 Task: Find connections with filter location Frameries with filter topic #healthwith filter profile language English with filter current company EVERSANA with filter school Invertis university  with filter industry Travel Arrangements with filter service category Portrait Photography with filter keywords title Management Consultant
Action: Mouse moved to (685, 136)
Screenshot: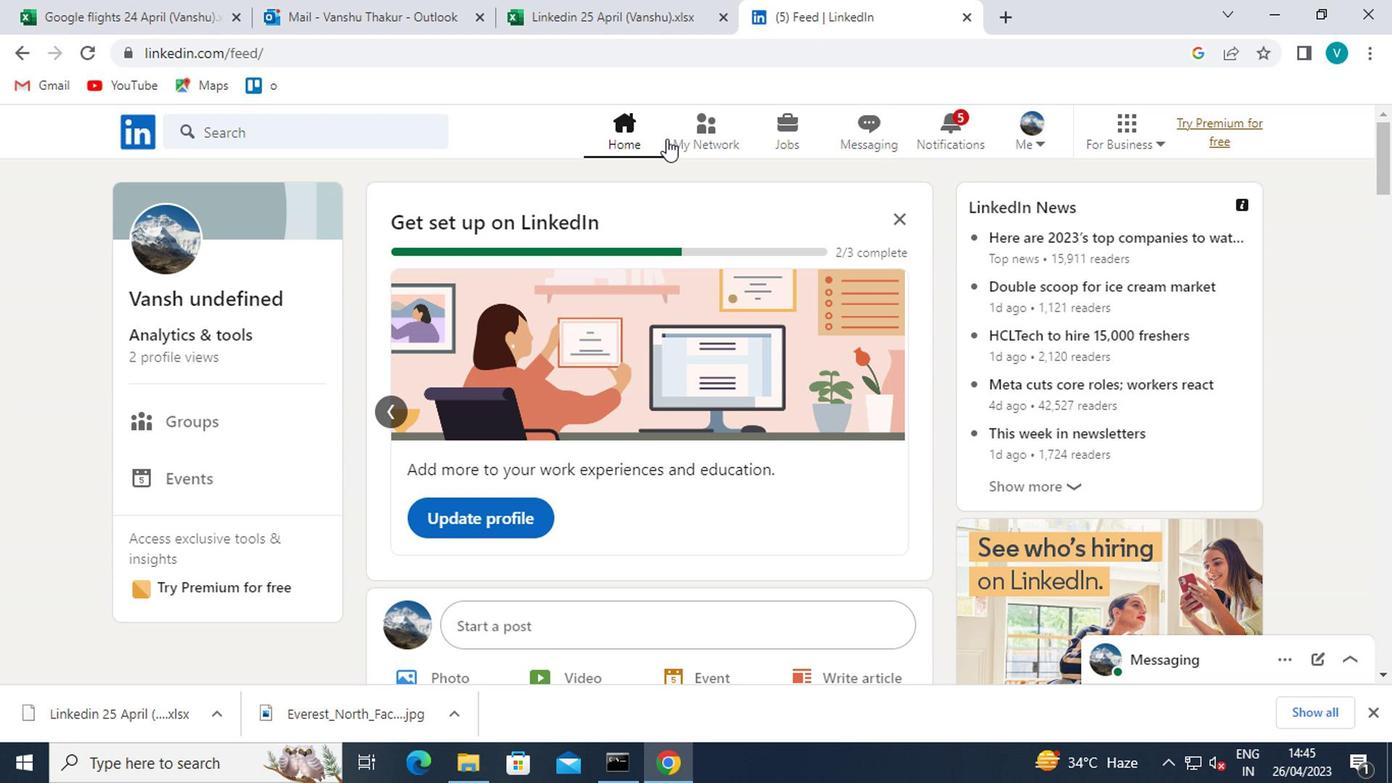
Action: Mouse pressed left at (685, 136)
Screenshot: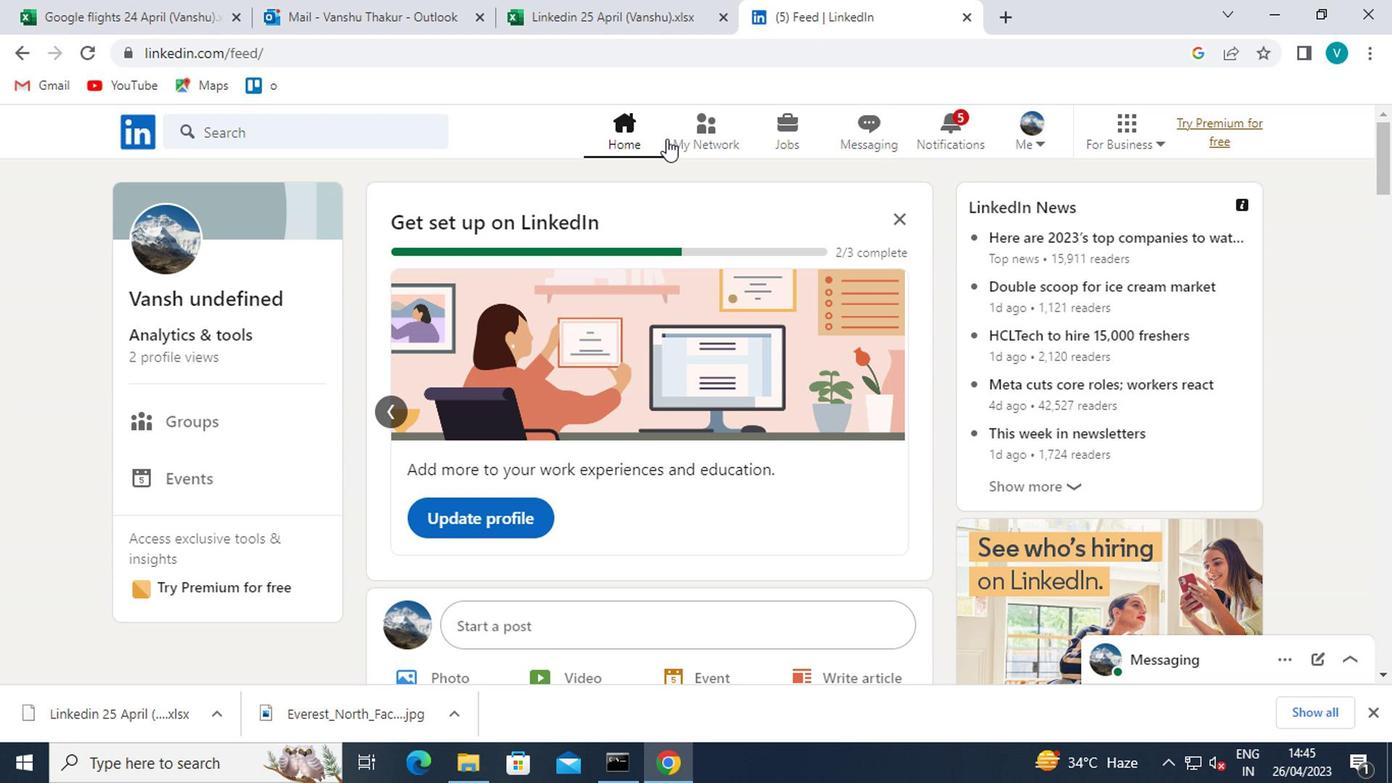 
Action: Mouse moved to (226, 253)
Screenshot: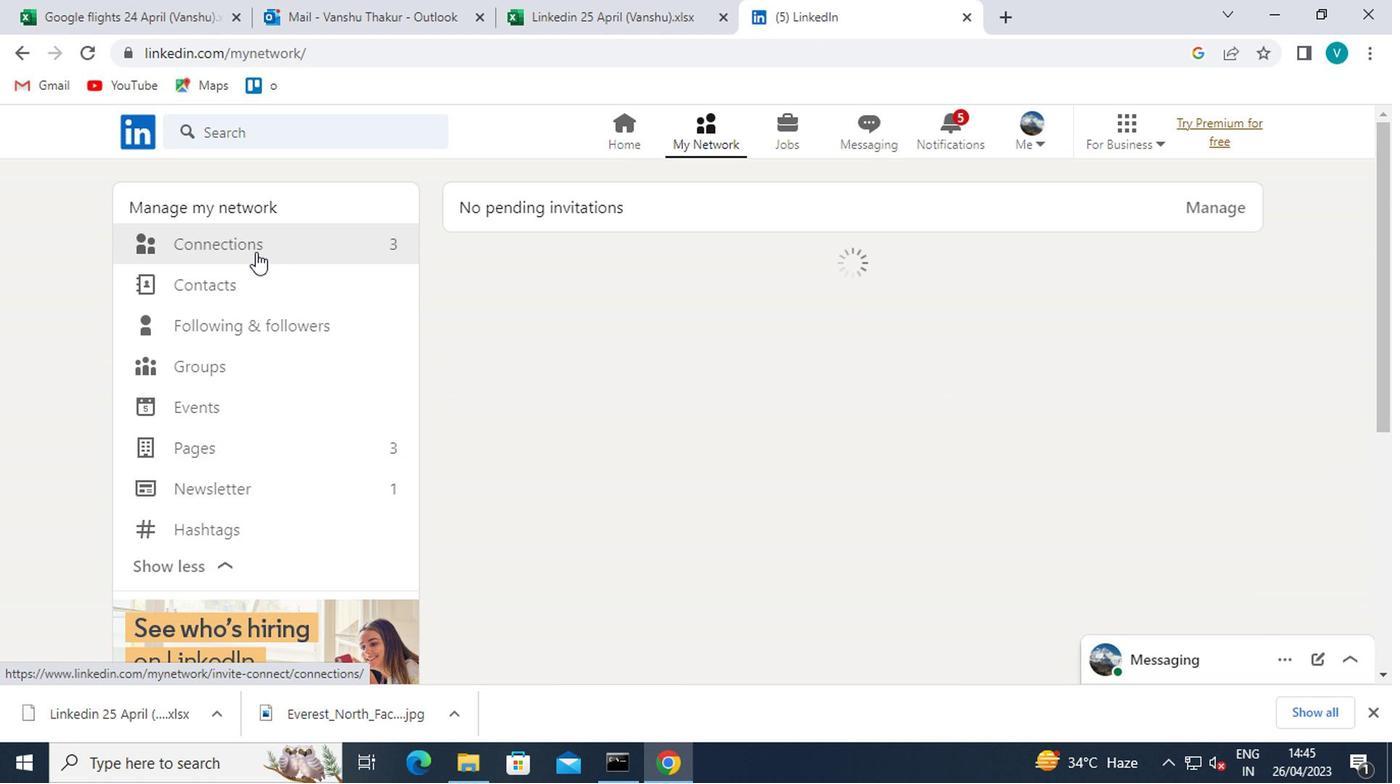
Action: Mouse pressed left at (226, 253)
Screenshot: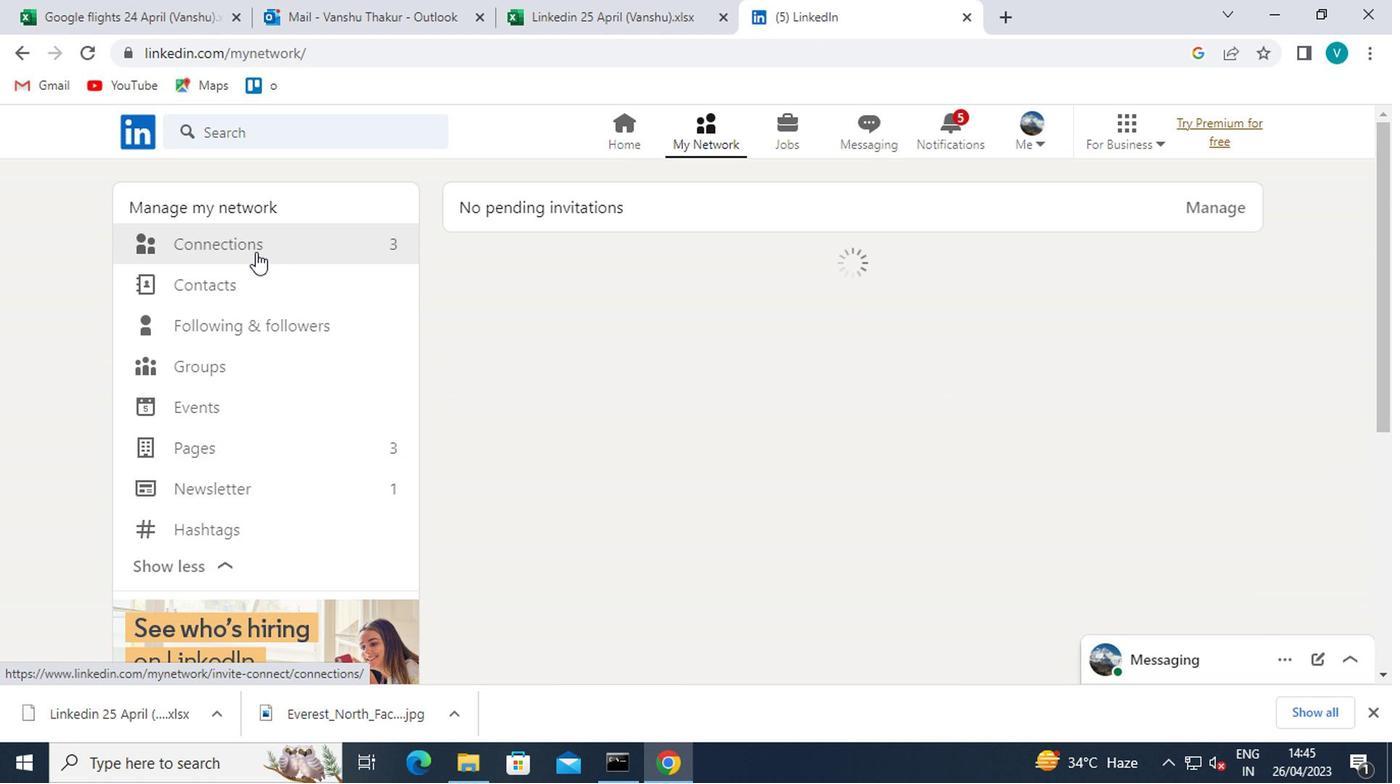 
Action: Mouse moved to (836, 255)
Screenshot: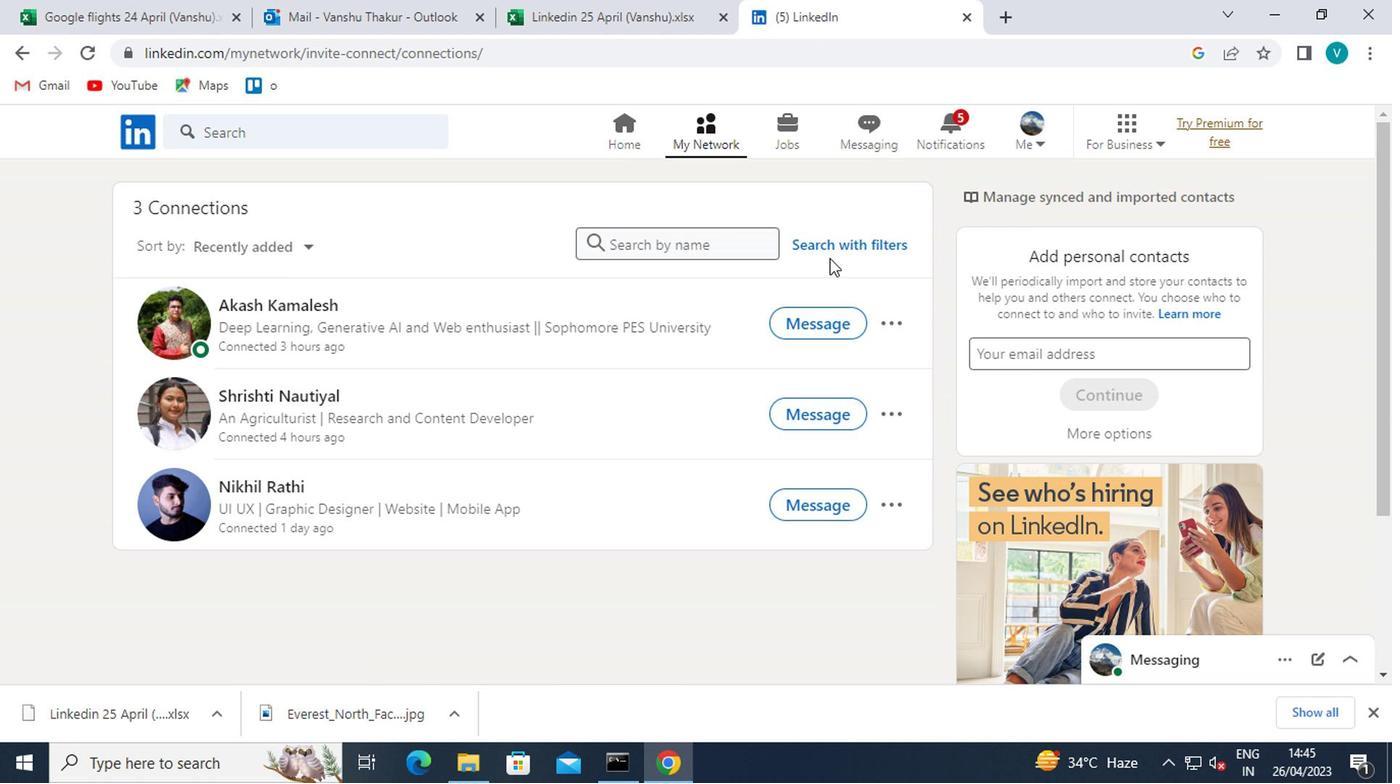 
Action: Mouse pressed left at (836, 255)
Screenshot: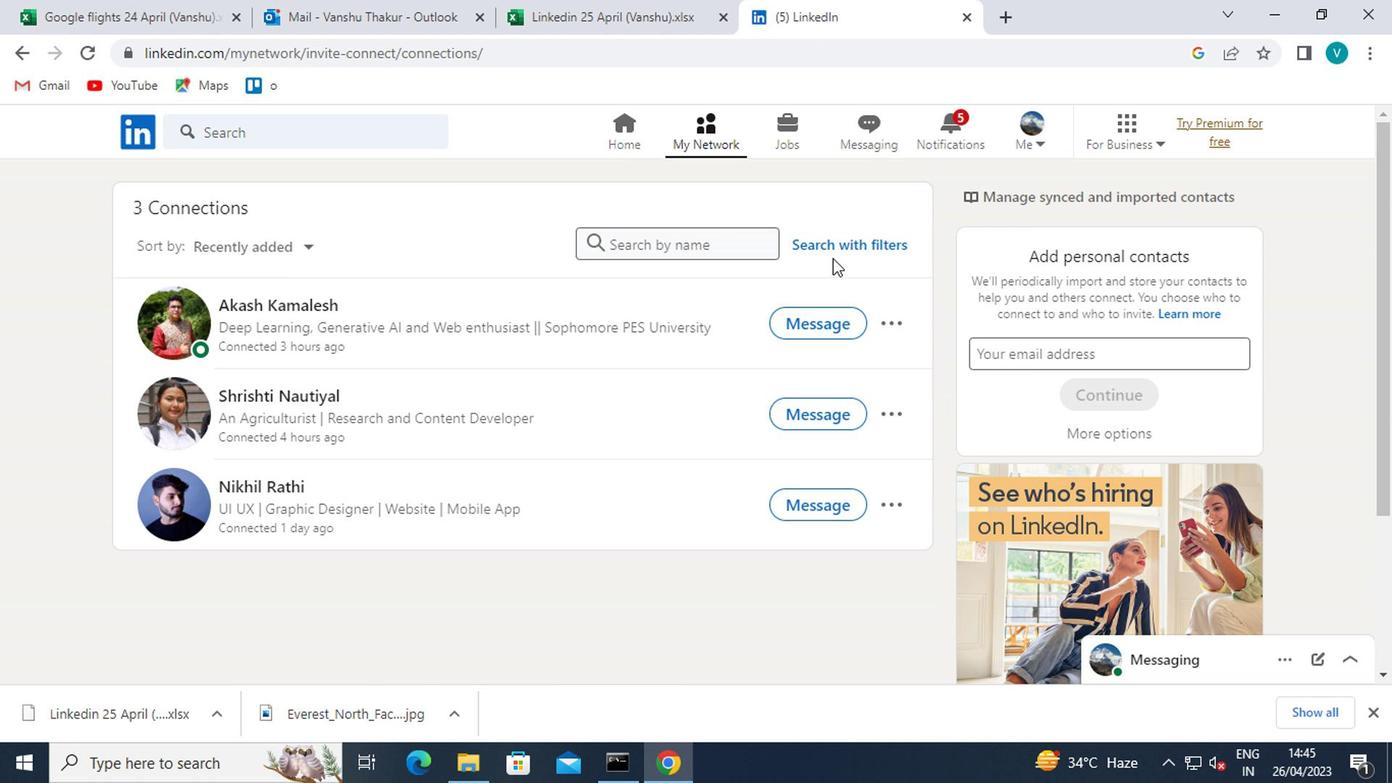 
Action: Mouse moved to (698, 199)
Screenshot: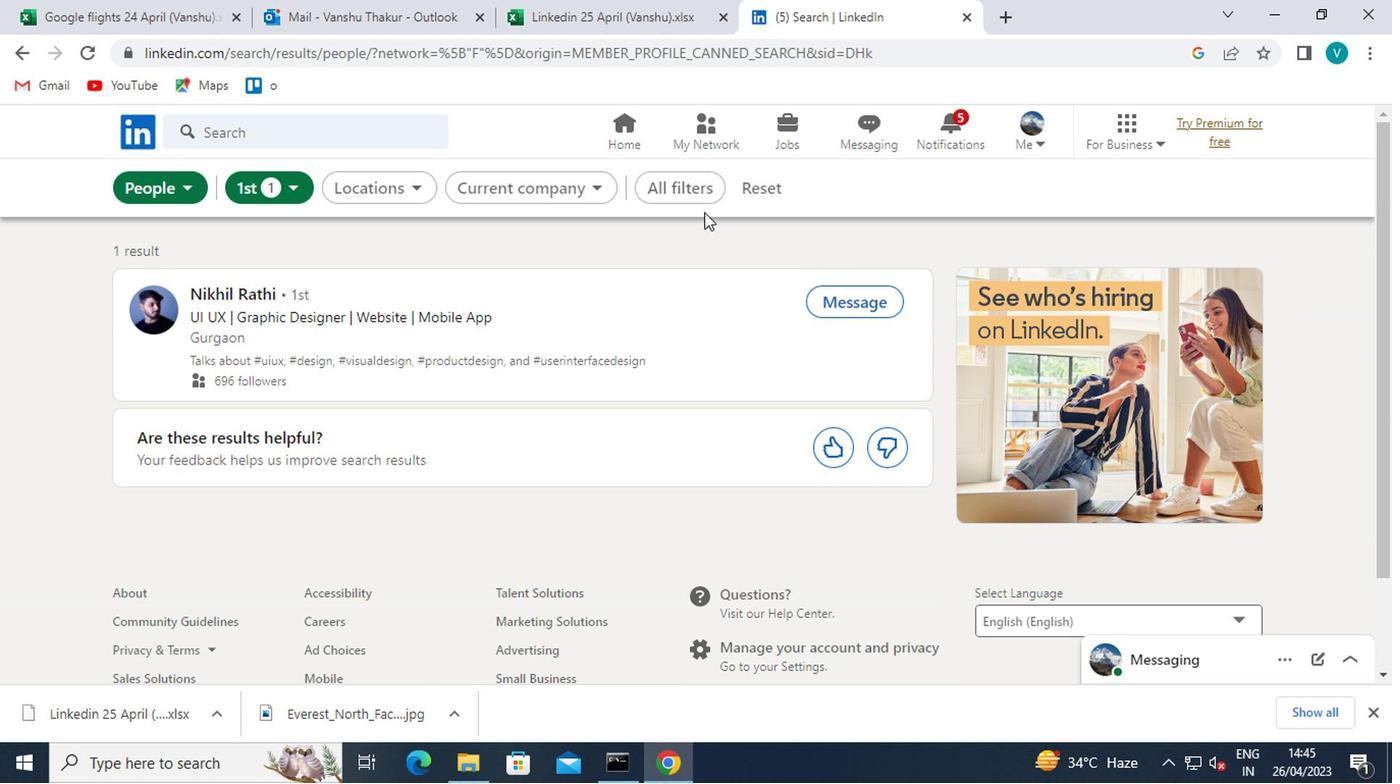 
Action: Mouse pressed left at (698, 199)
Screenshot: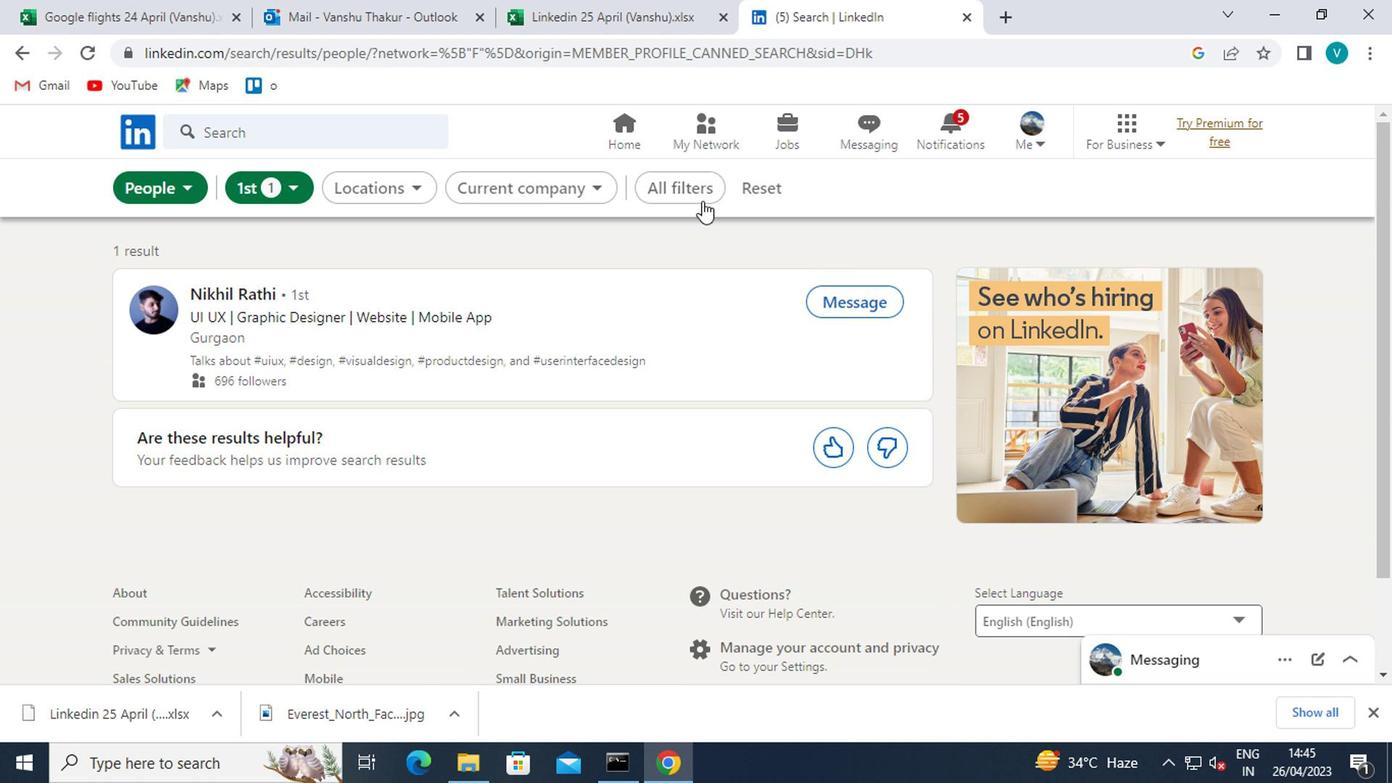
Action: Mouse moved to (1018, 290)
Screenshot: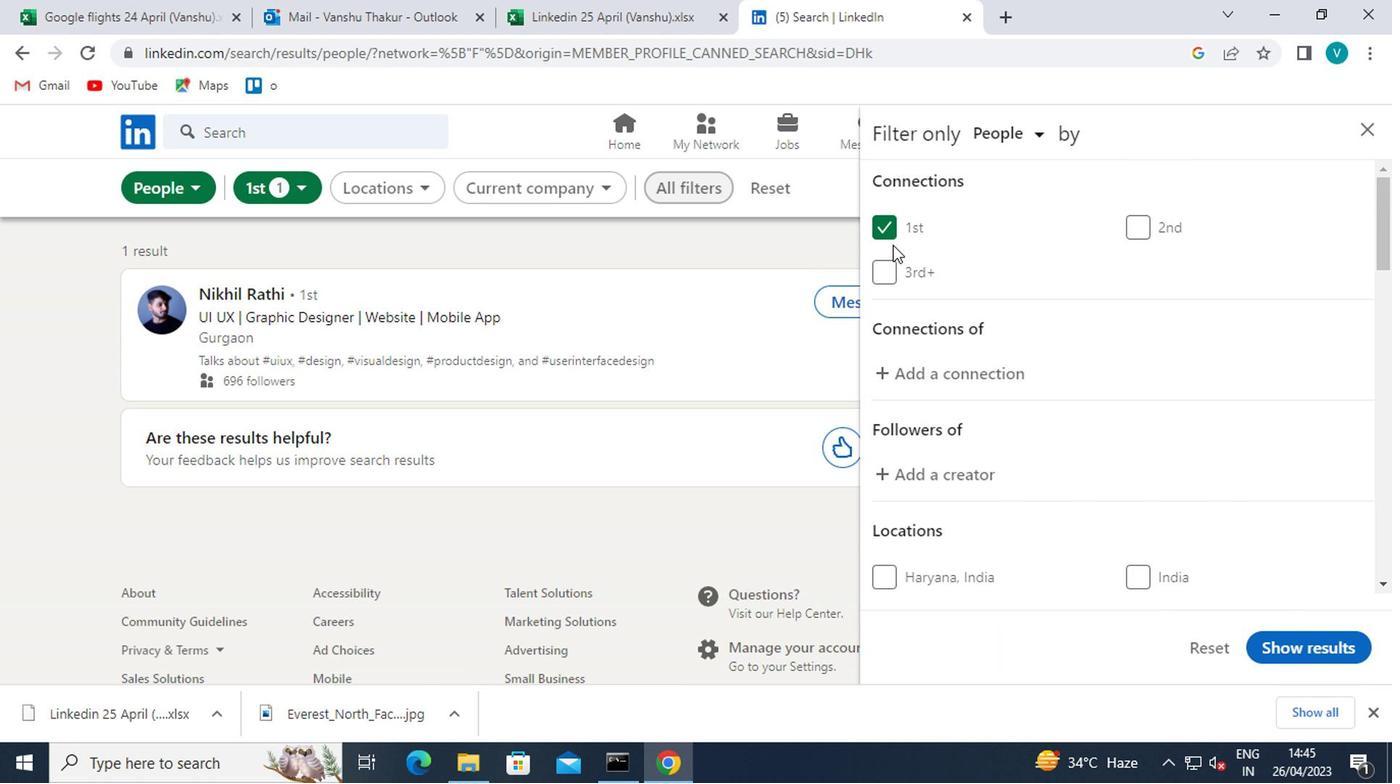 
Action: Mouse scrolled (1018, 288) with delta (0, -1)
Screenshot: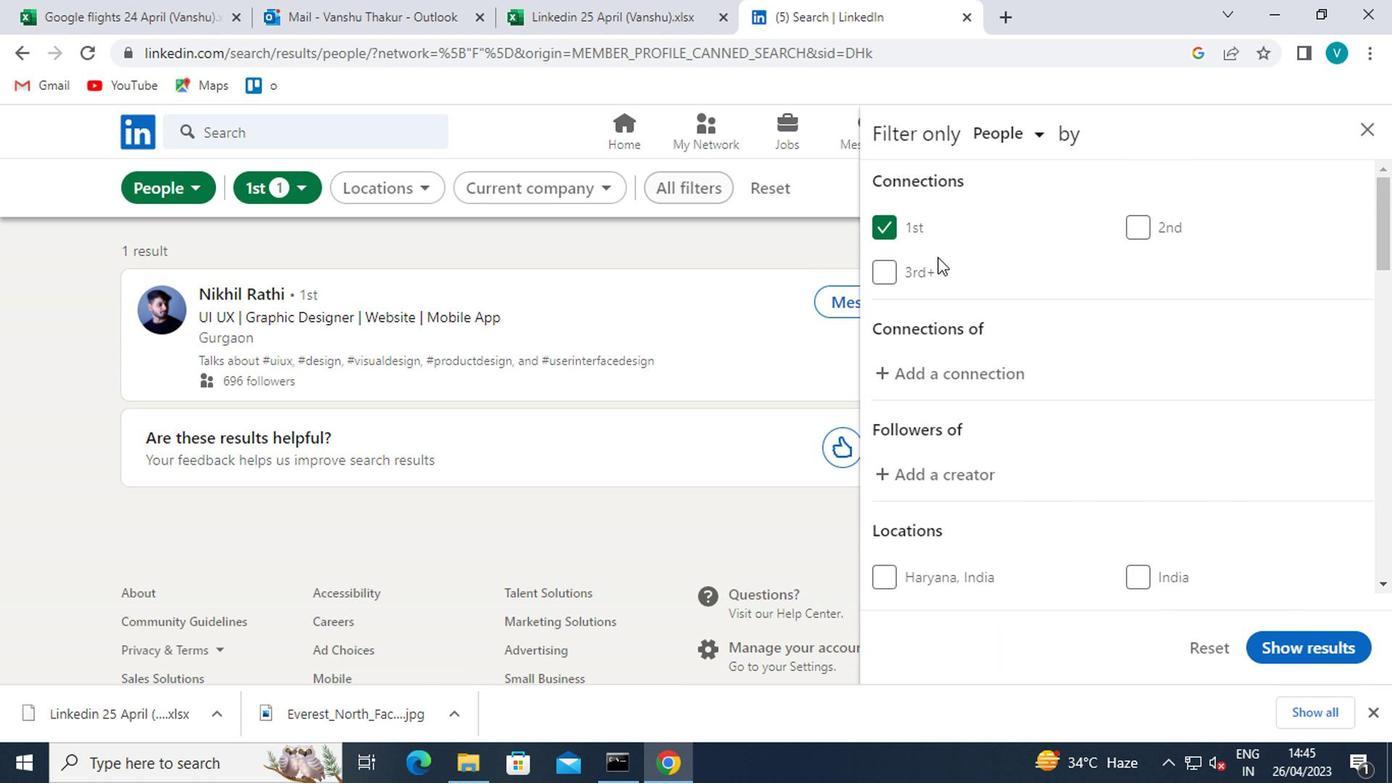 
Action: Mouse moved to (1018, 290)
Screenshot: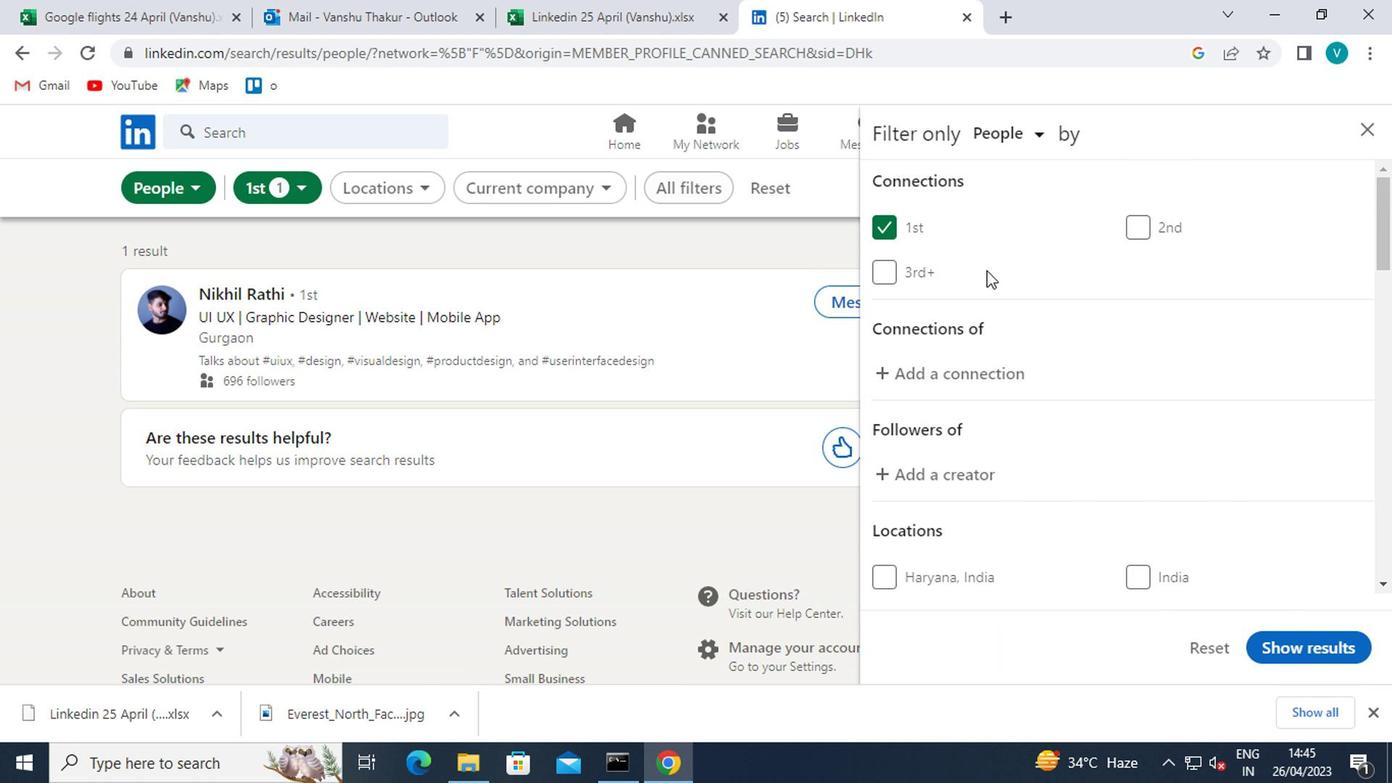 
Action: Mouse scrolled (1018, 290) with delta (0, 0)
Screenshot: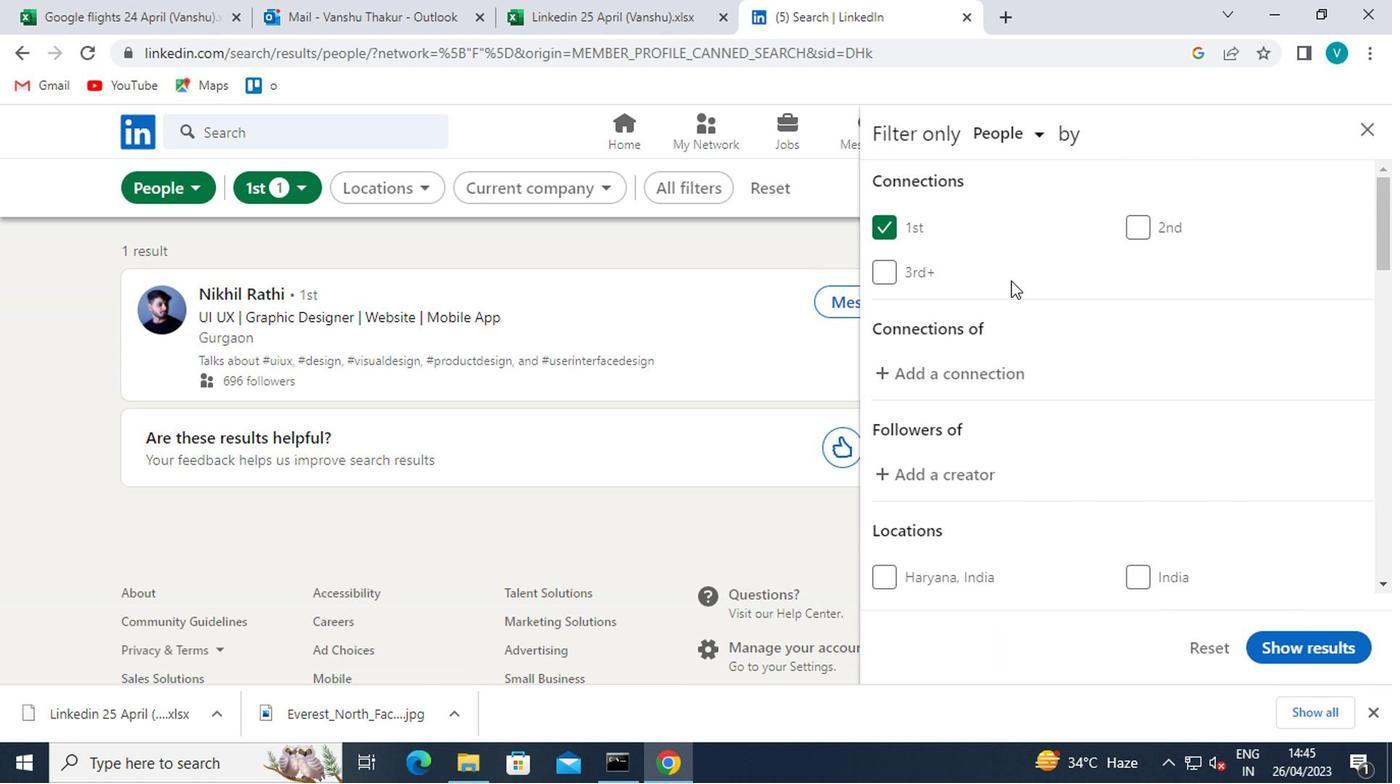 
Action: Mouse moved to (1017, 295)
Screenshot: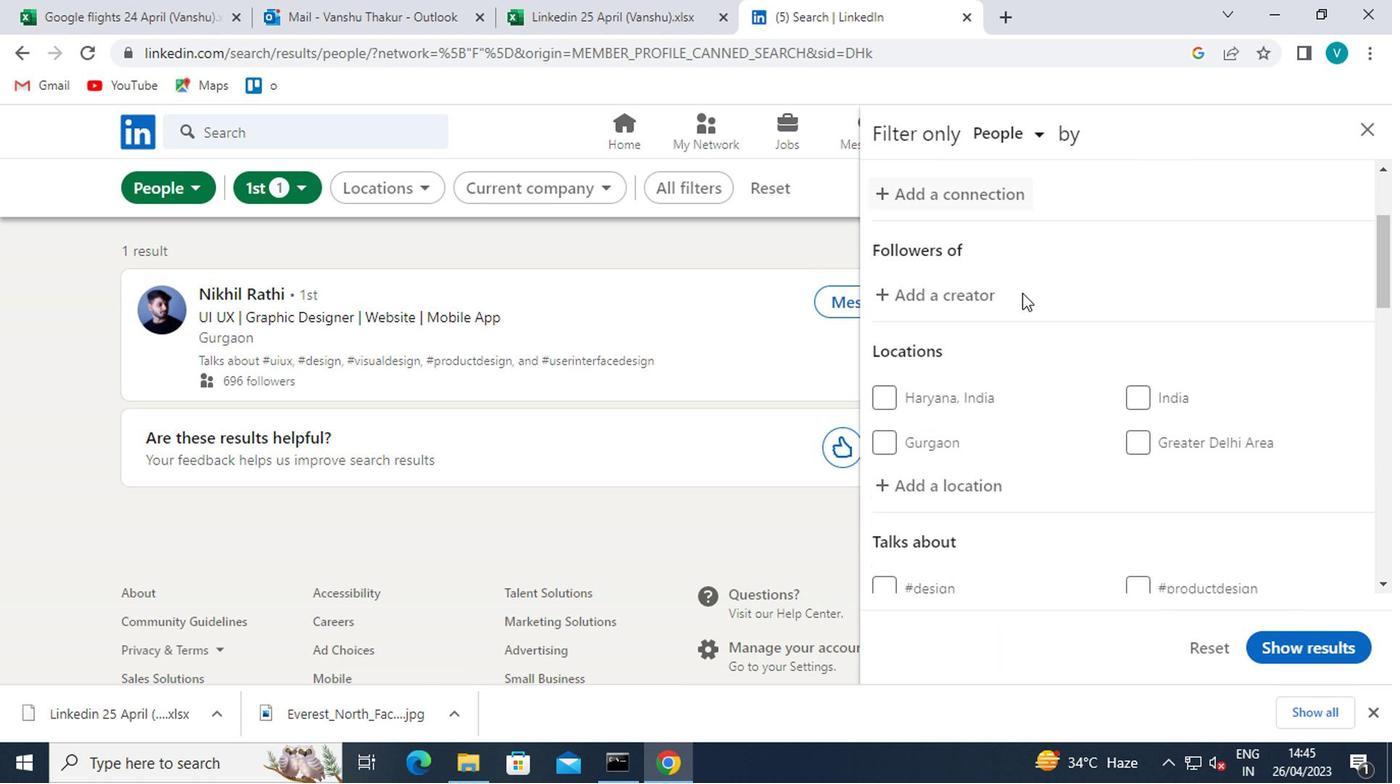 
Action: Mouse scrolled (1017, 293) with delta (0, -1)
Screenshot: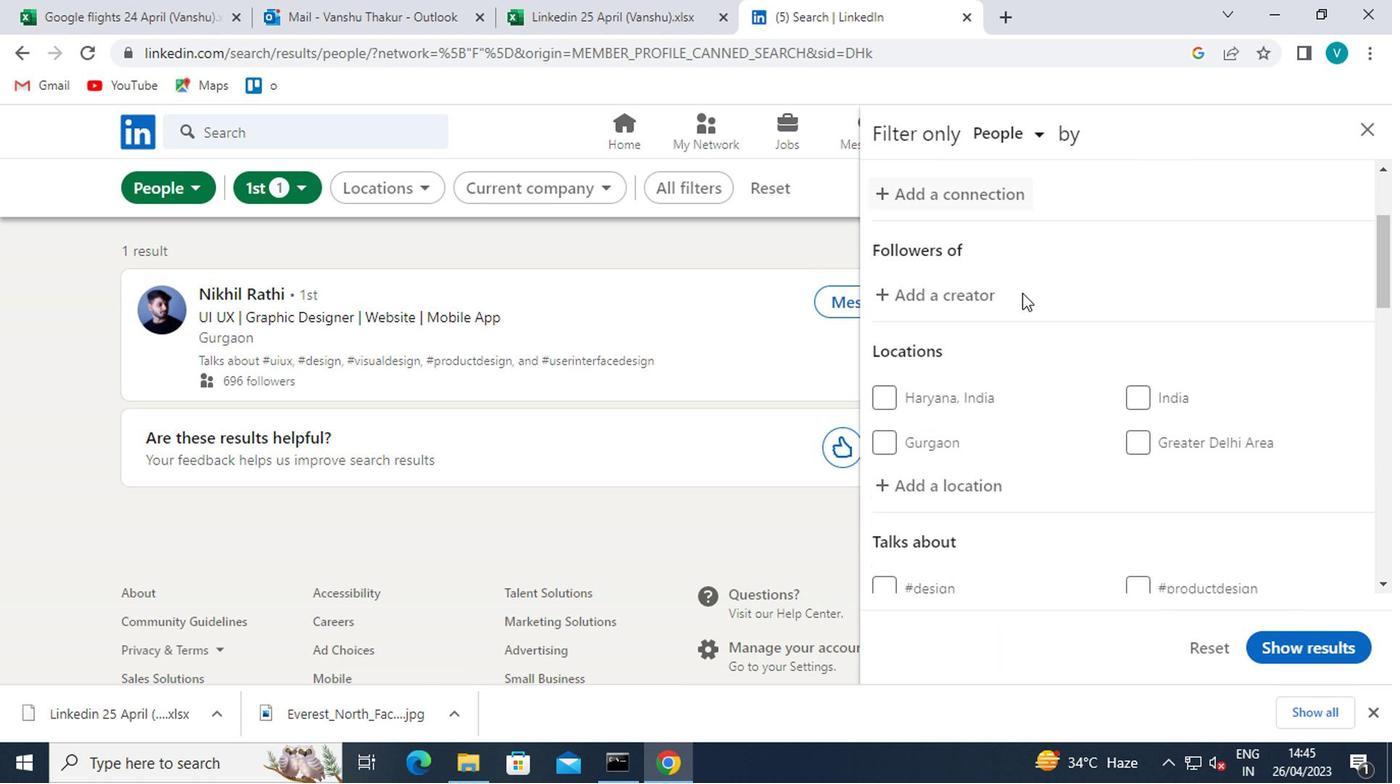 
Action: Mouse moved to (978, 358)
Screenshot: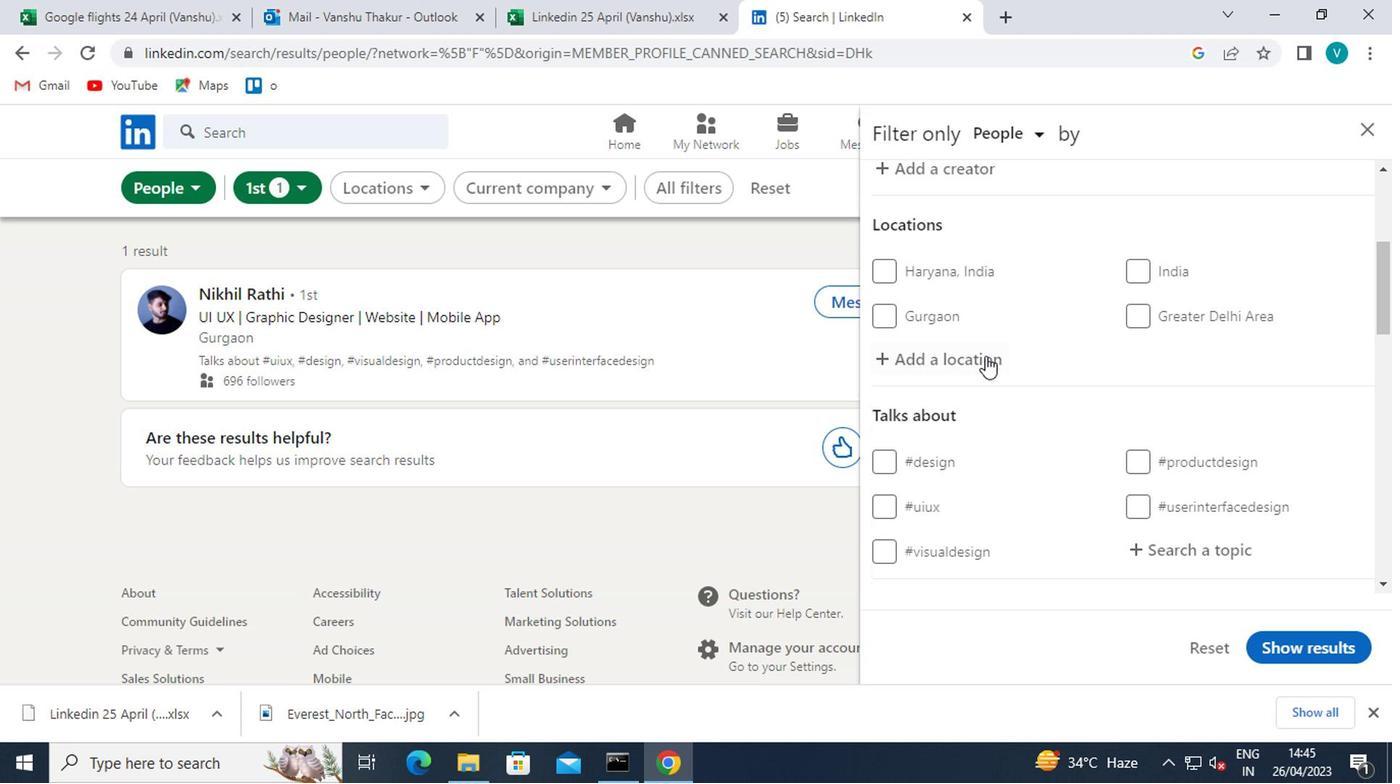 
Action: Mouse pressed left at (978, 358)
Screenshot: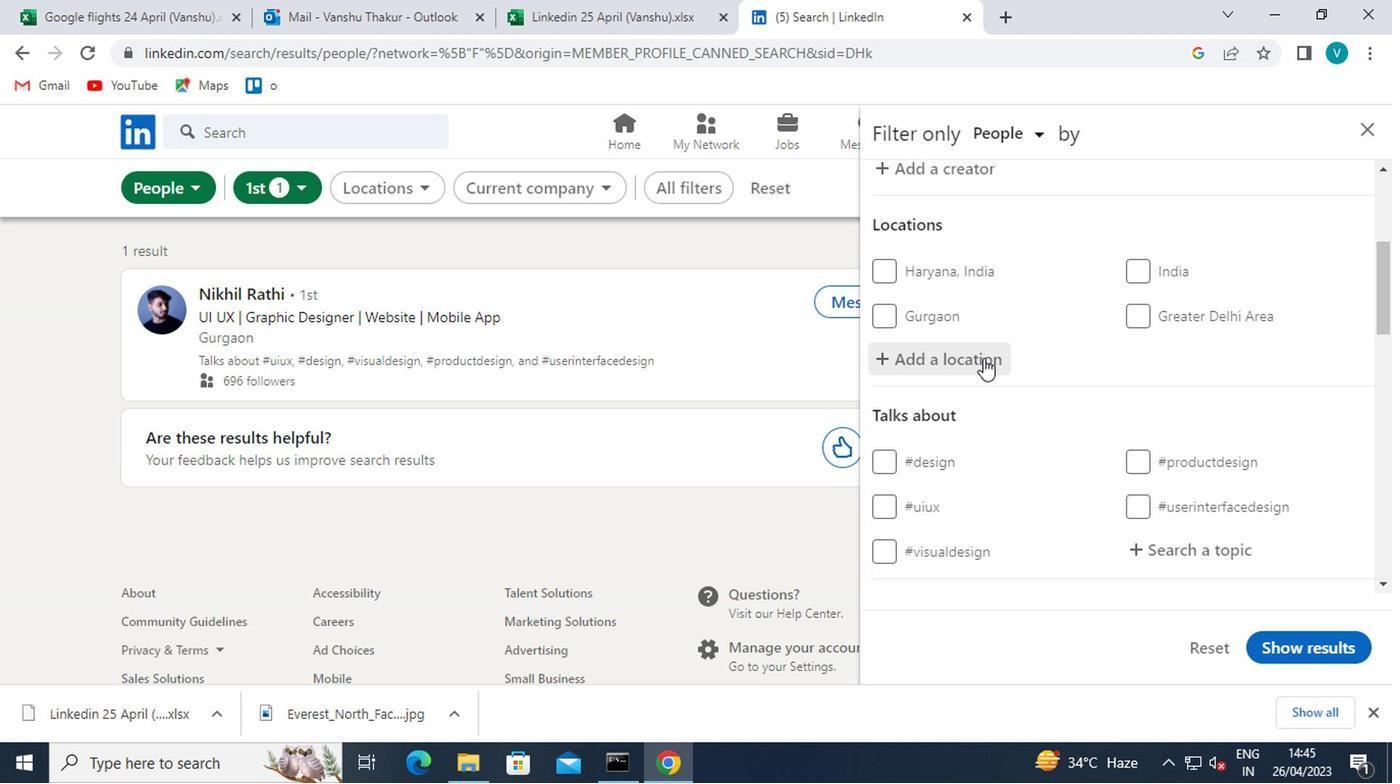 
Action: Mouse moved to (914, 337)
Screenshot: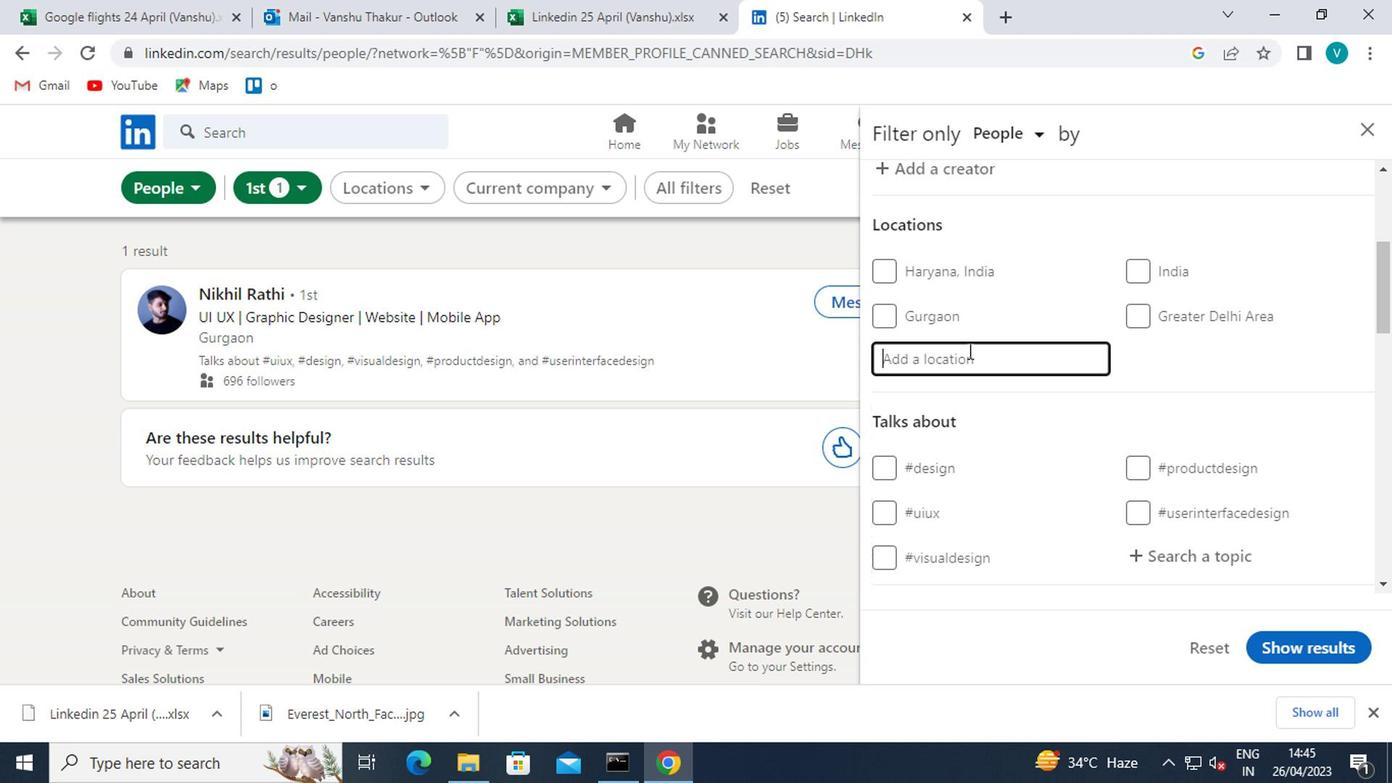 
Action: Key pressed <Key.shift>
Screenshot: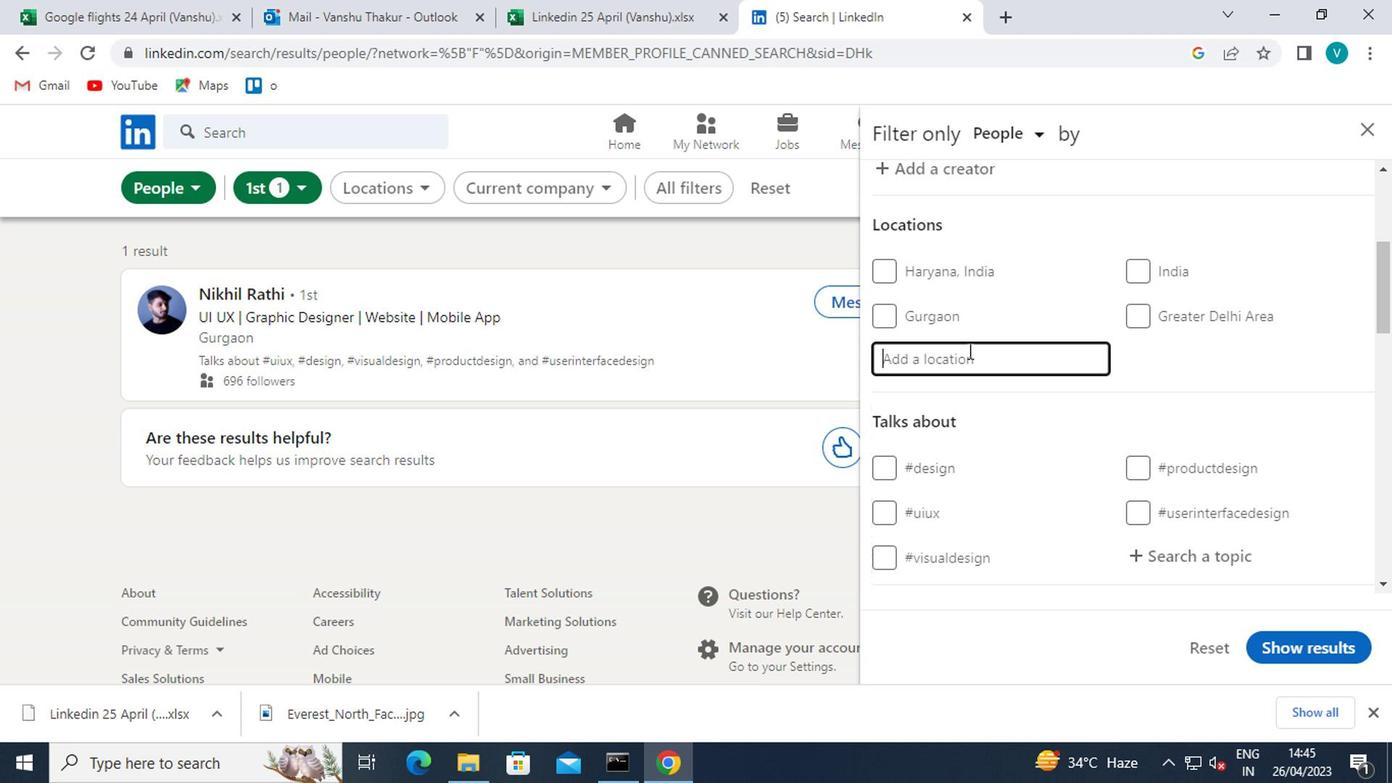 
Action: Mouse moved to (813, 306)
Screenshot: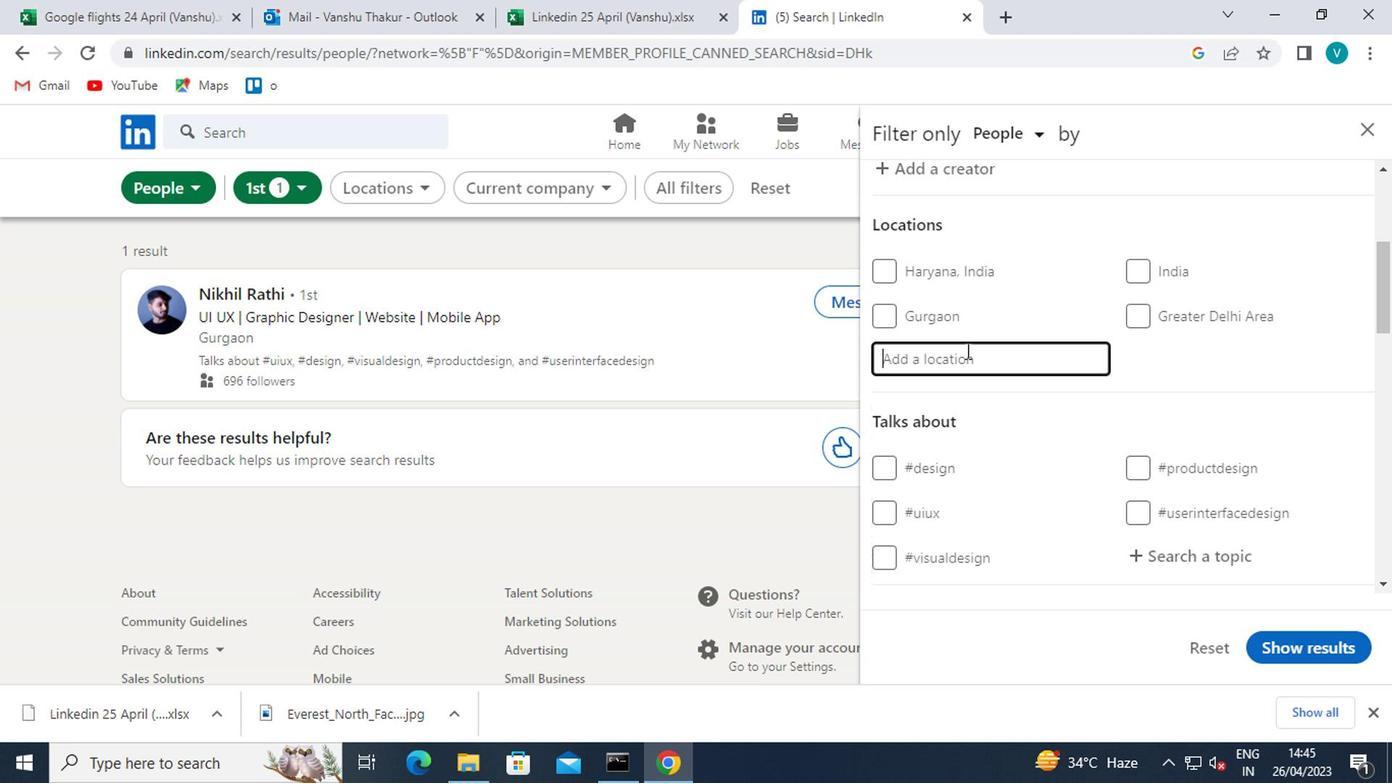 
Action: Key pressed <Key.shift><Key.shift><Key.shift><Key.shift>FRA
Screenshot: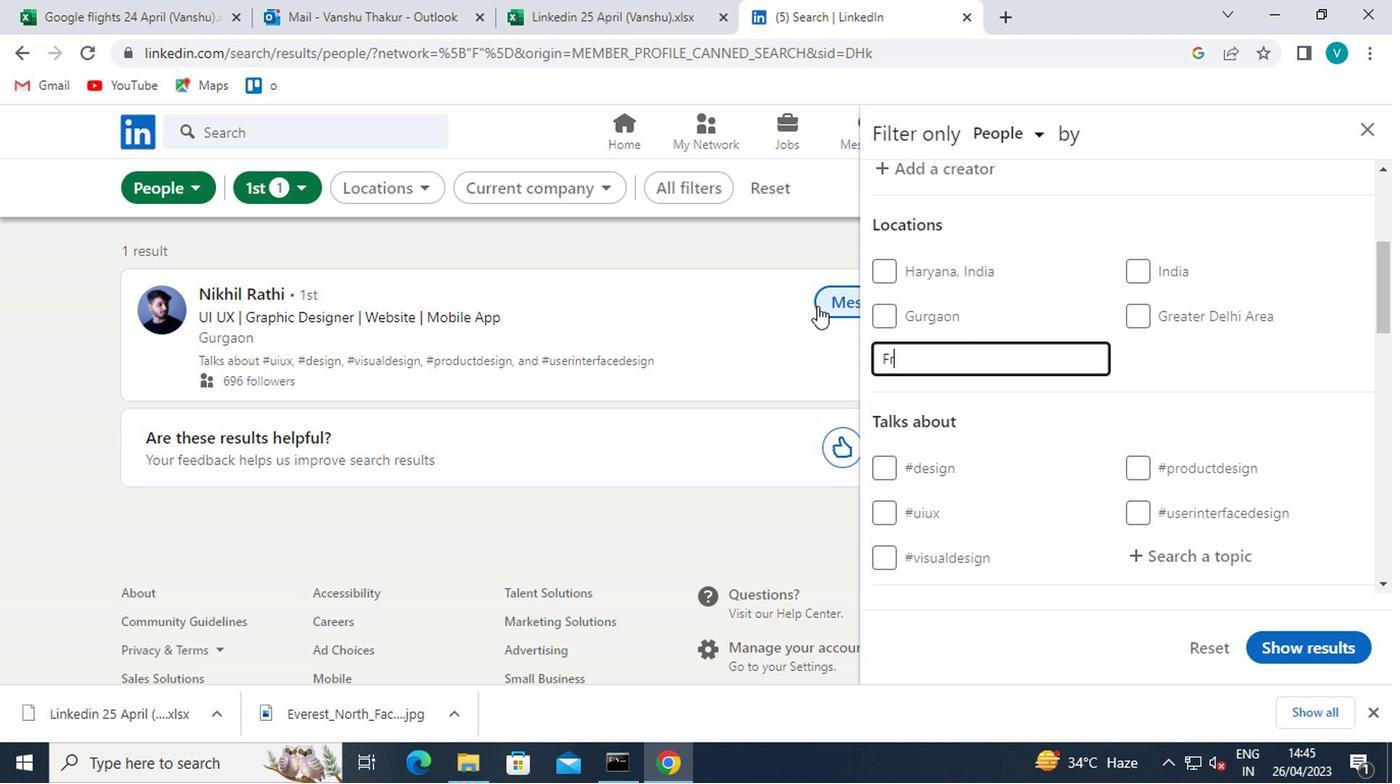 
Action: Mouse moved to (813, 306)
Screenshot: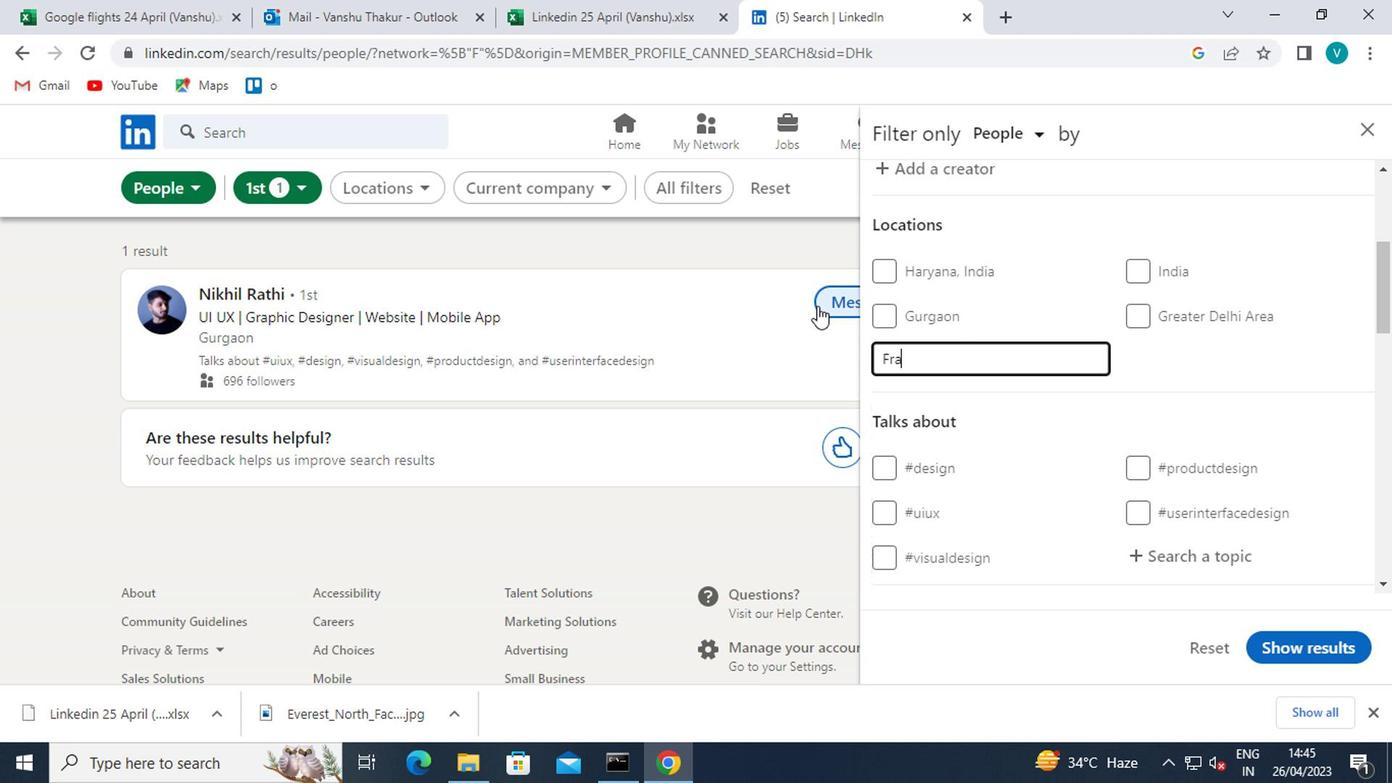 
Action: Key pressed MERIES
Screenshot: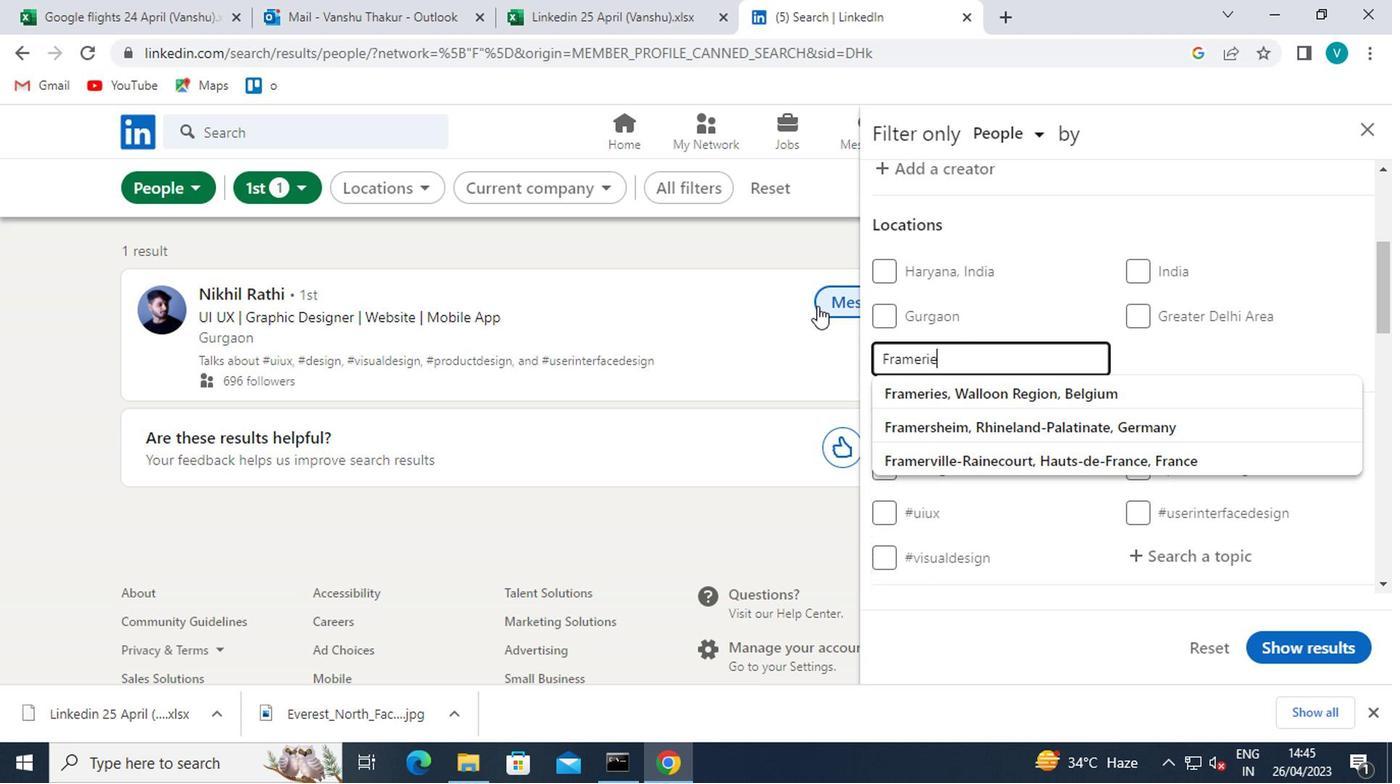 
Action: Mouse moved to (993, 392)
Screenshot: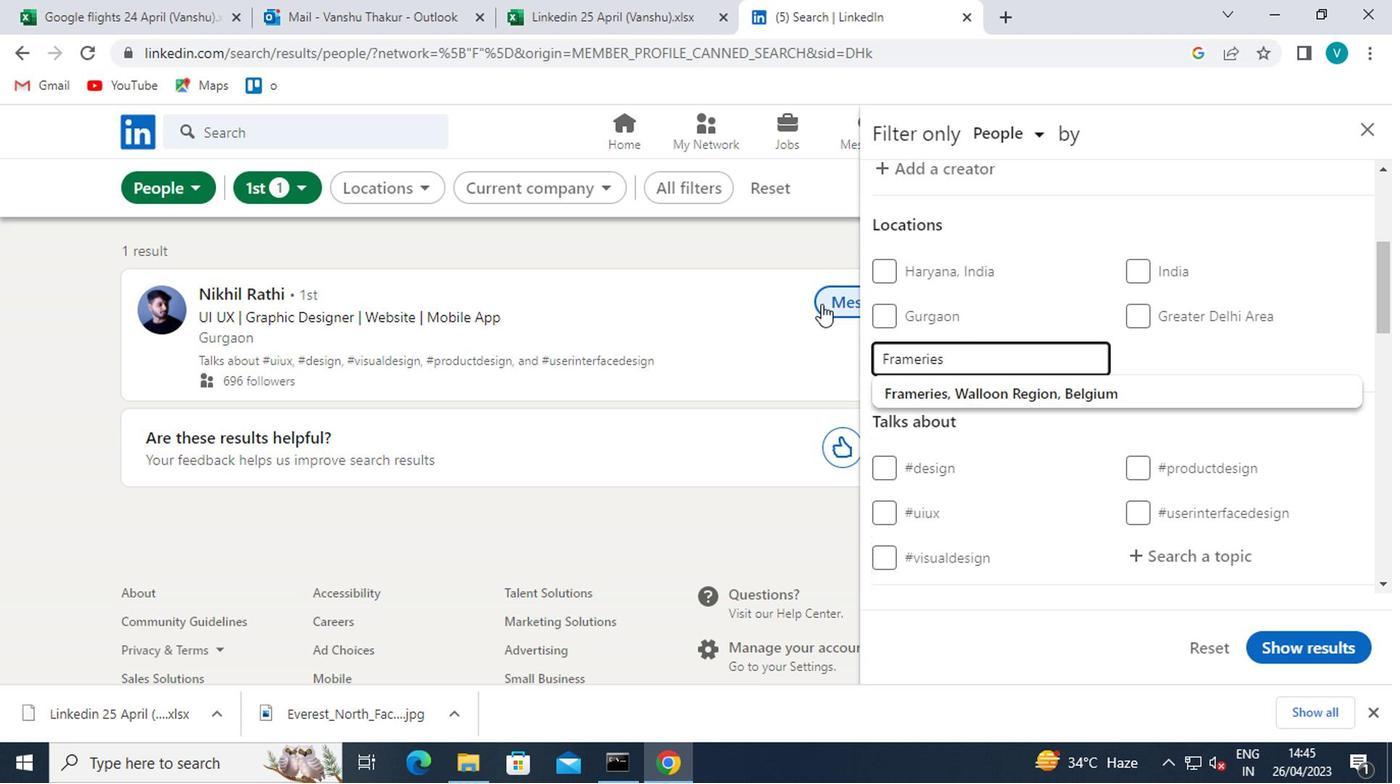 
Action: Mouse pressed left at (993, 392)
Screenshot: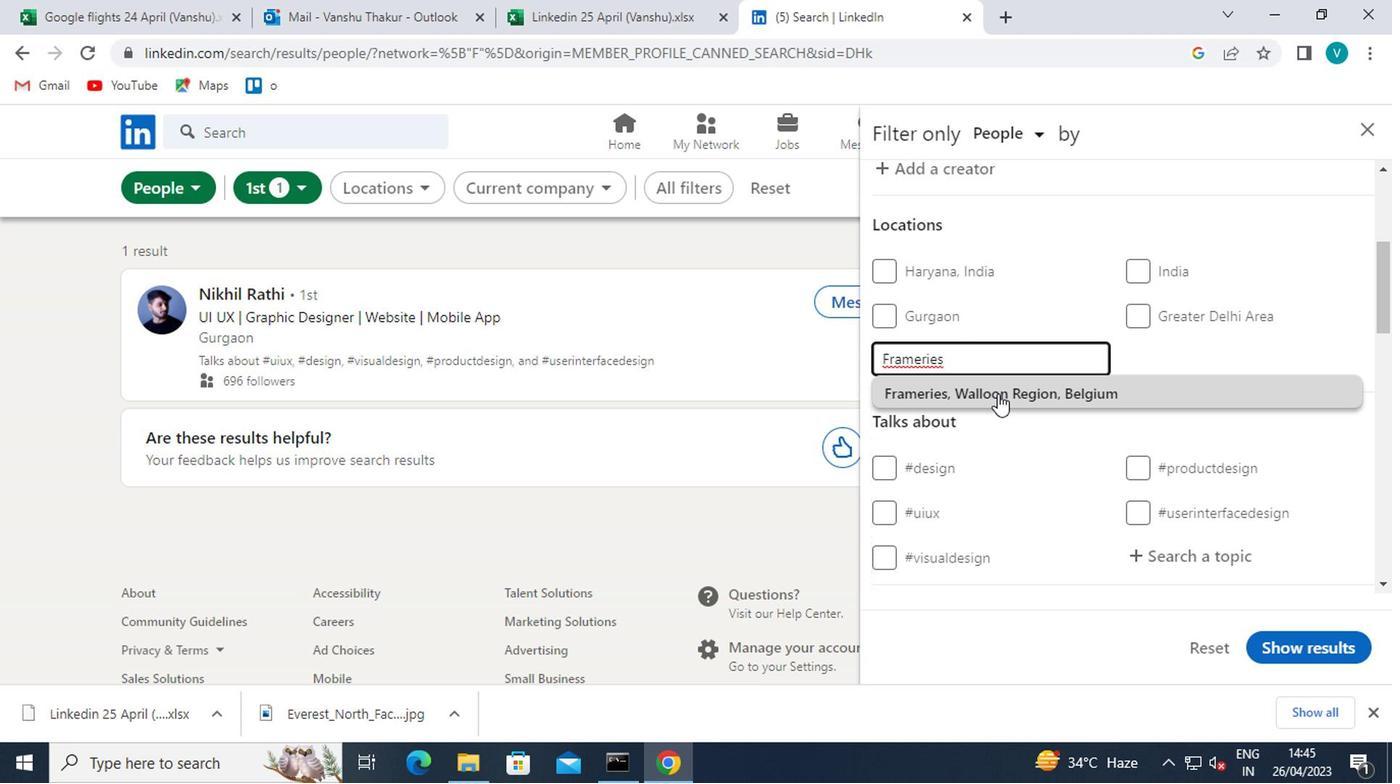 
Action: Mouse scrolled (993, 391) with delta (0, 0)
Screenshot: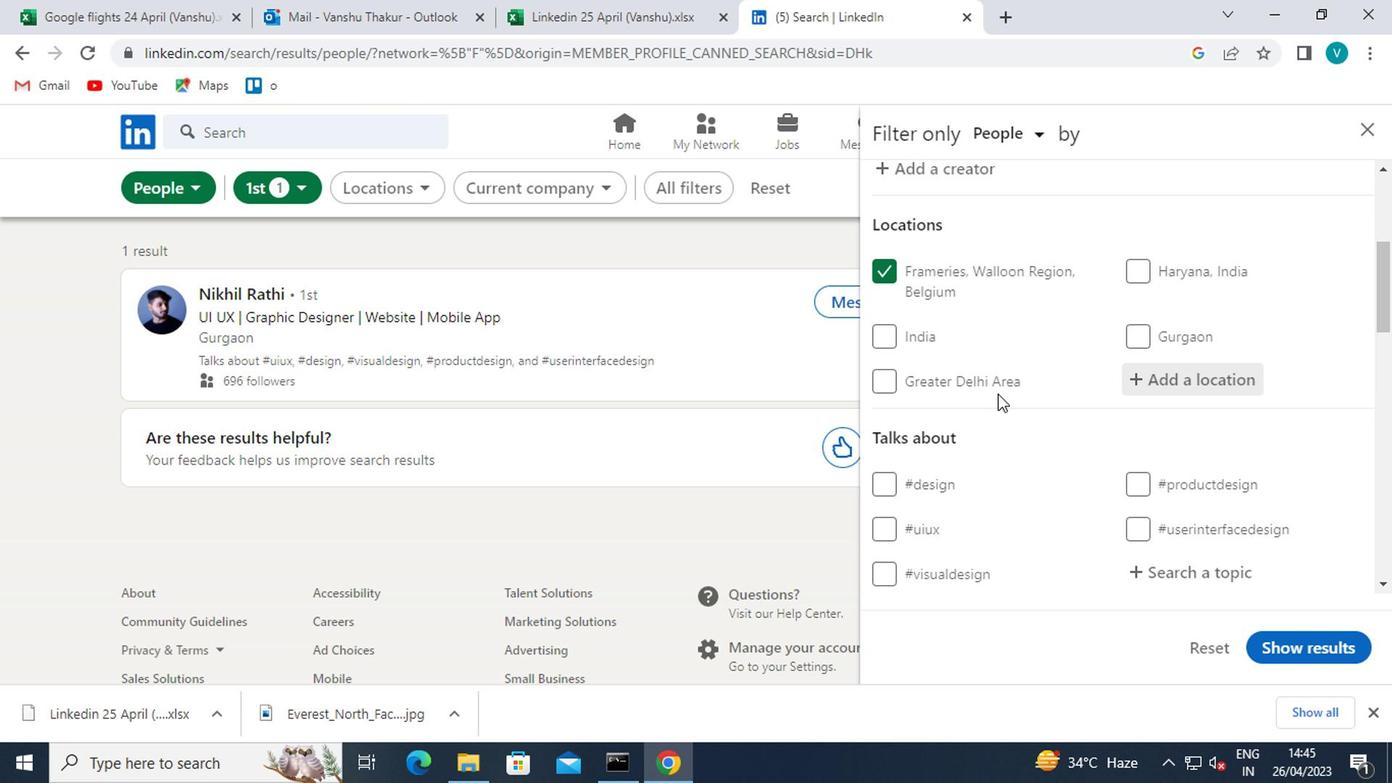 
Action: Mouse moved to (996, 393)
Screenshot: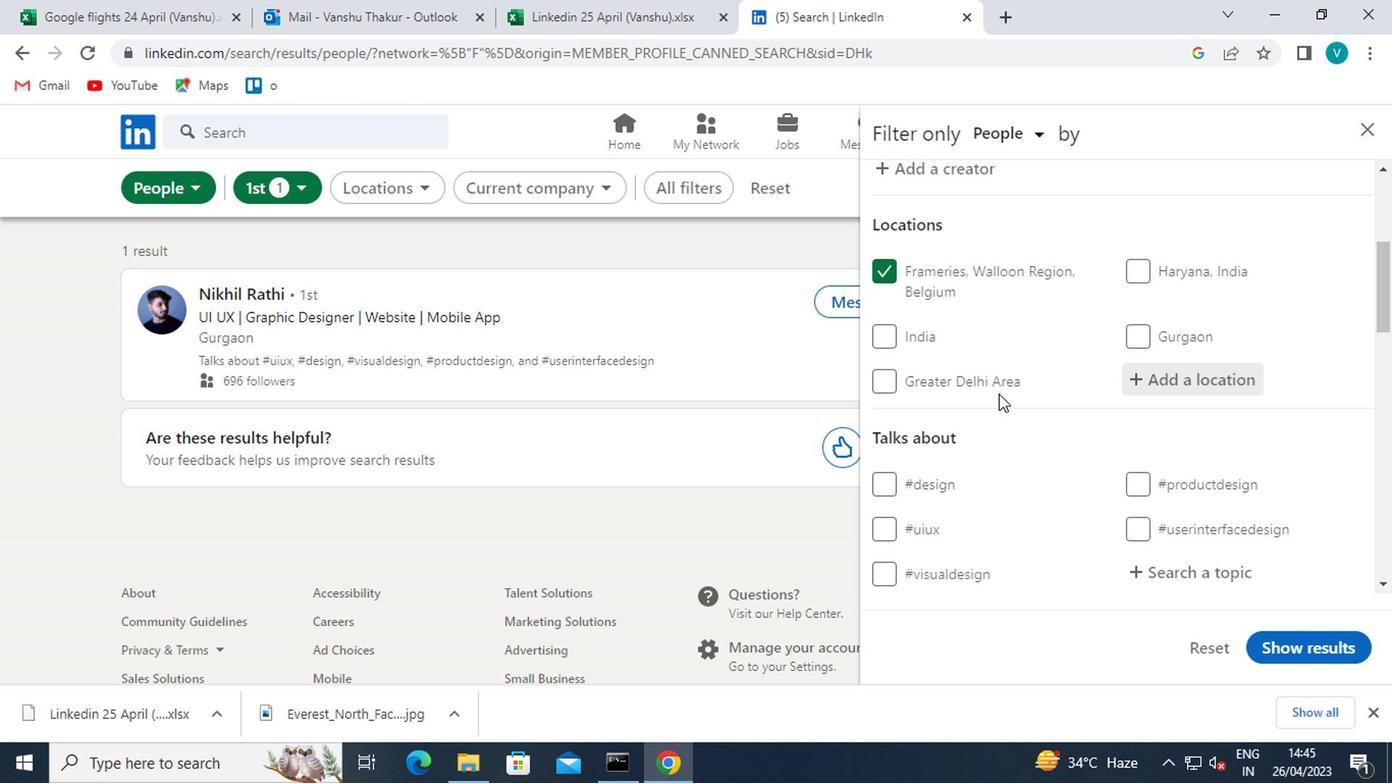 
Action: Mouse scrolled (996, 392) with delta (0, -1)
Screenshot: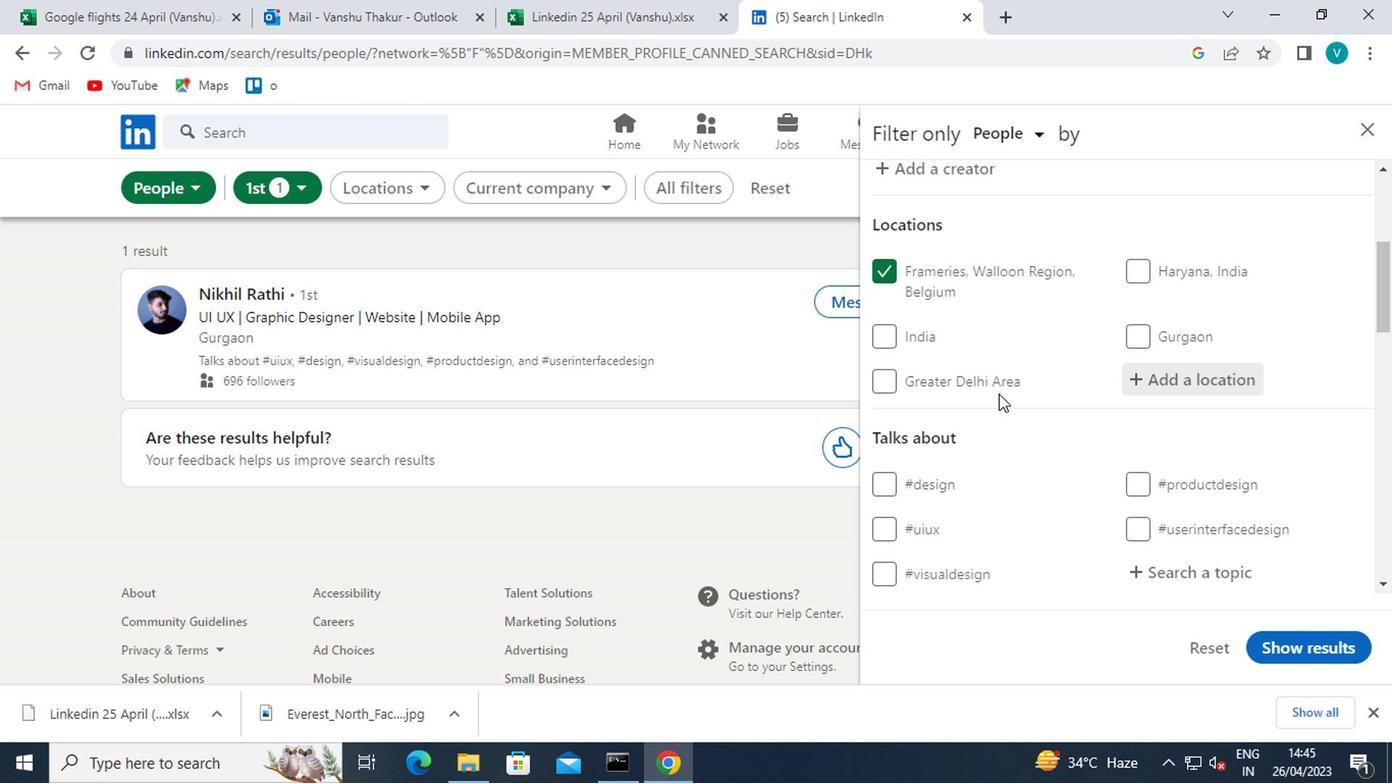 
Action: Mouse moved to (1131, 372)
Screenshot: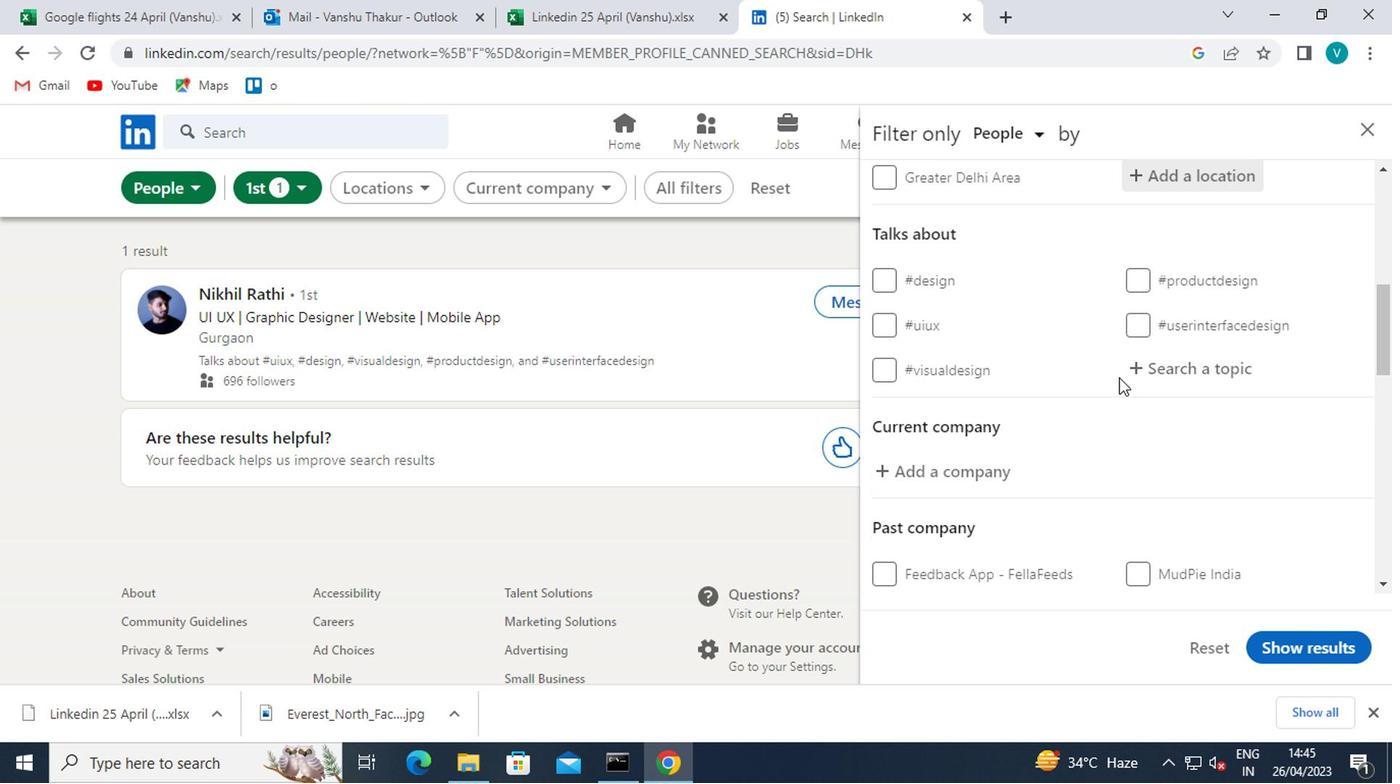
Action: Mouse pressed left at (1131, 372)
Screenshot: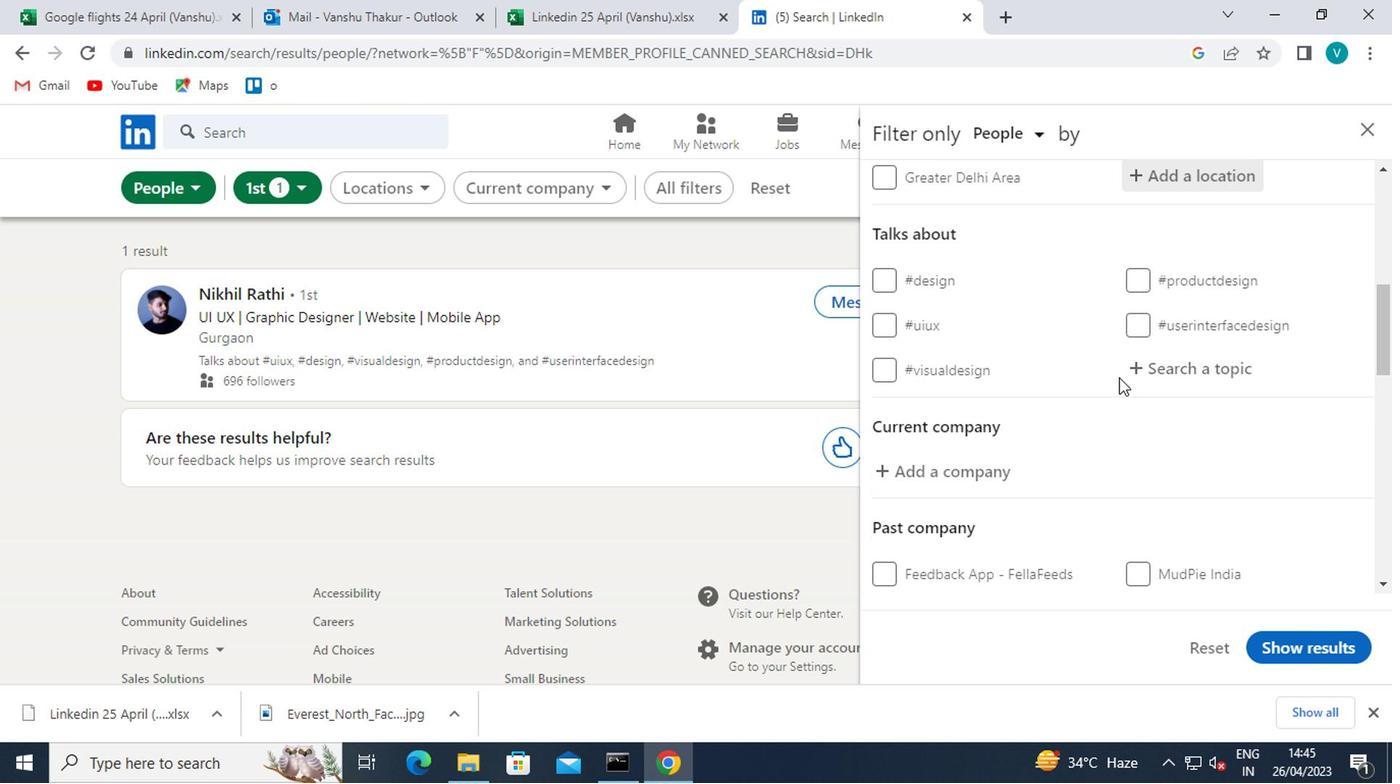 
Action: Mouse moved to (1135, 373)
Screenshot: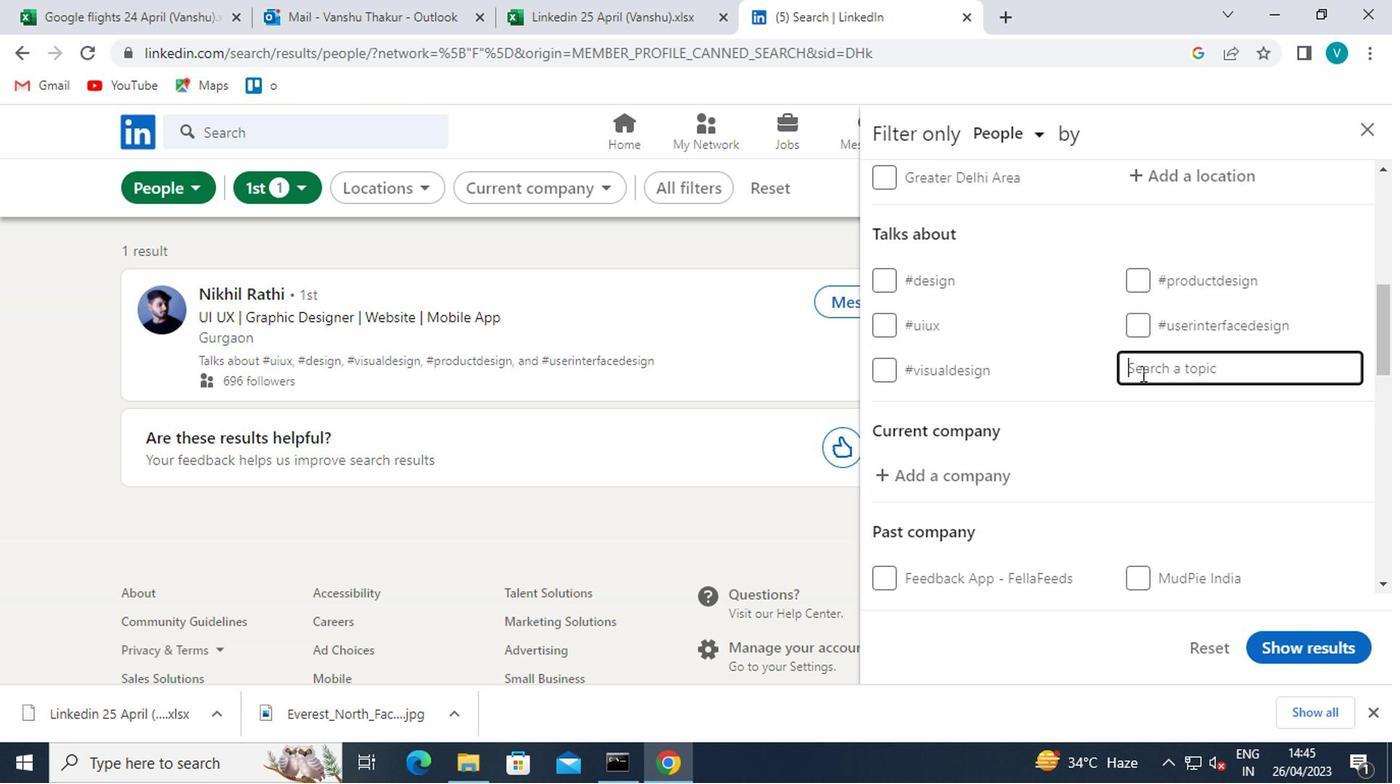 
Action: Key pressed <Key.shift>
Screenshot: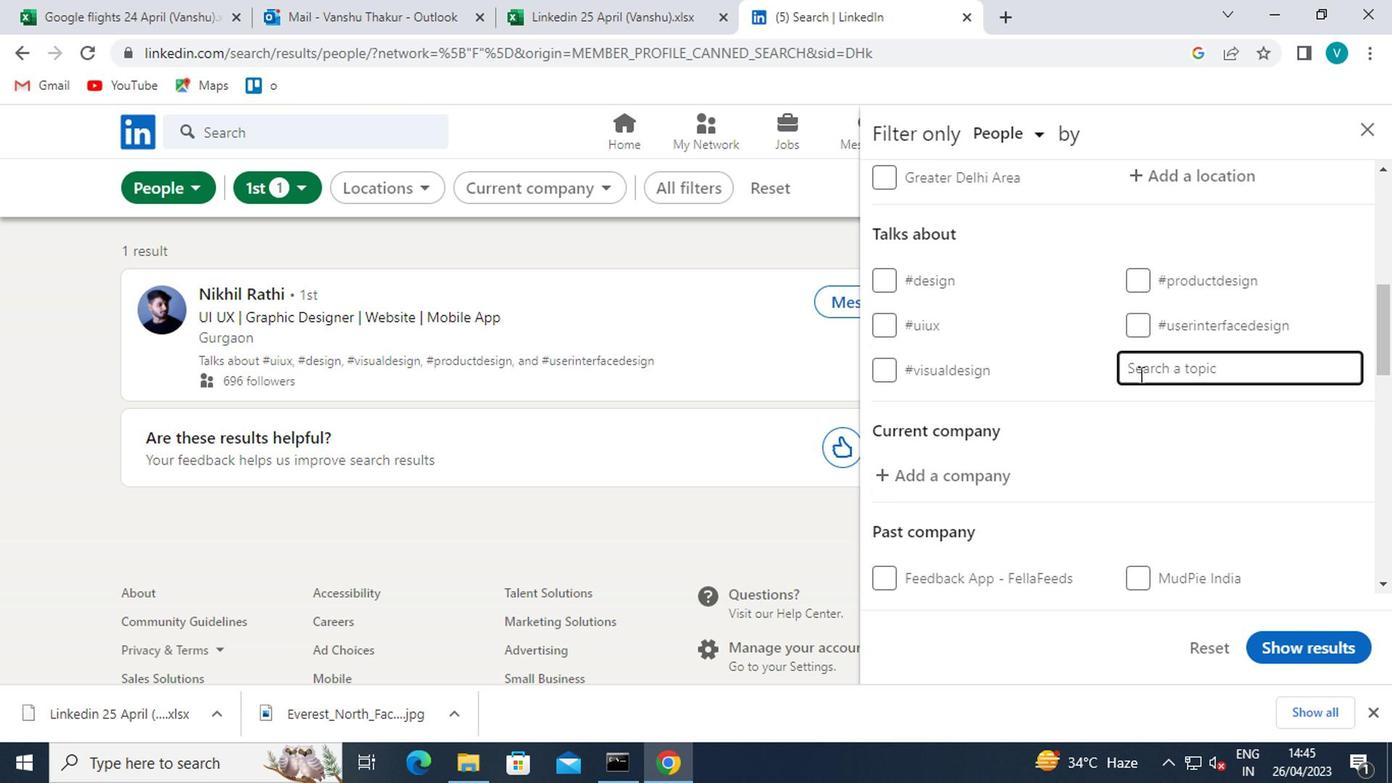 
Action: Mouse moved to (1131, 375)
Screenshot: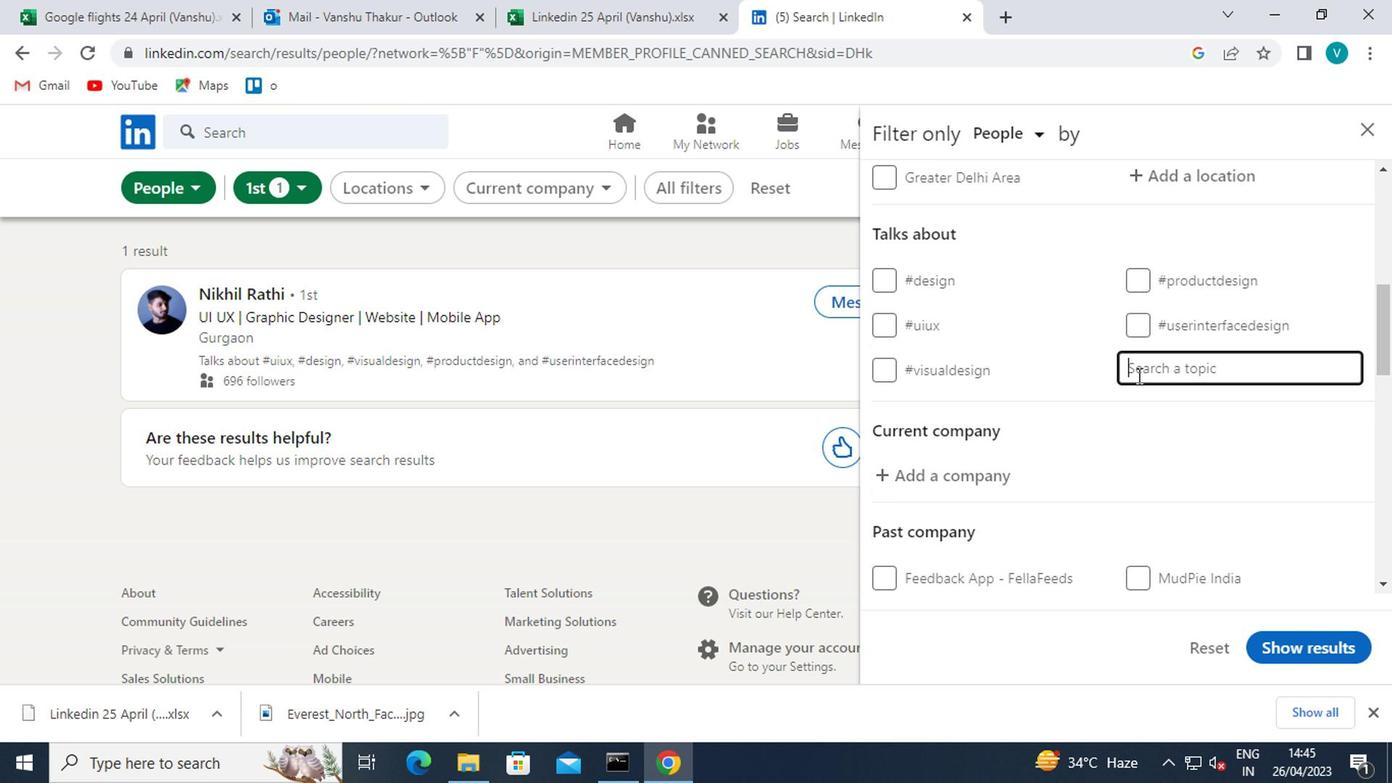 
Action: Key pressed <Key.shift><Key.shift><Key.shift><Key.shift><Key.shift><Key.shift><Key.shift>#HEAL
Screenshot: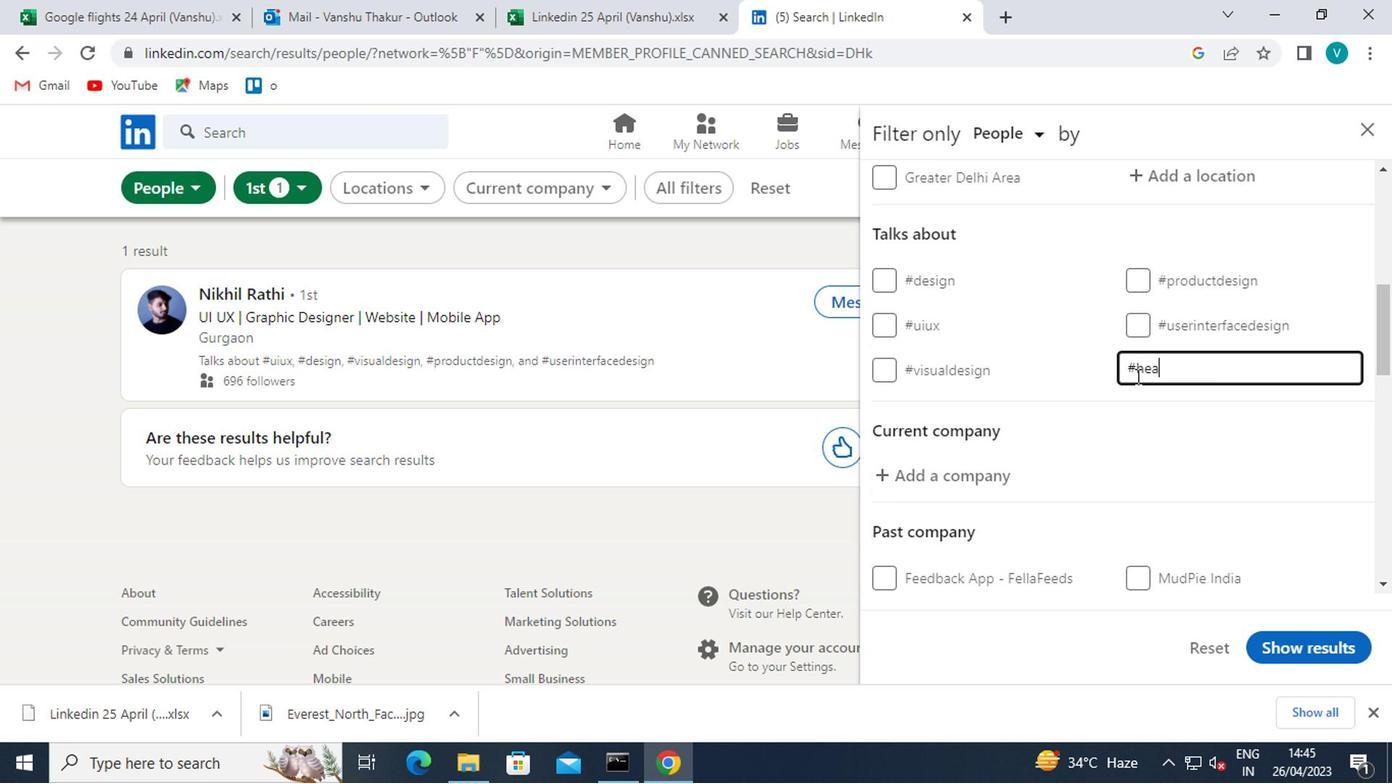 
Action: Mouse moved to (1131, 376)
Screenshot: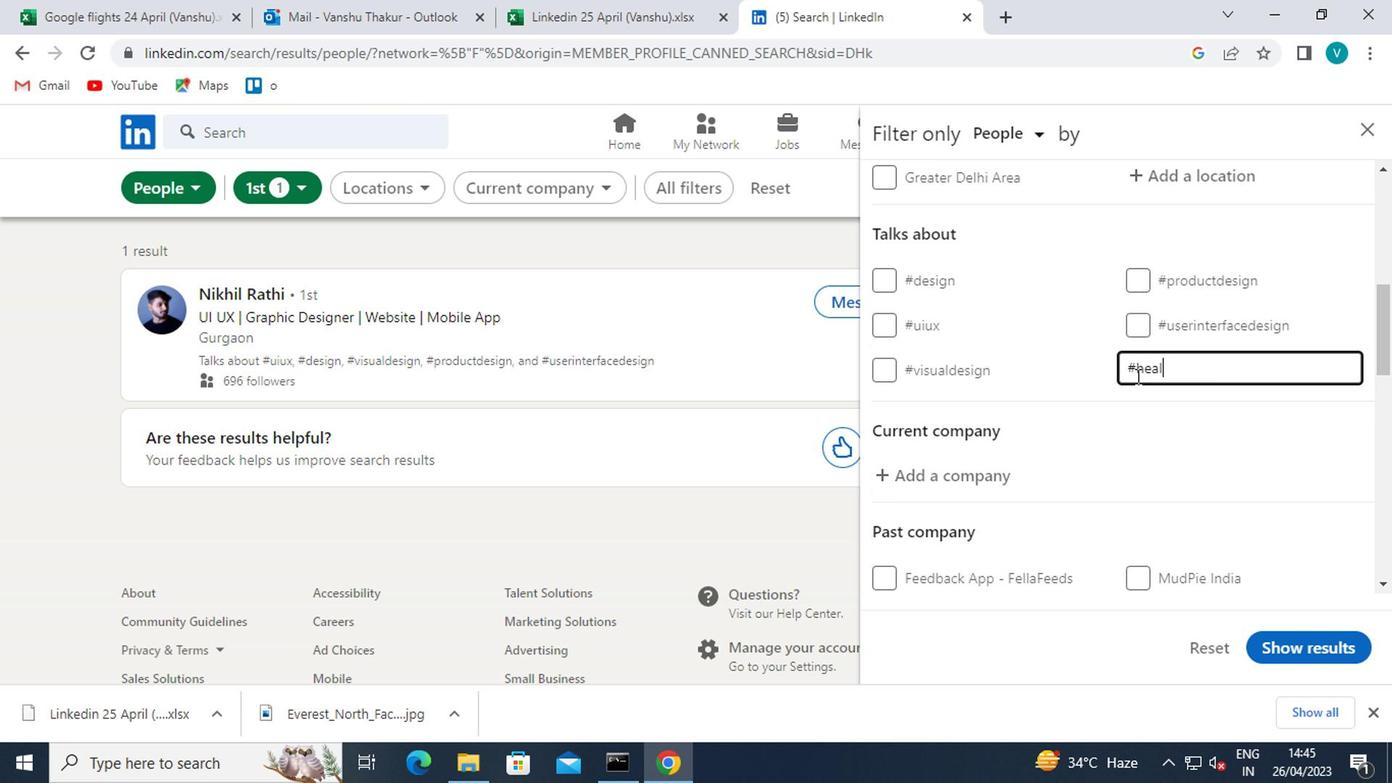 
Action: Key pressed TH
Screenshot: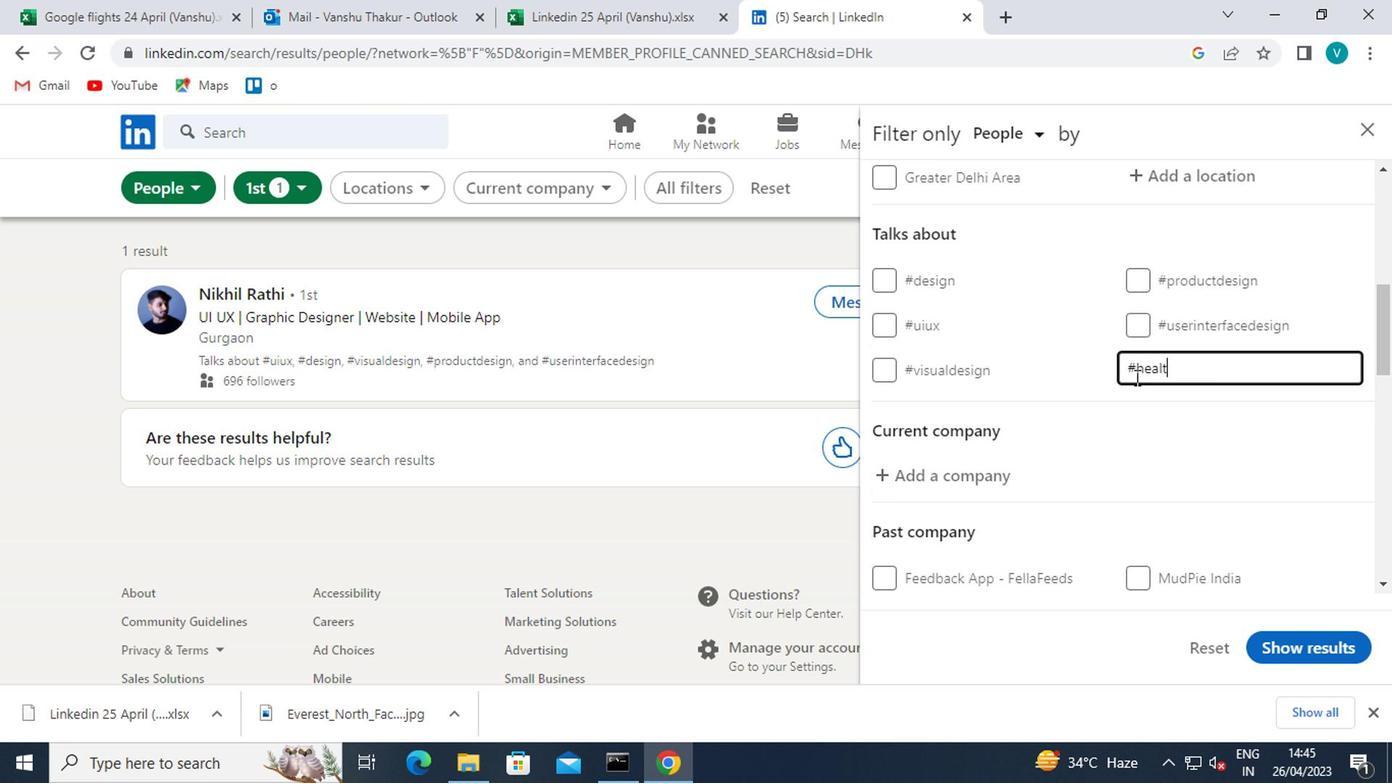 
Action: Mouse moved to (1123, 410)
Screenshot: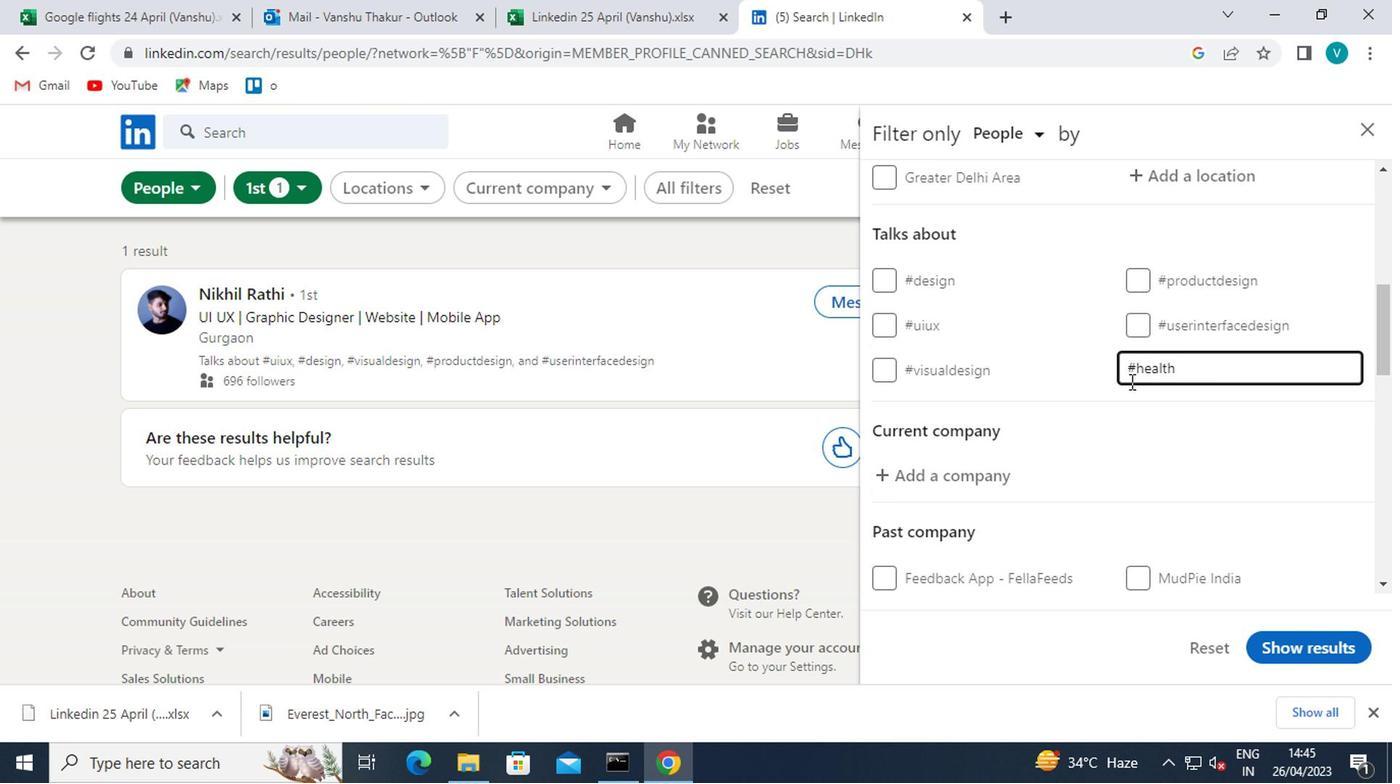
Action: Mouse pressed left at (1123, 410)
Screenshot: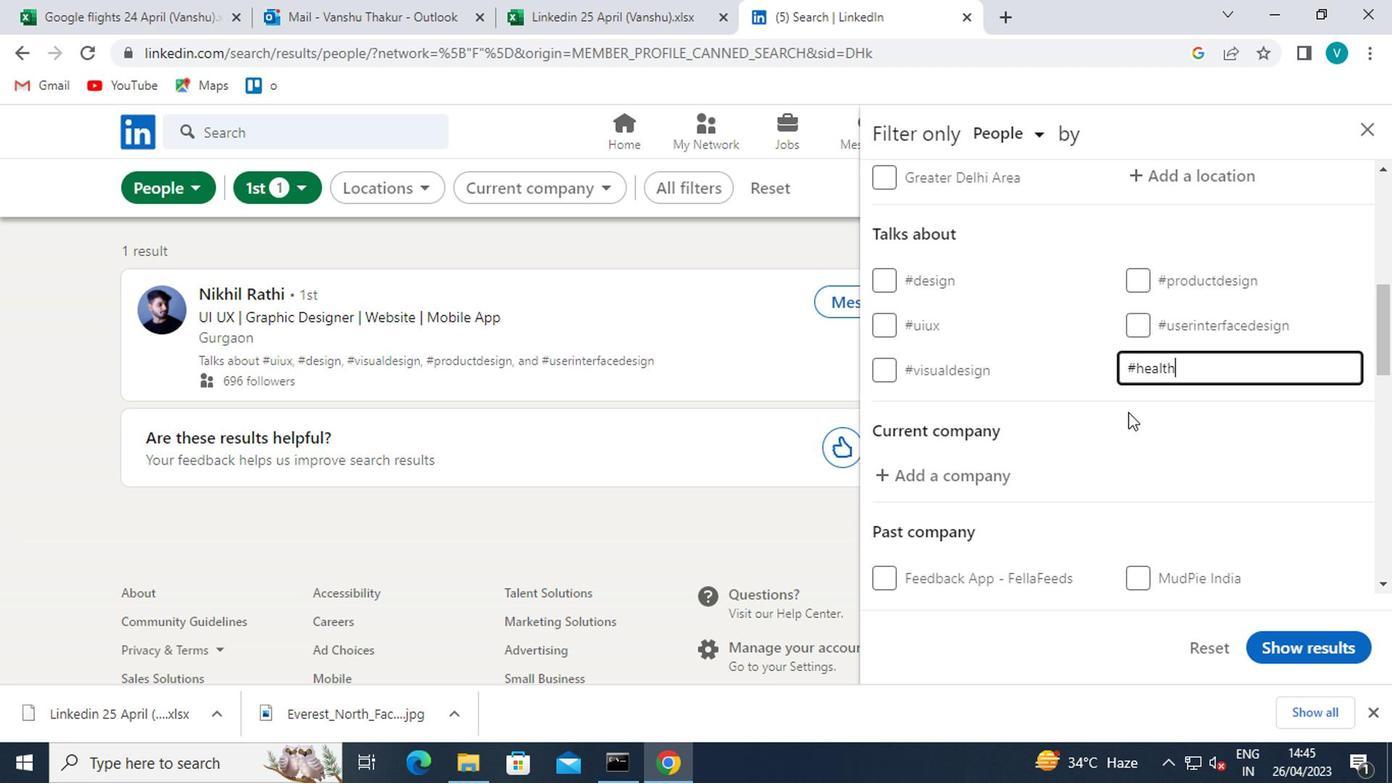
Action: Mouse moved to (1120, 415)
Screenshot: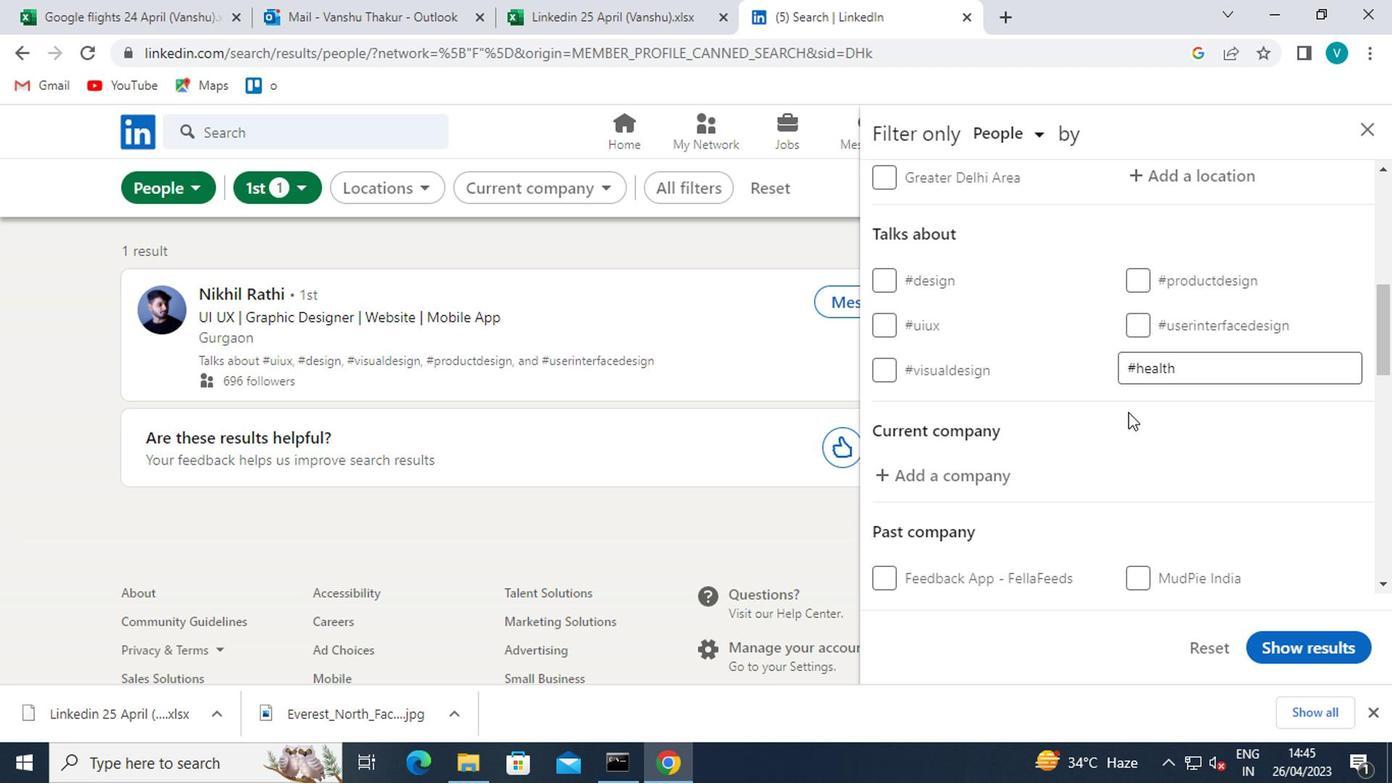 
Action: Mouse scrolled (1120, 414) with delta (0, -1)
Screenshot: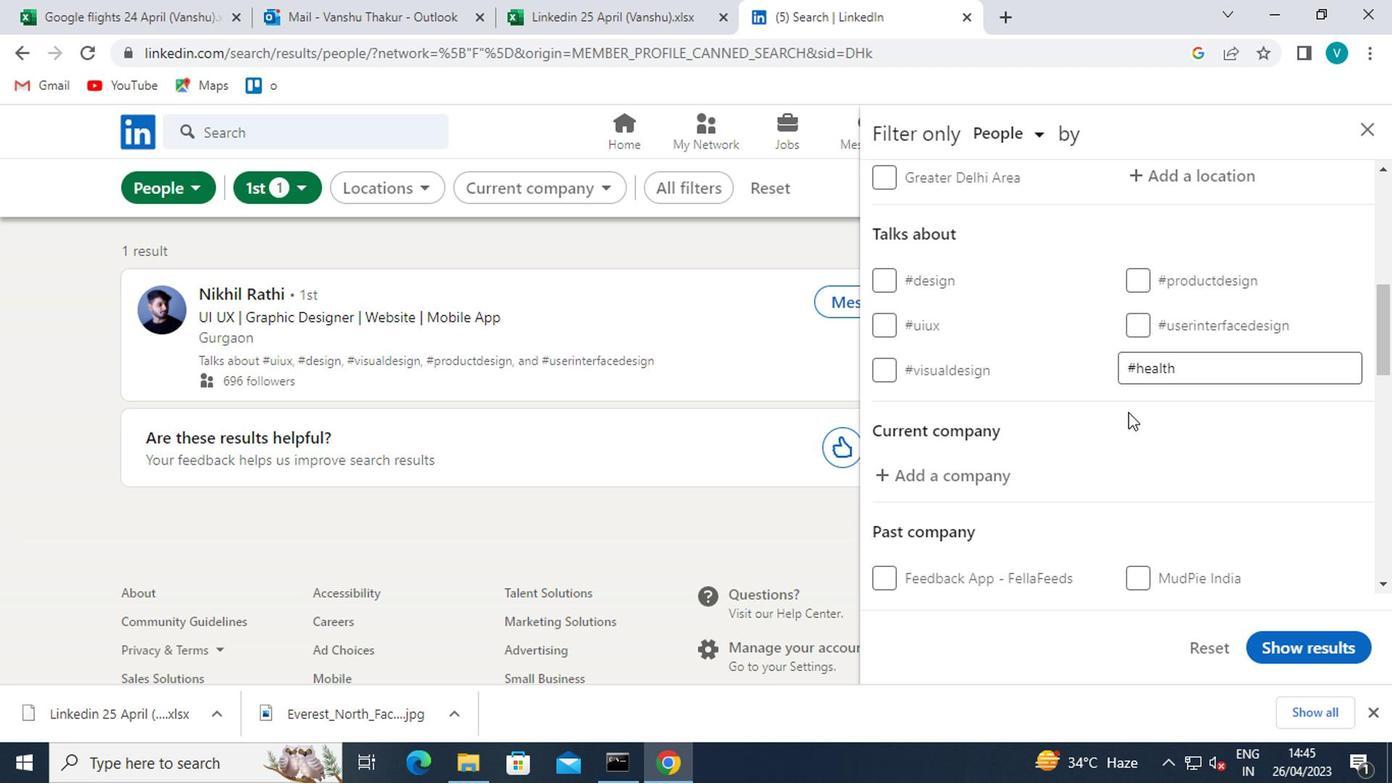 
Action: Mouse moved to (1115, 419)
Screenshot: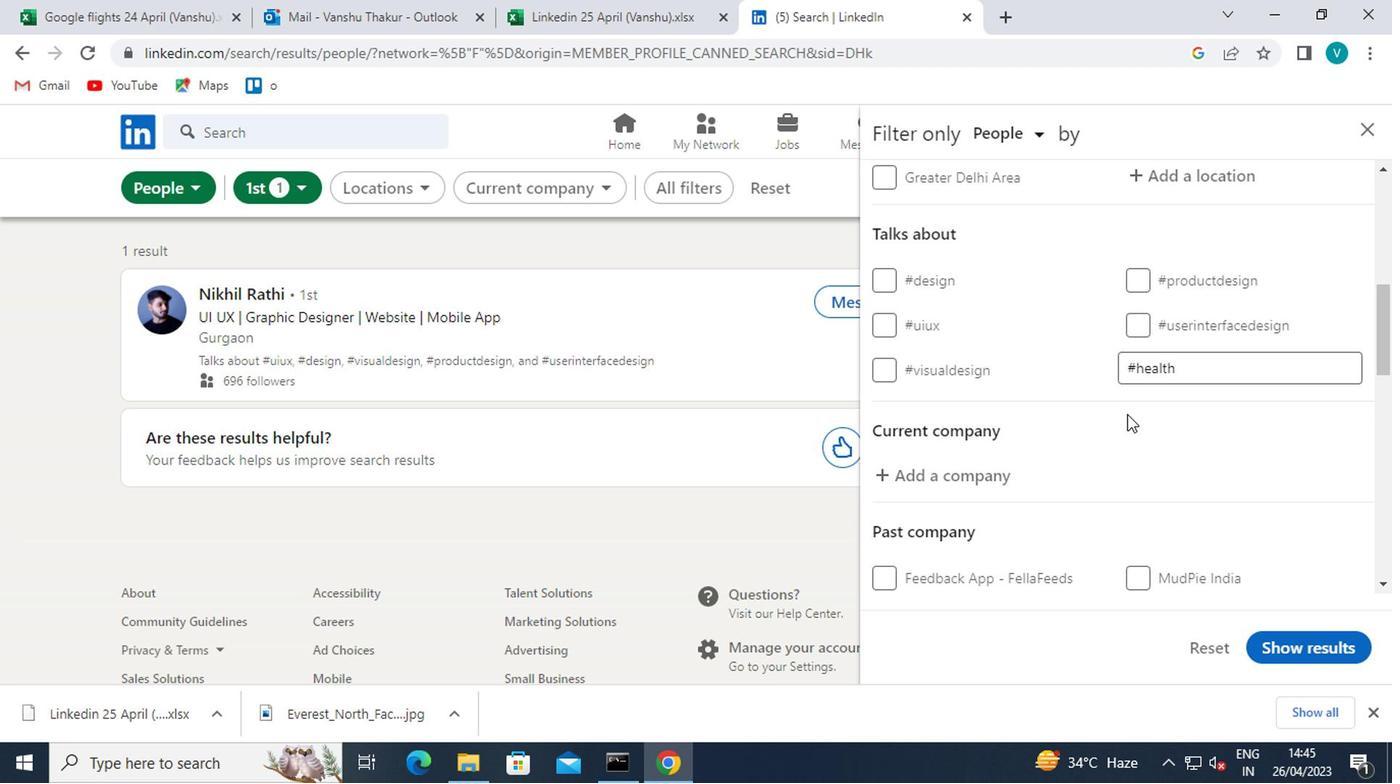 
Action: Mouse scrolled (1115, 418) with delta (0, 0)
Screenshot: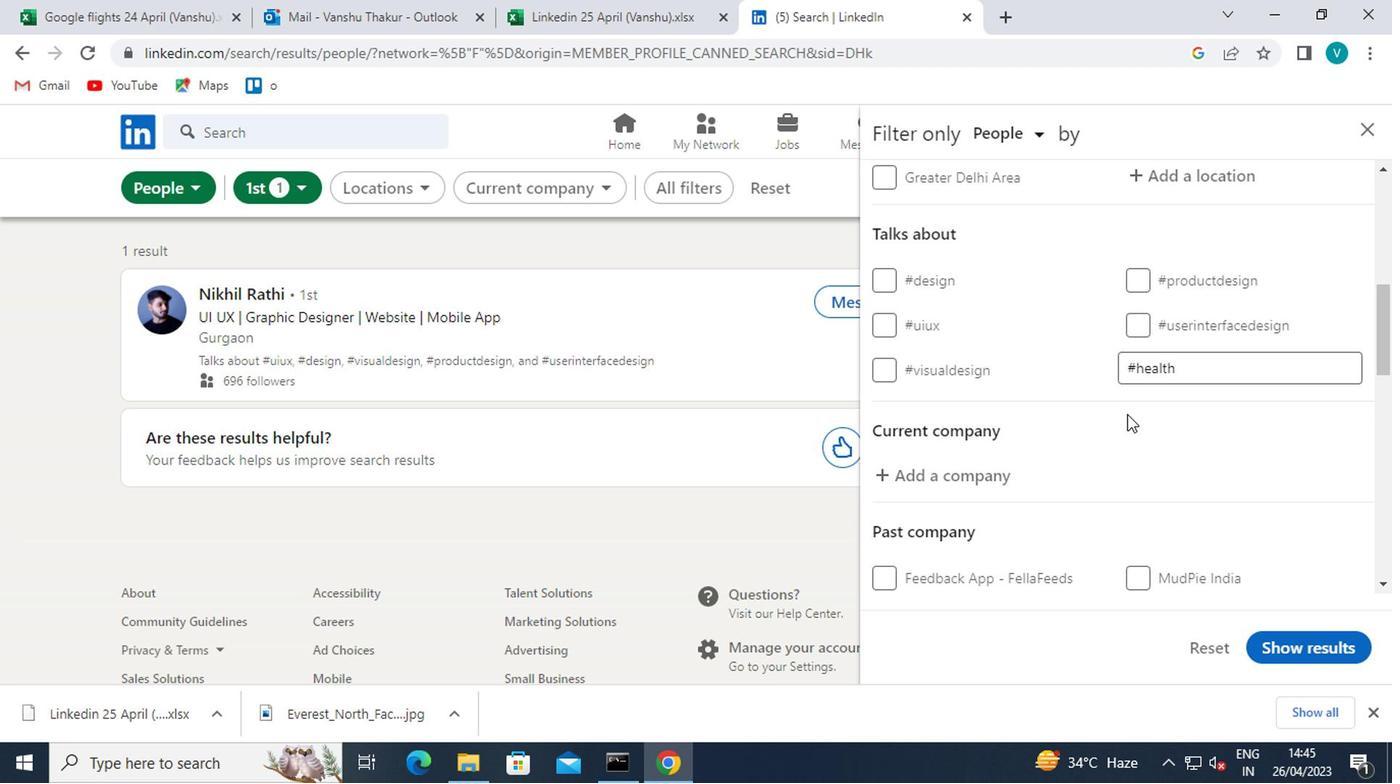 
Action: Mouse moved to (1111, 421)
Screenshot: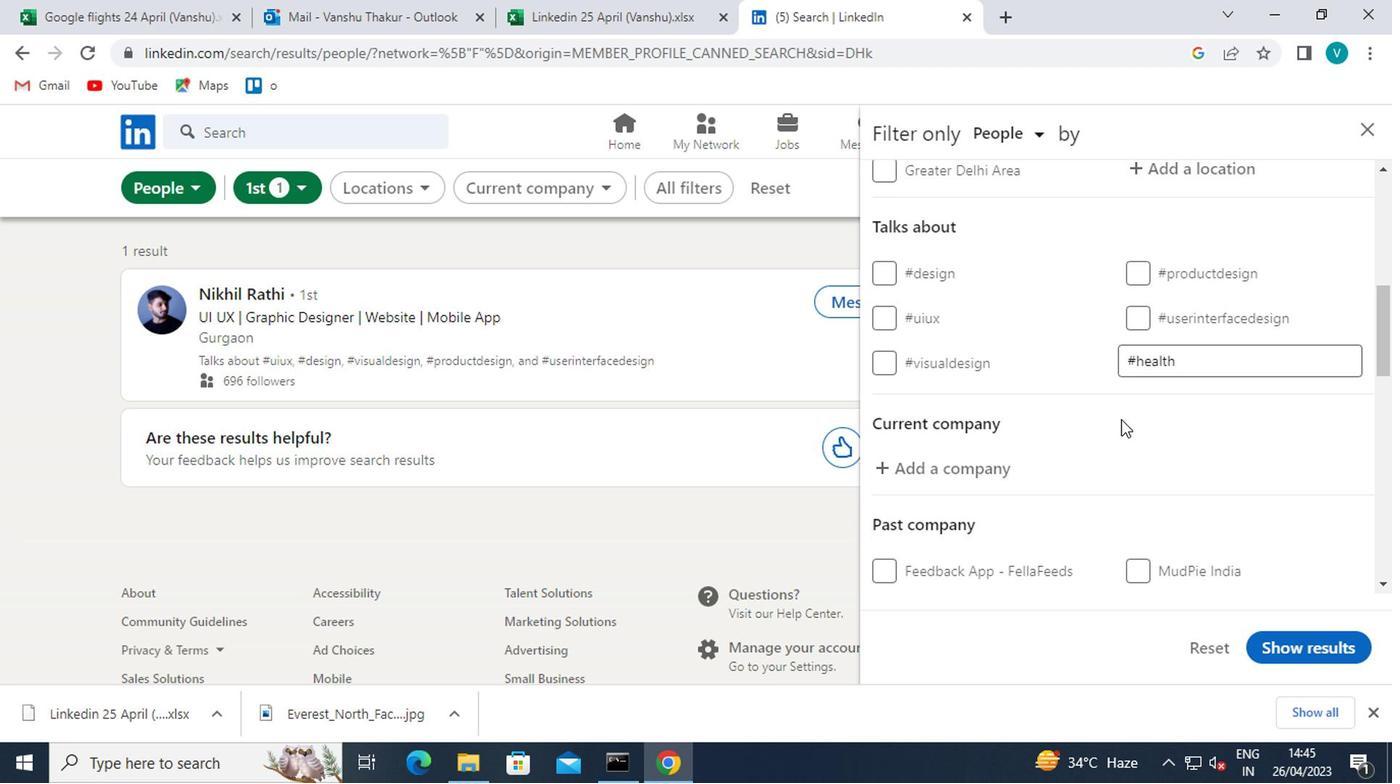 
Action: Mouse scrolled (1111, 421) with delta (0, 0)
Screenshot: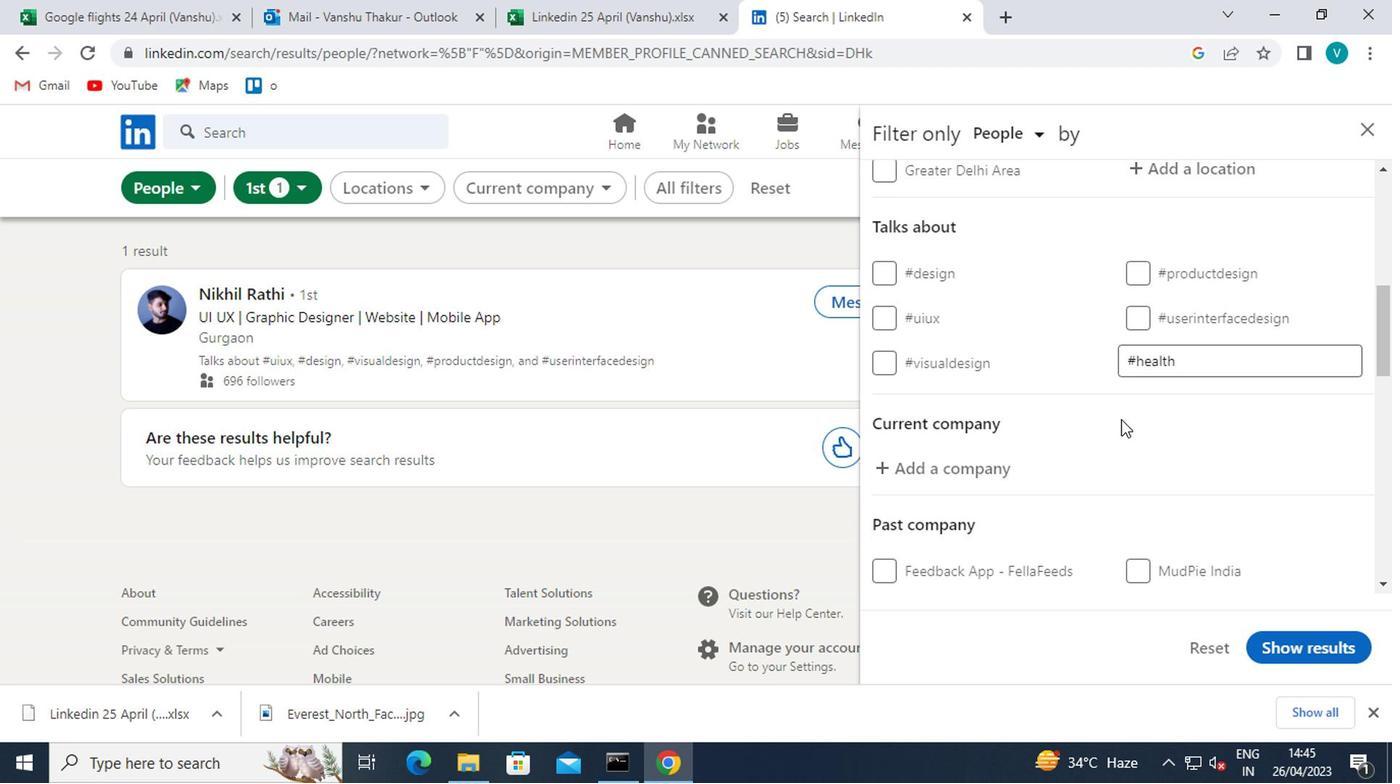 
Action: Mouse moved to (1110, 421)
Screenshot: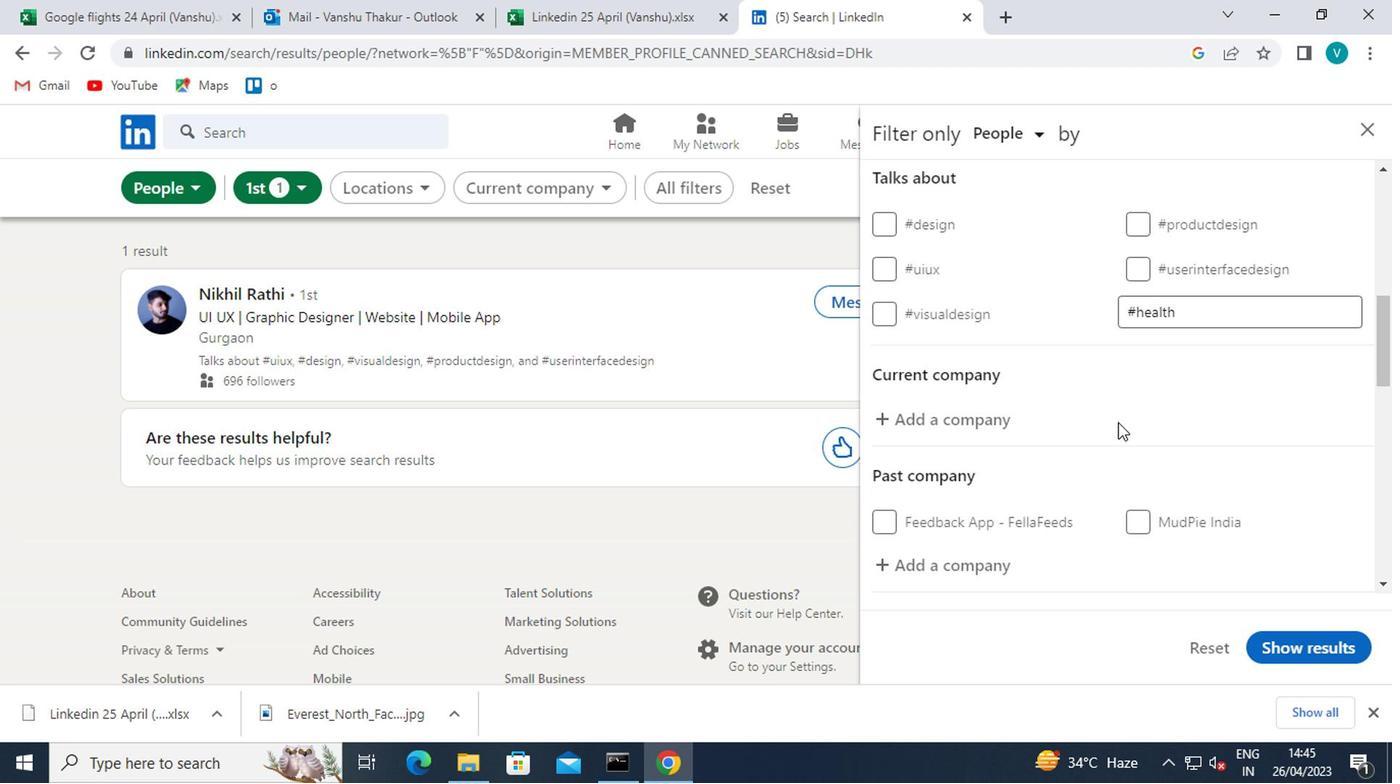 
Action: Mouse scrolled (1110, 421) with delta (0, 0)
Screenshot: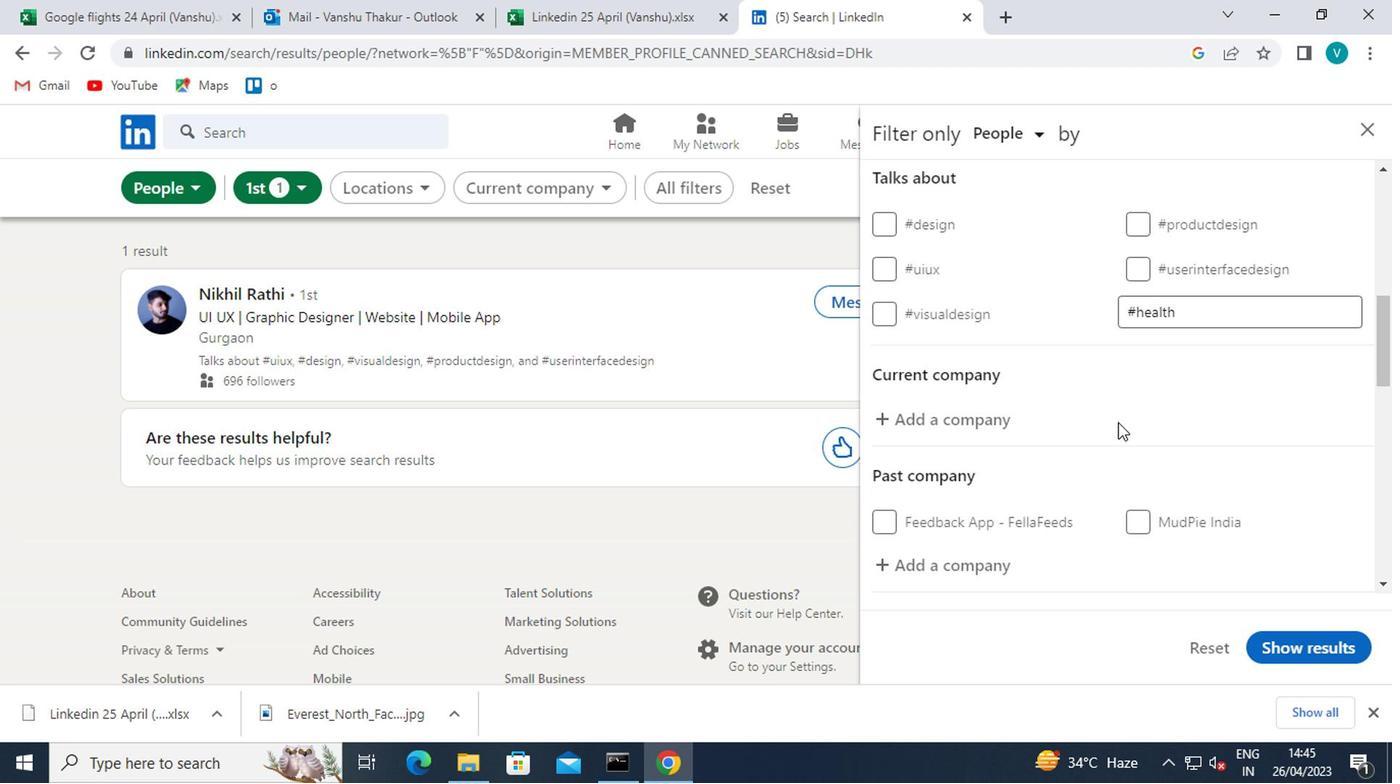 
Action: Mouse moved to (1106, 425)
Screenshot: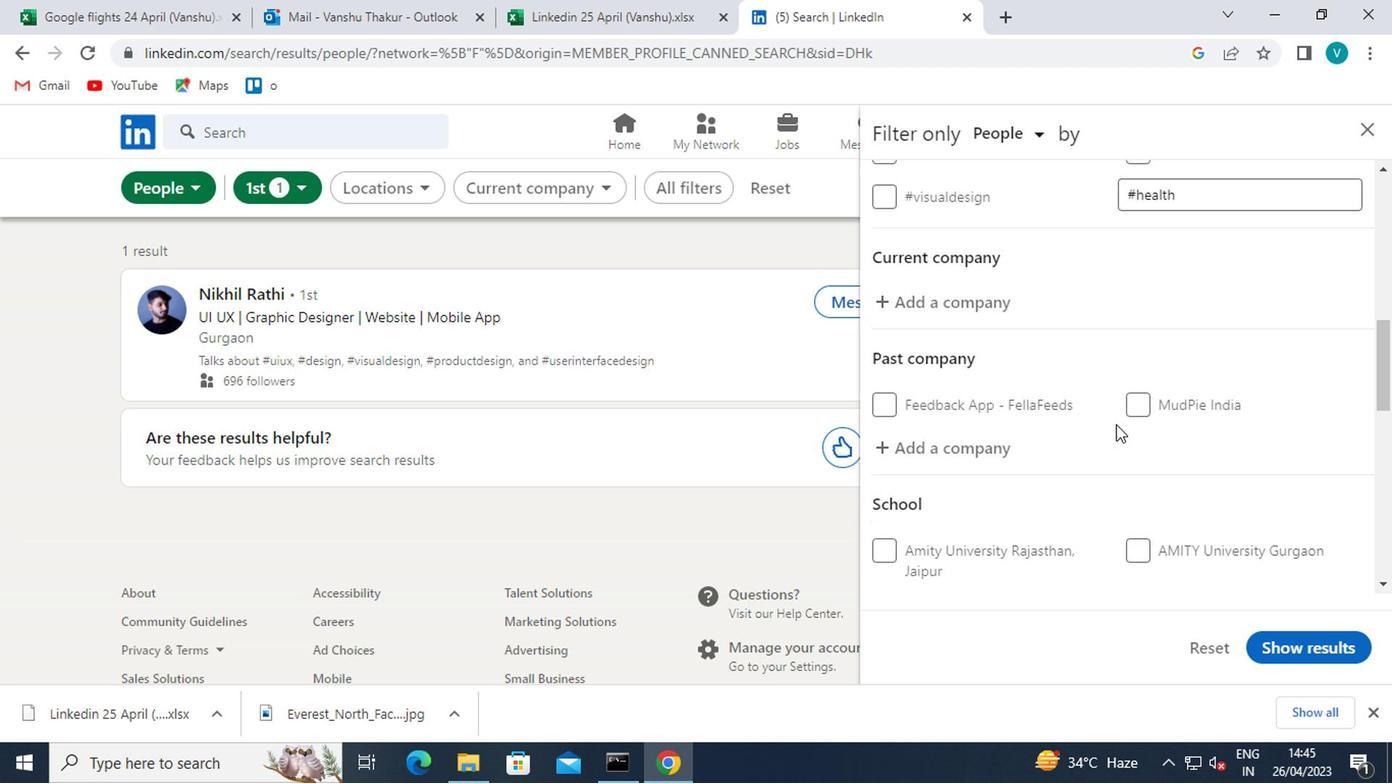 
Action: Mouse scrolled (1106, 424) with delta (0, -1)
Screenshot: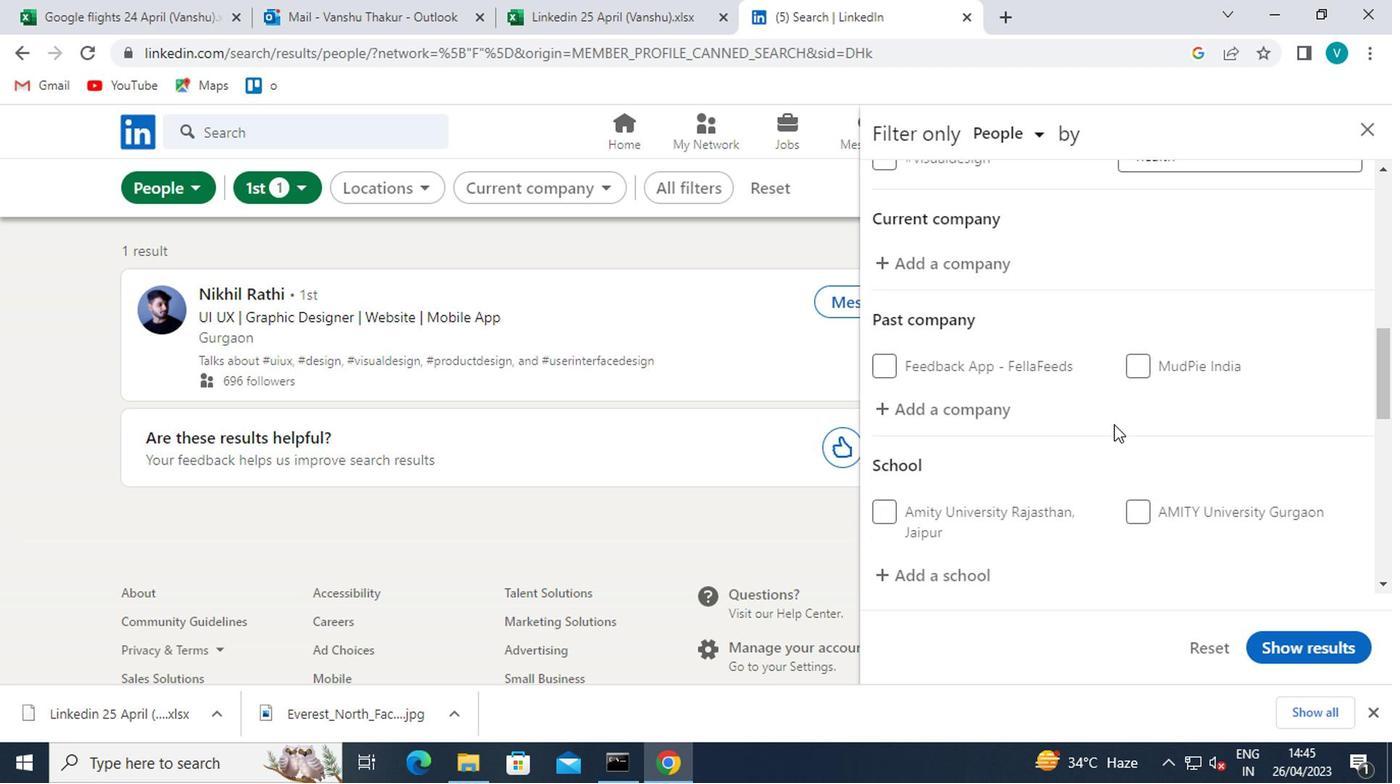 
Action: Mouse moved to (1058, 456)
Screenshot: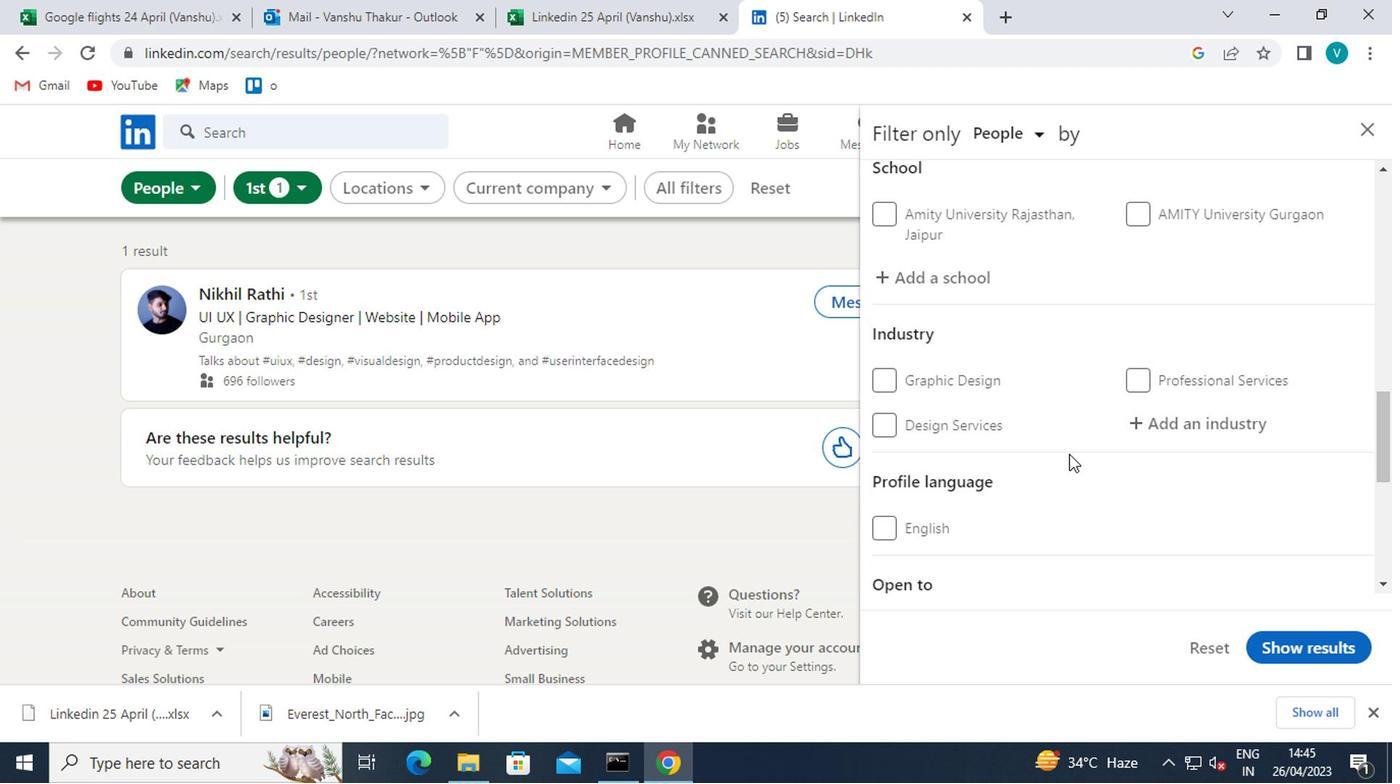 
Action: Mouse scrolled (1058, 455) with delta (0, 0)
Screenshot: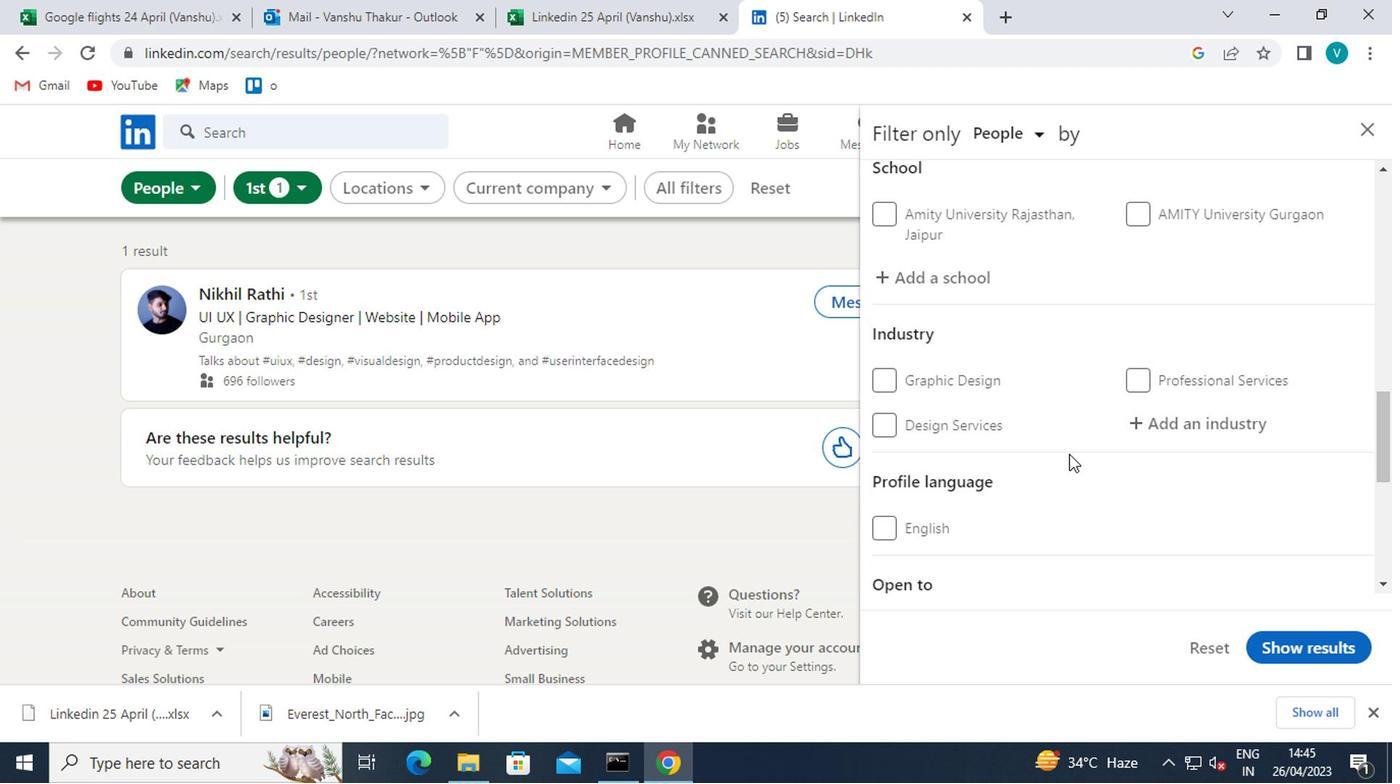 
Action: Mouse moved to (886, 415)
Screenshot: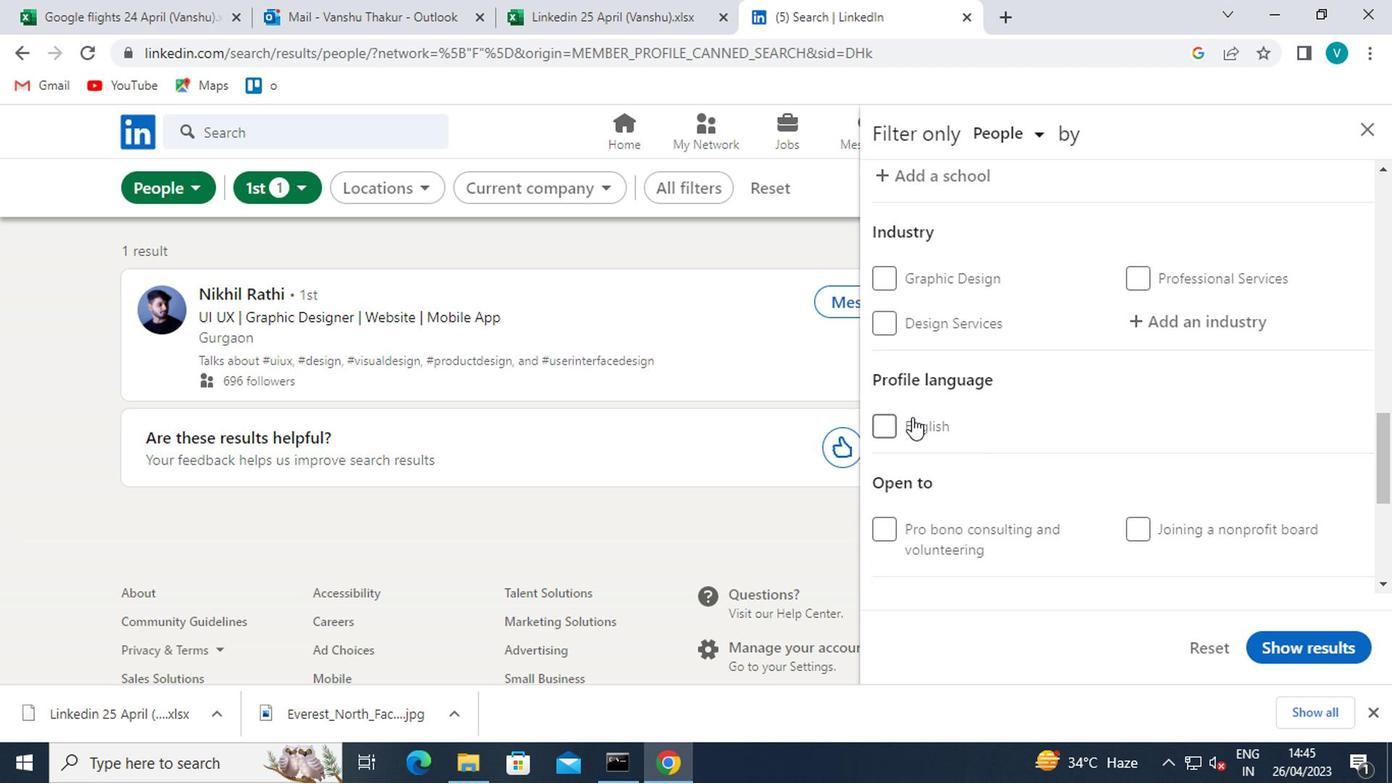 
Action: Mouse pressed left at (886, 415)
Screenshot: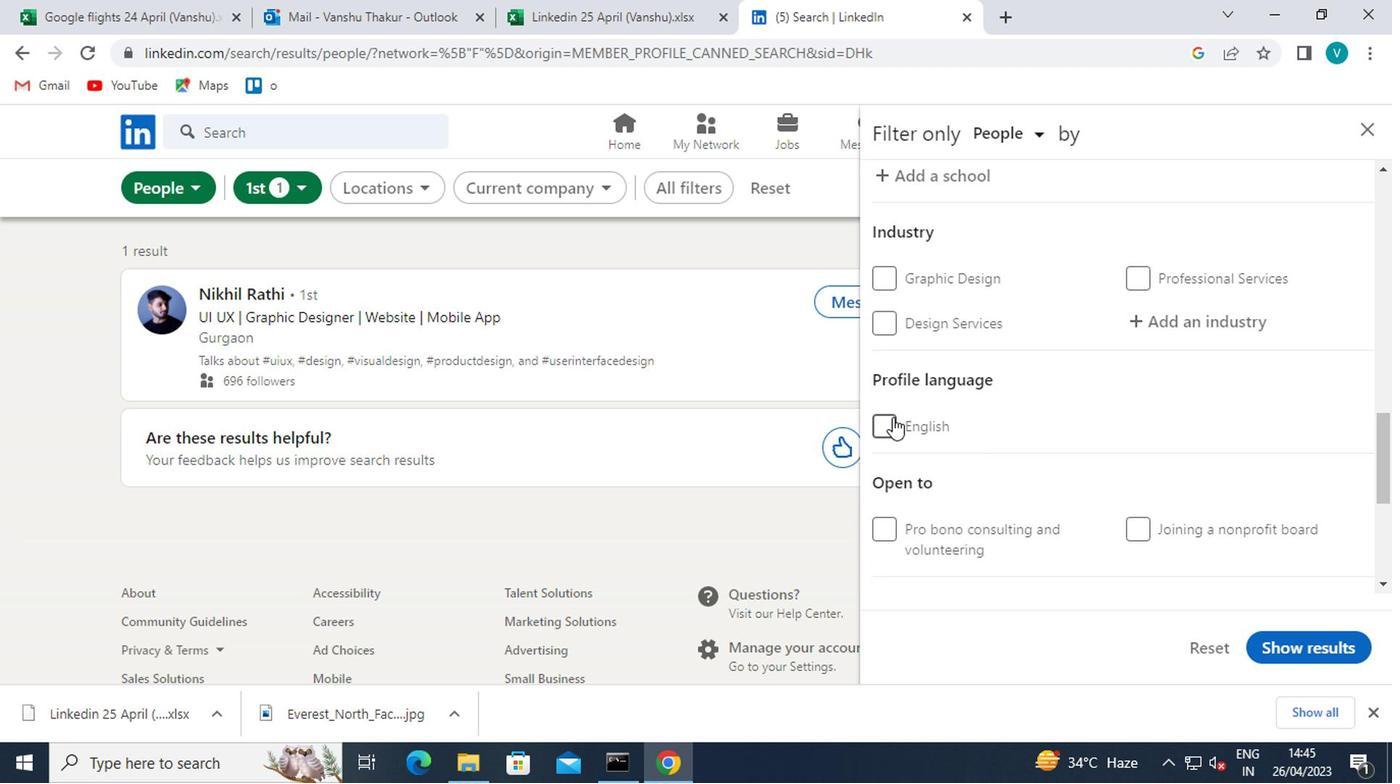 
Action: Mouse moved to (1040, 435)
Screenshot: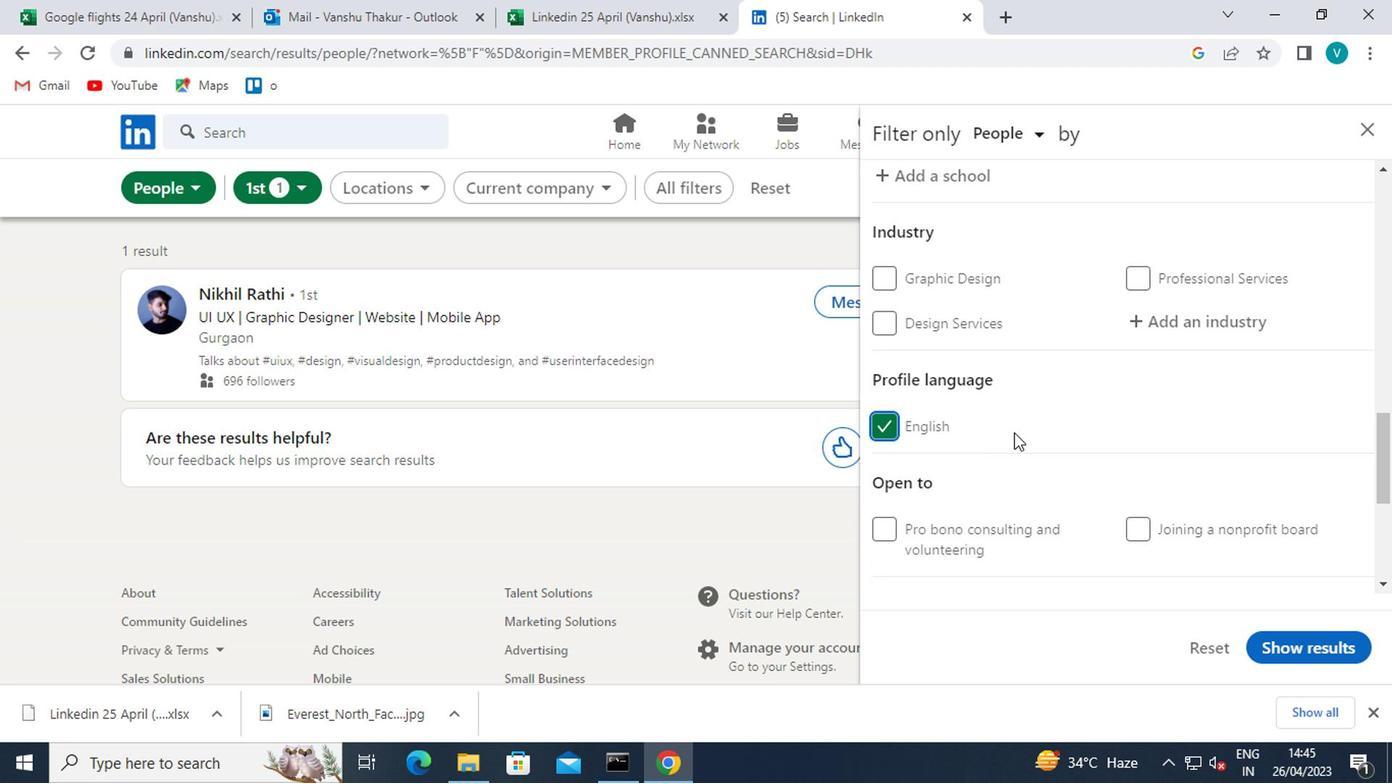 
Action: Mouse scrolled (1040, 436) with delta (0, 1)
Screenshot: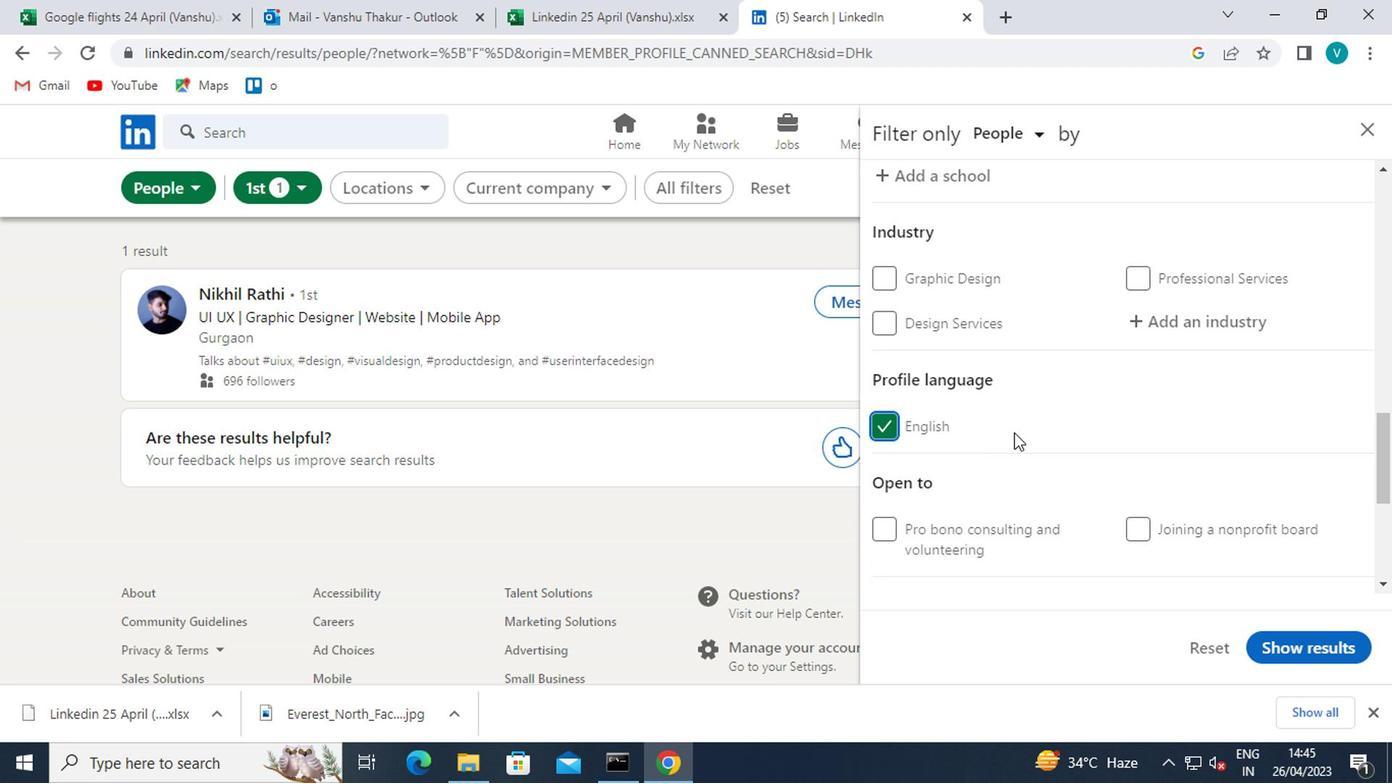 
Action: Mouse moved to (1041, 435)
Screenshot: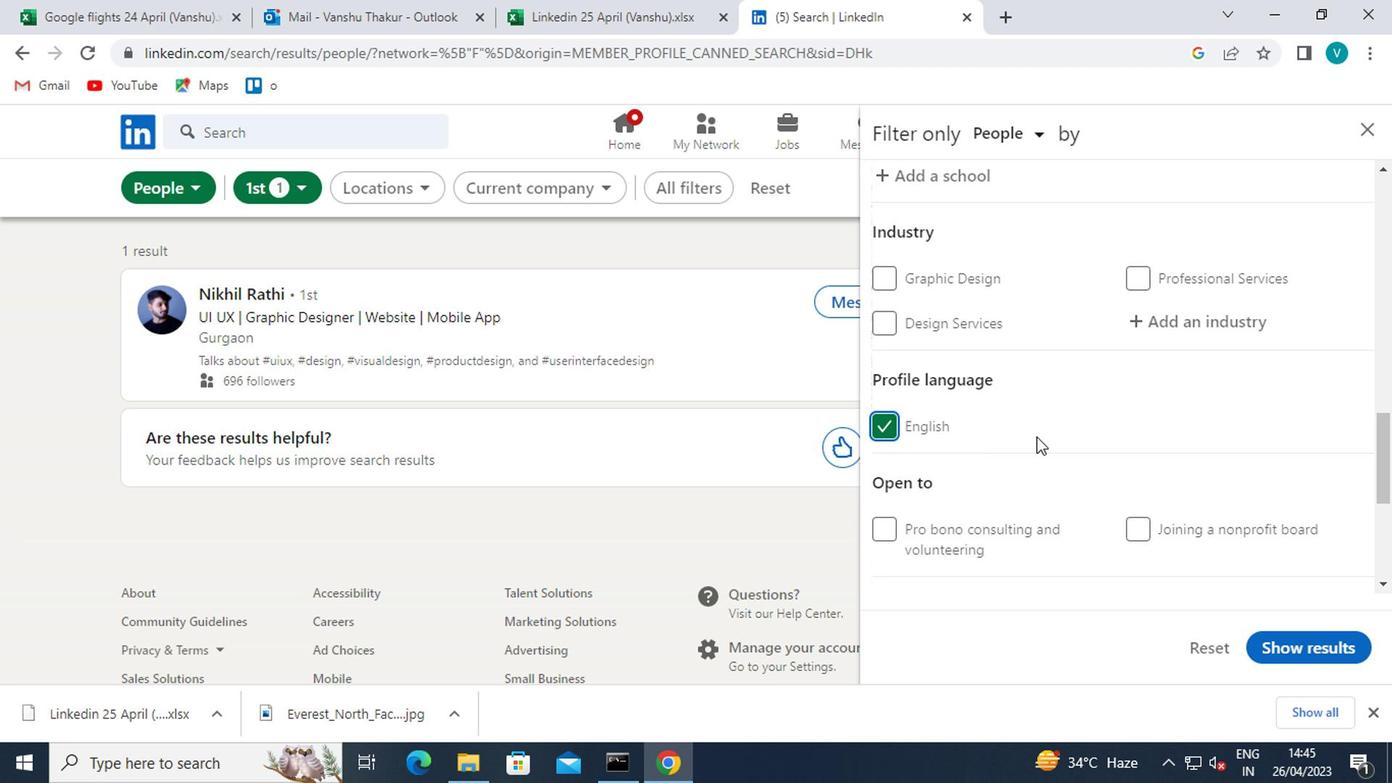 
Action: Mouse scrolled (1041, 436) with delta (0, 1)
Screenshot: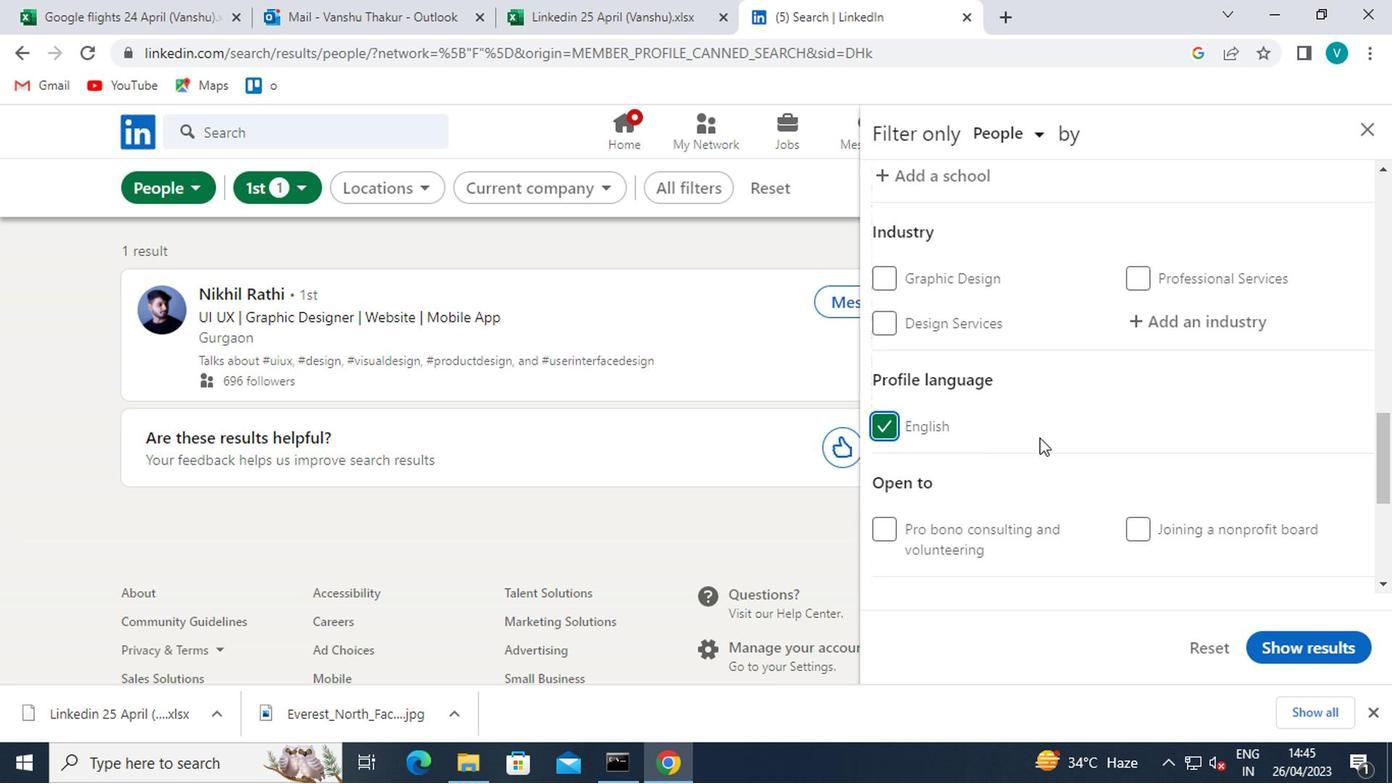 
Action: Mouse moved to (1043, 435)
Screenshot: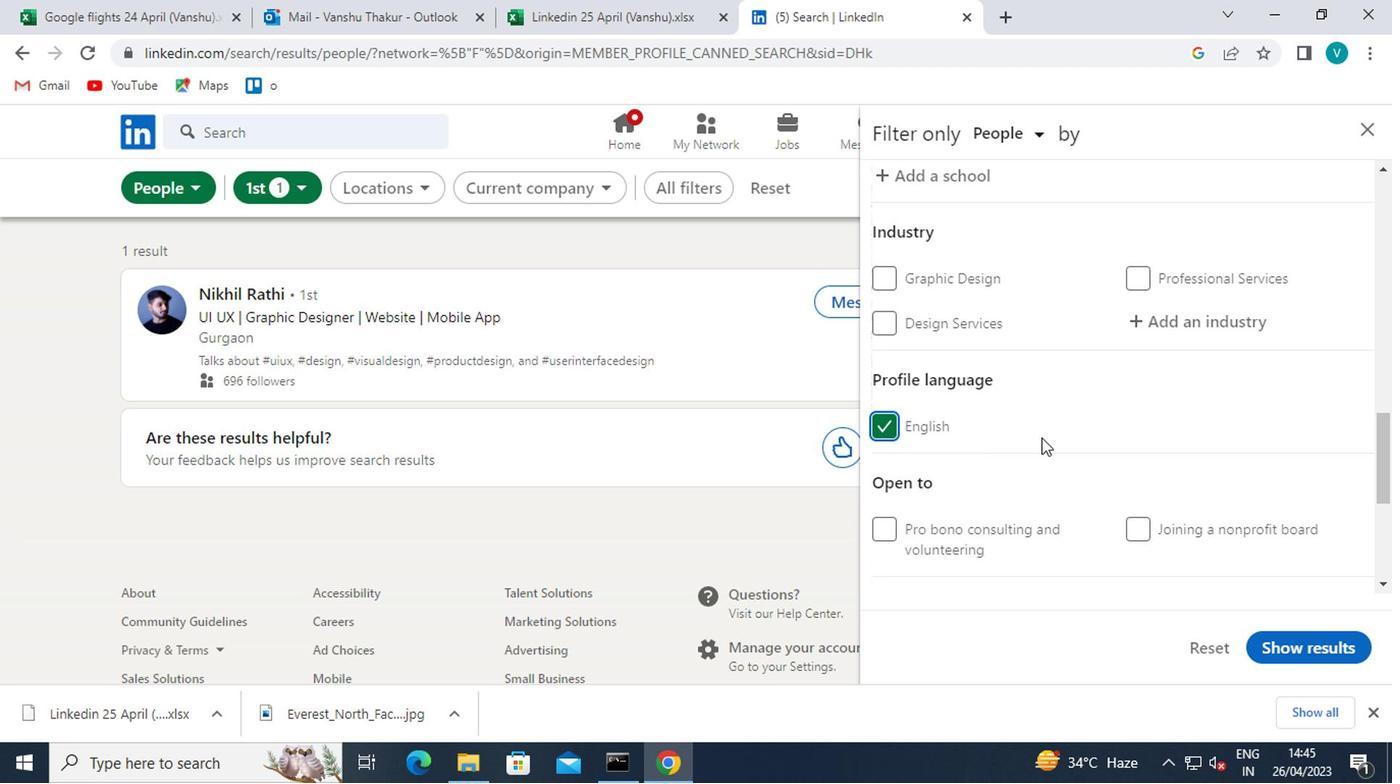 
Action: Mouse scrolled (1043, 436) with delta (0, 1)
Screenshot: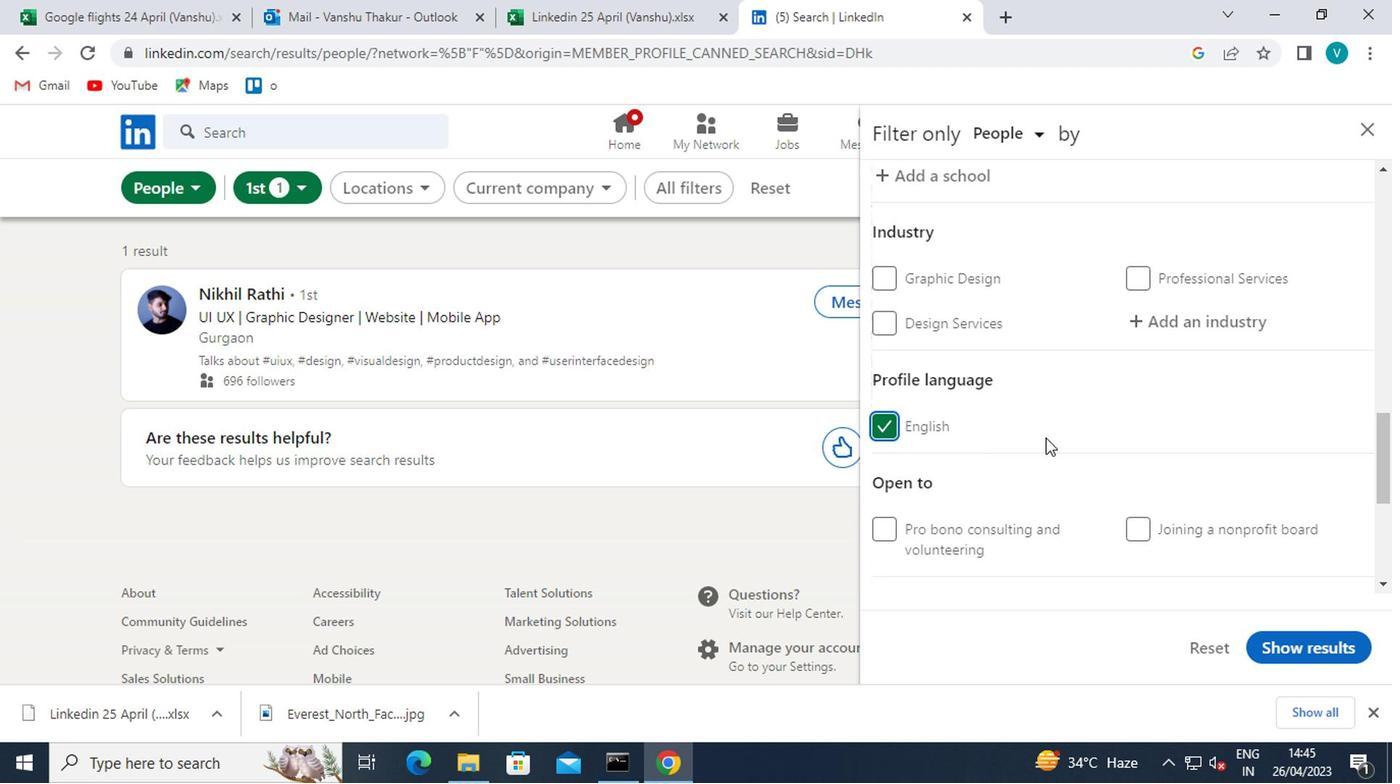 
Action: Mouse scrolled (1043, 436) with delta (0, 1)
Screenshot: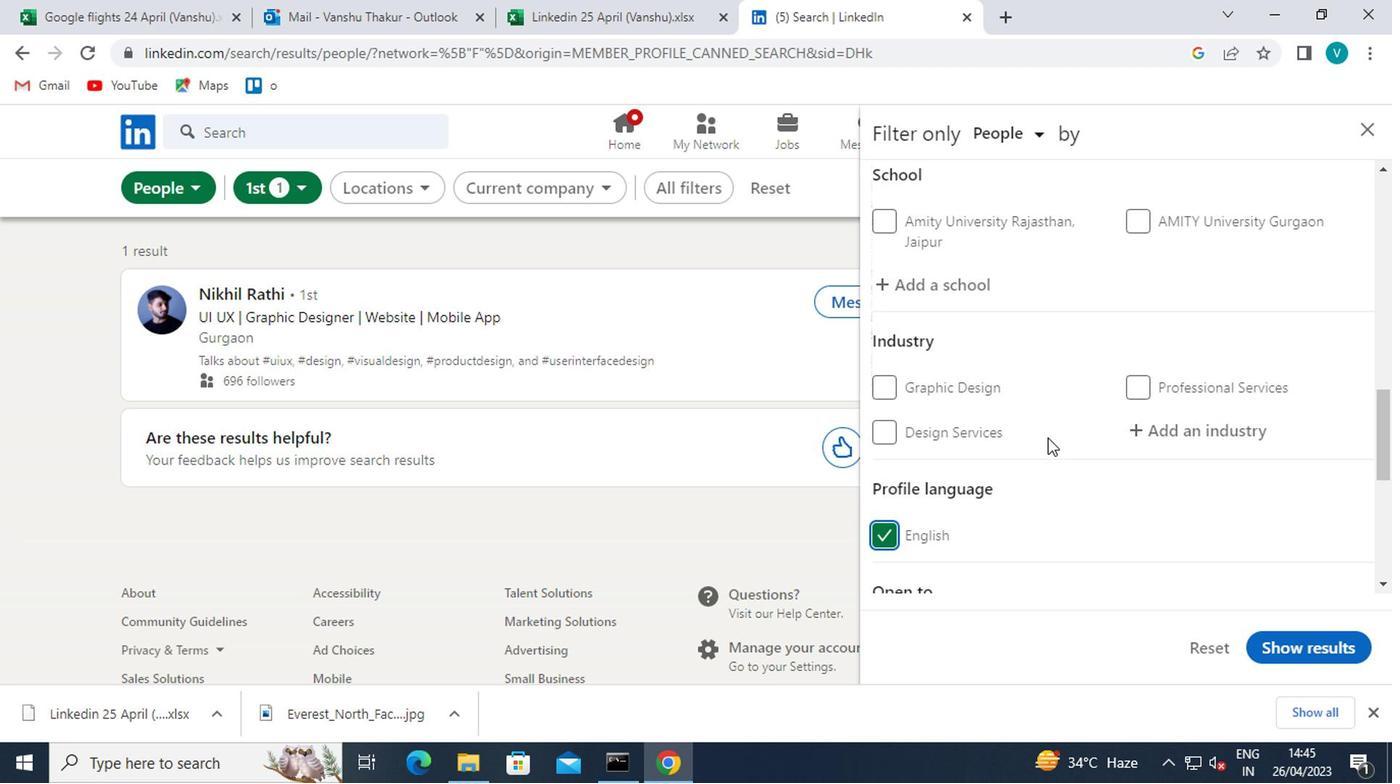 
Action: Mouse moved to (1044, 435)
Screenshot: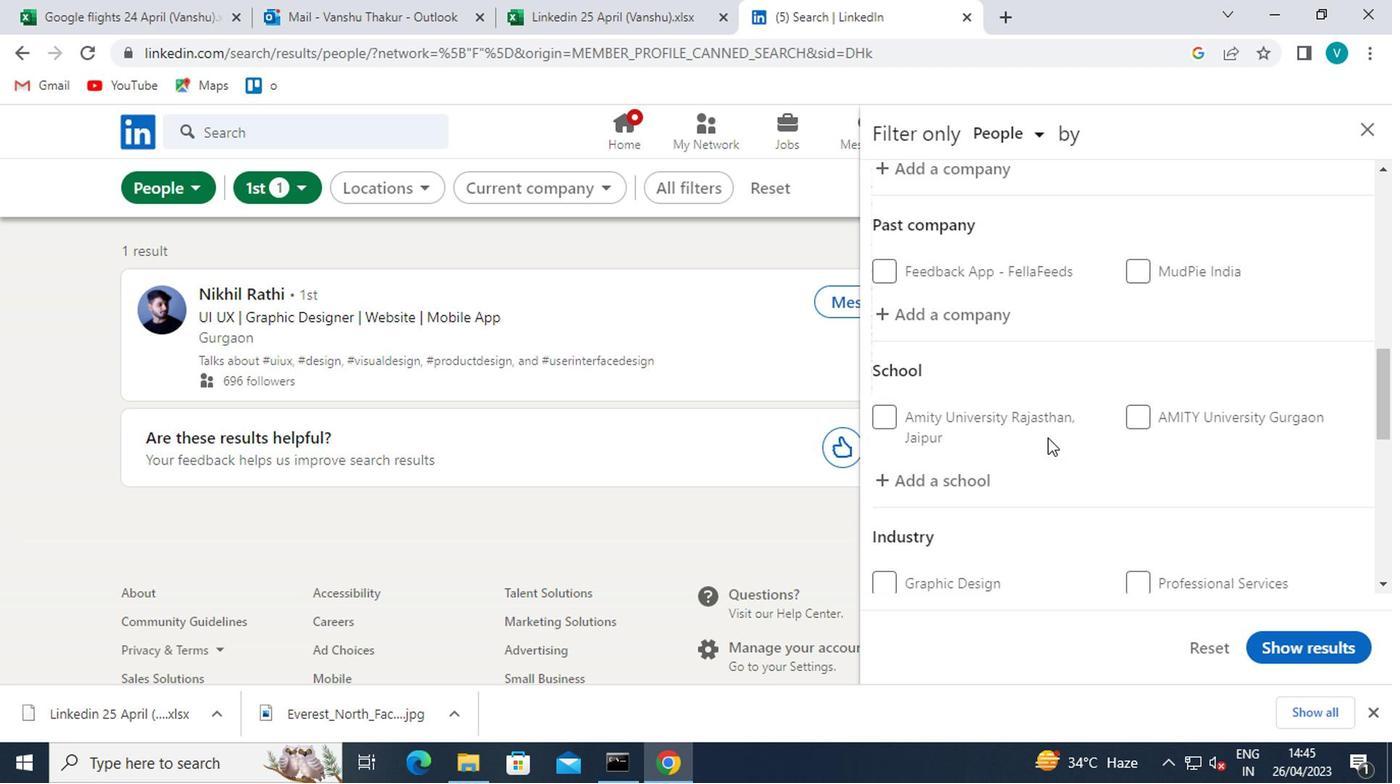 
Action: Mouse scrolled (1044, 436) with delta (0, 1)
Screenshot: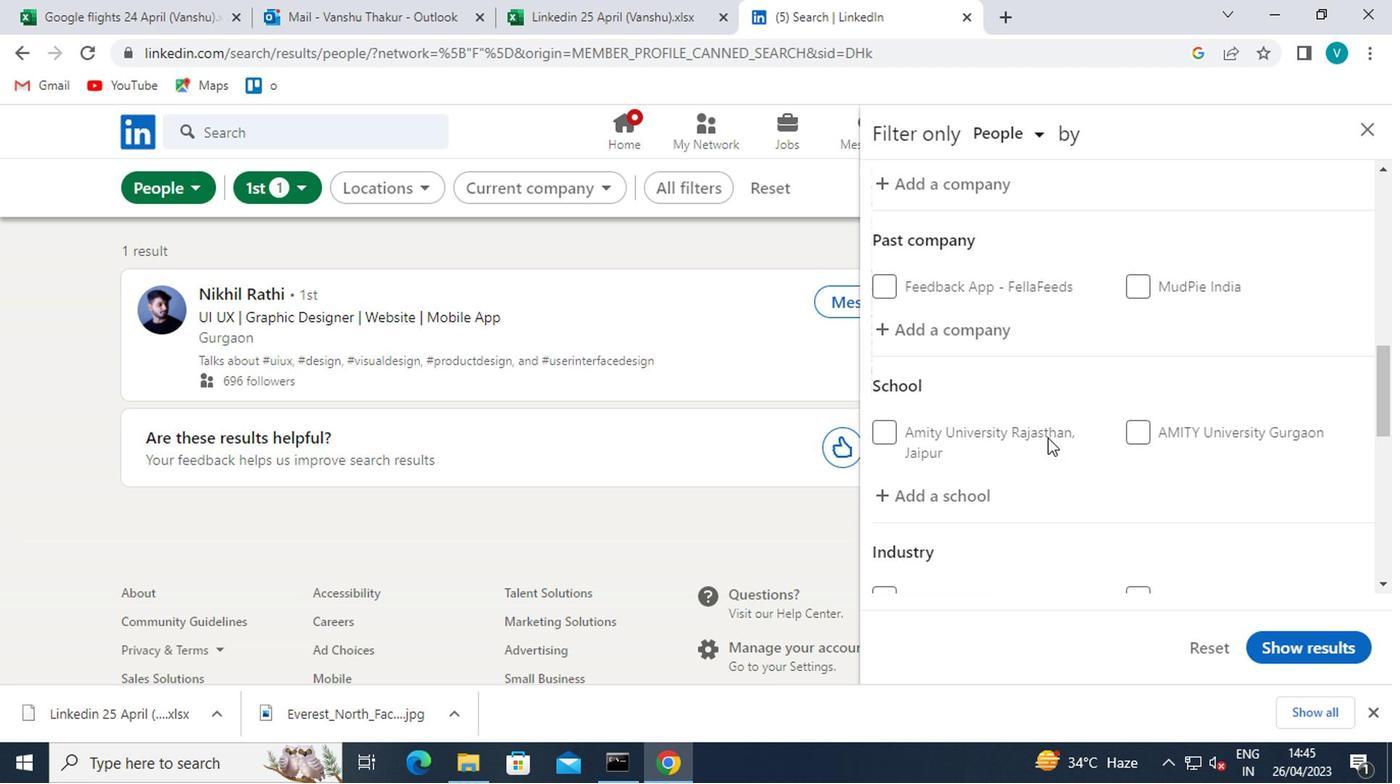 
Action: Mouse moved to (999, 384)
Screenshot: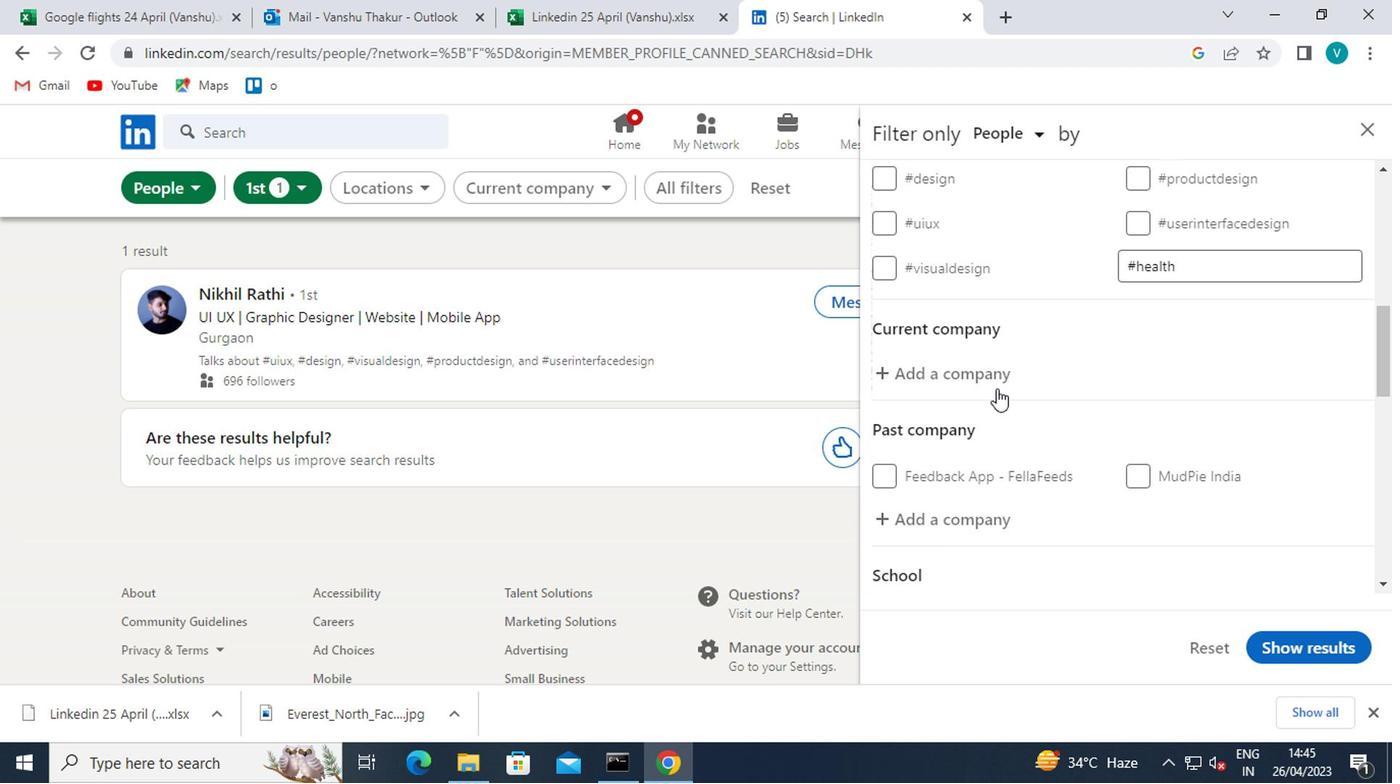 
Action: Mouse pressed left at (999, 384)
Screenshot: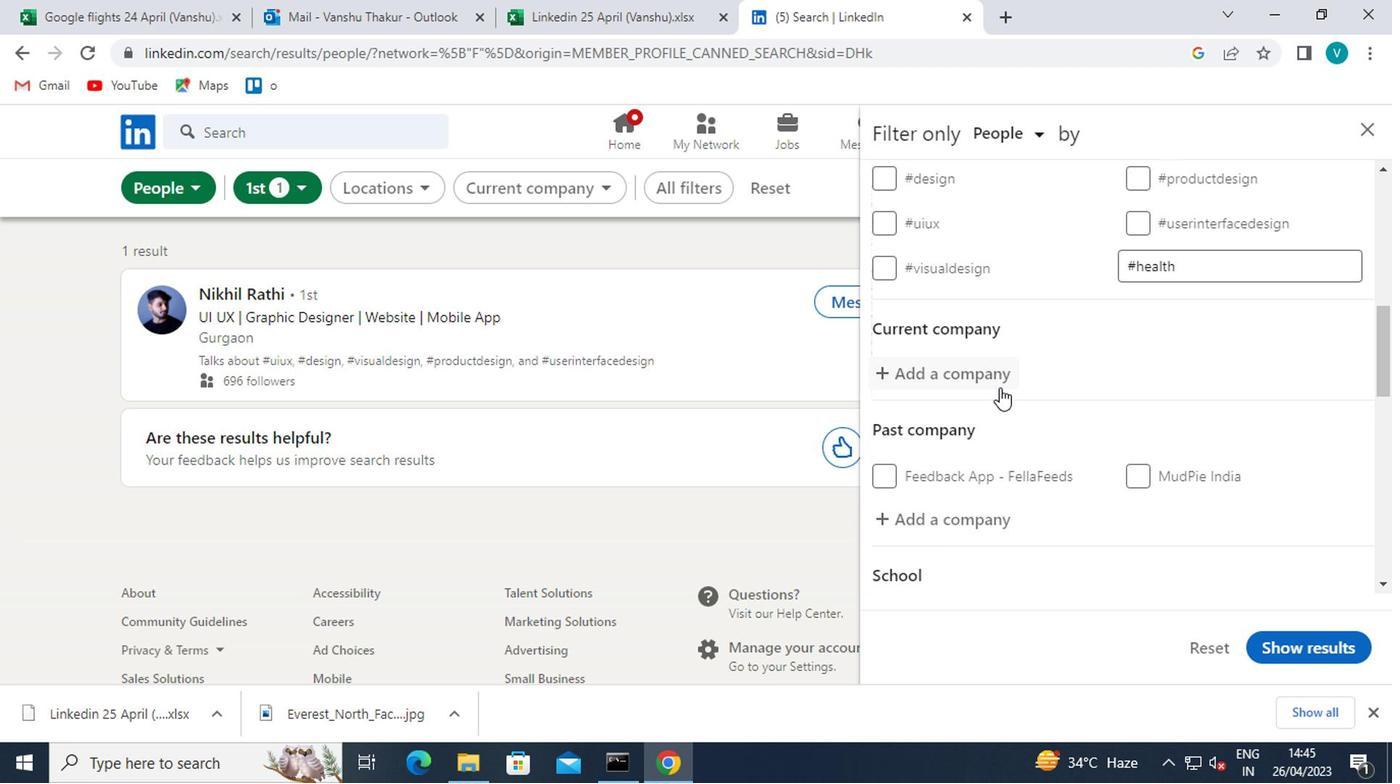 
Action: Key pressed <Key.shift>EVERSA
Screenshot: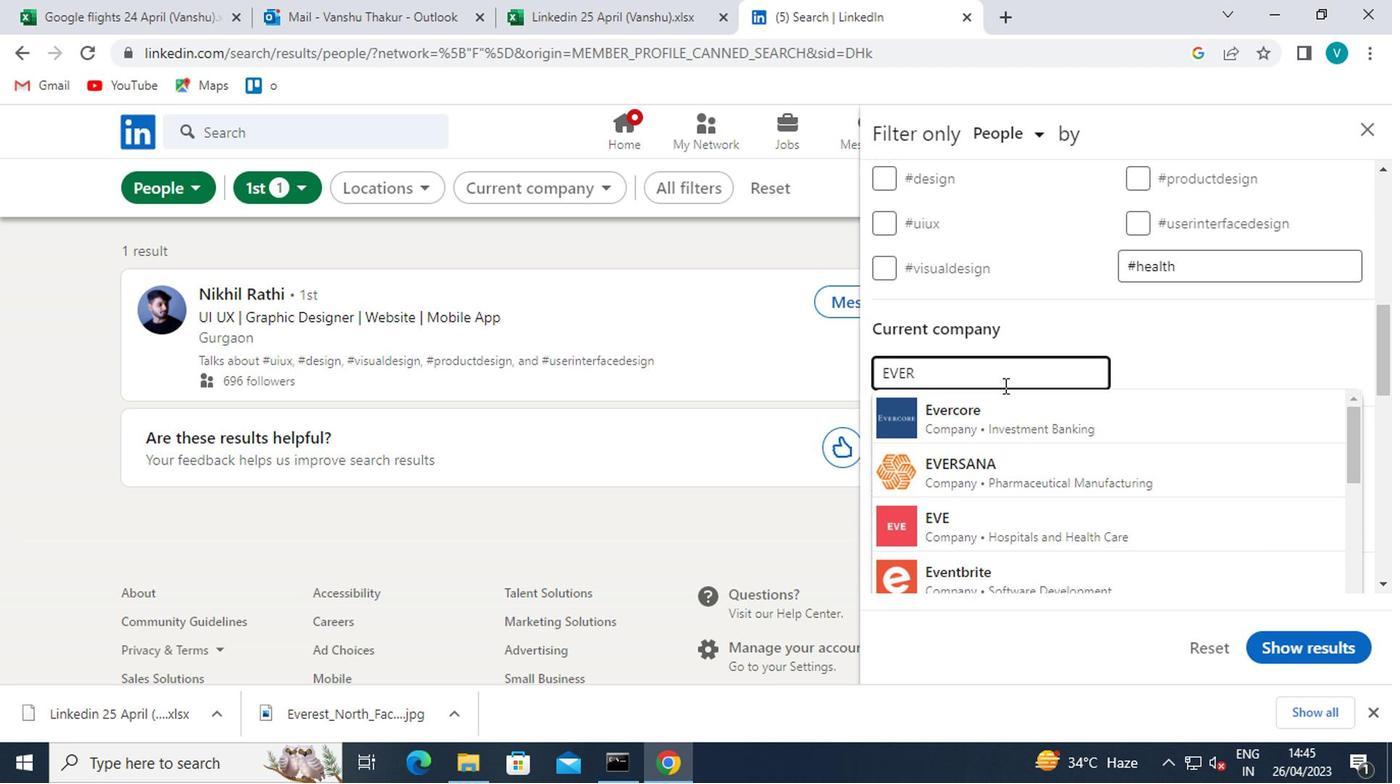 
Action: Mouse moved to (993, 409)
Screenshot: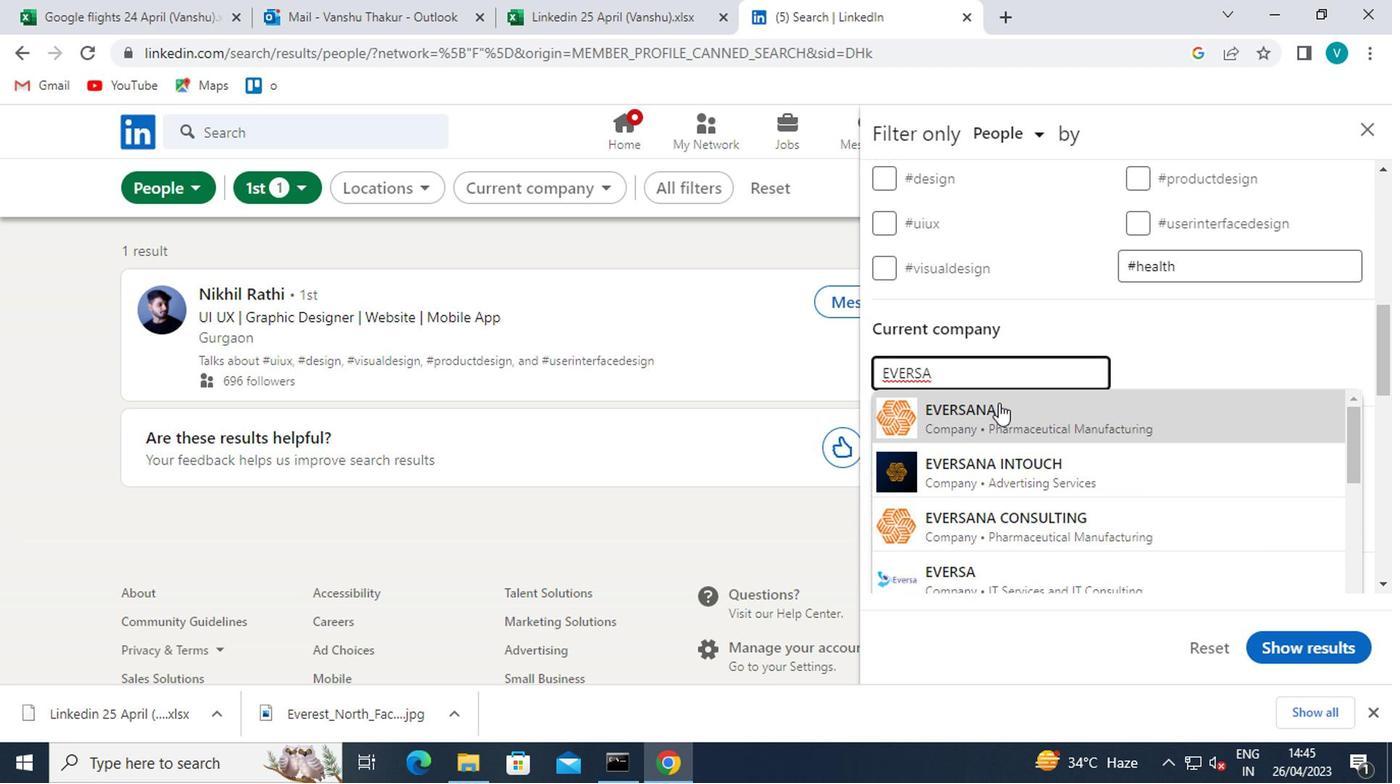 
Action: Mouse pressed left at (993, 409)
Screenshot: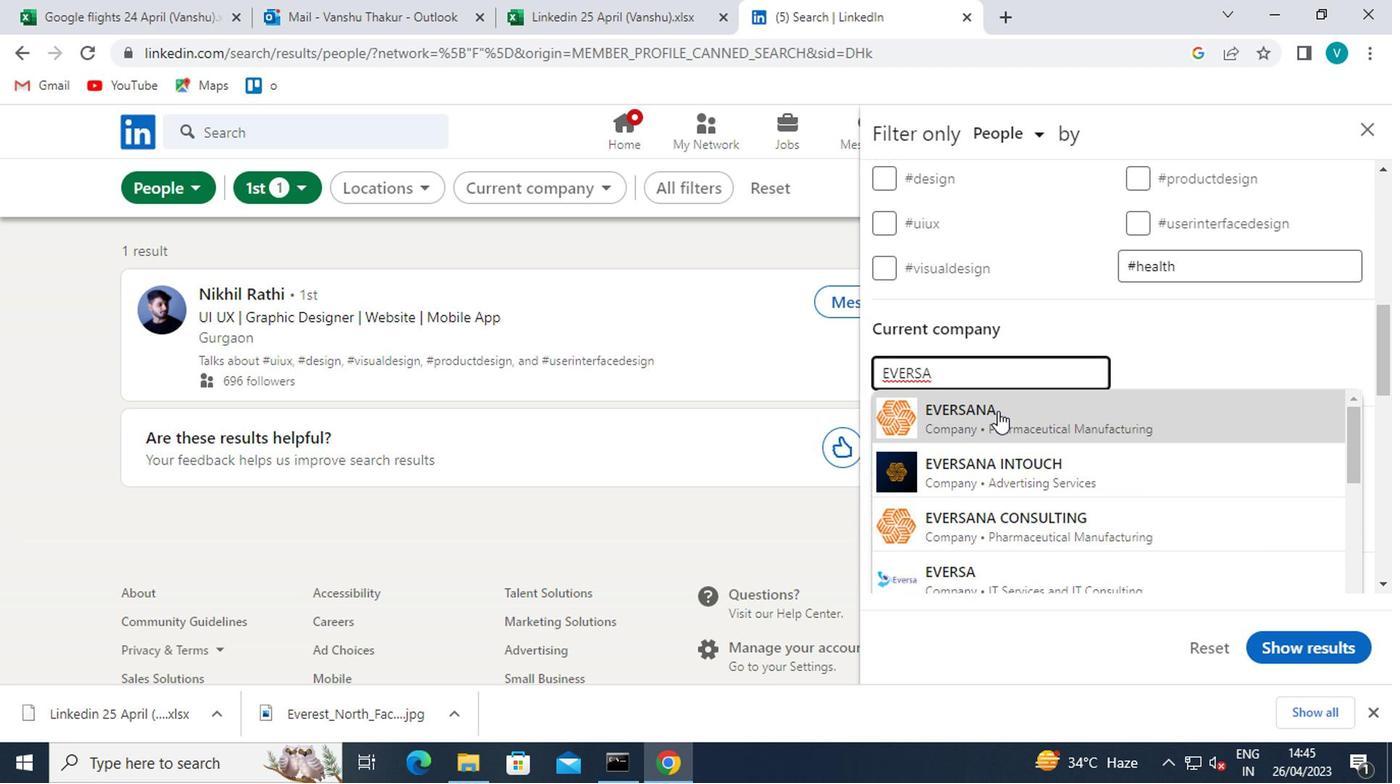 
Action: Mouse scrolled (993, 408) with delta (0, -1)
Screenshot: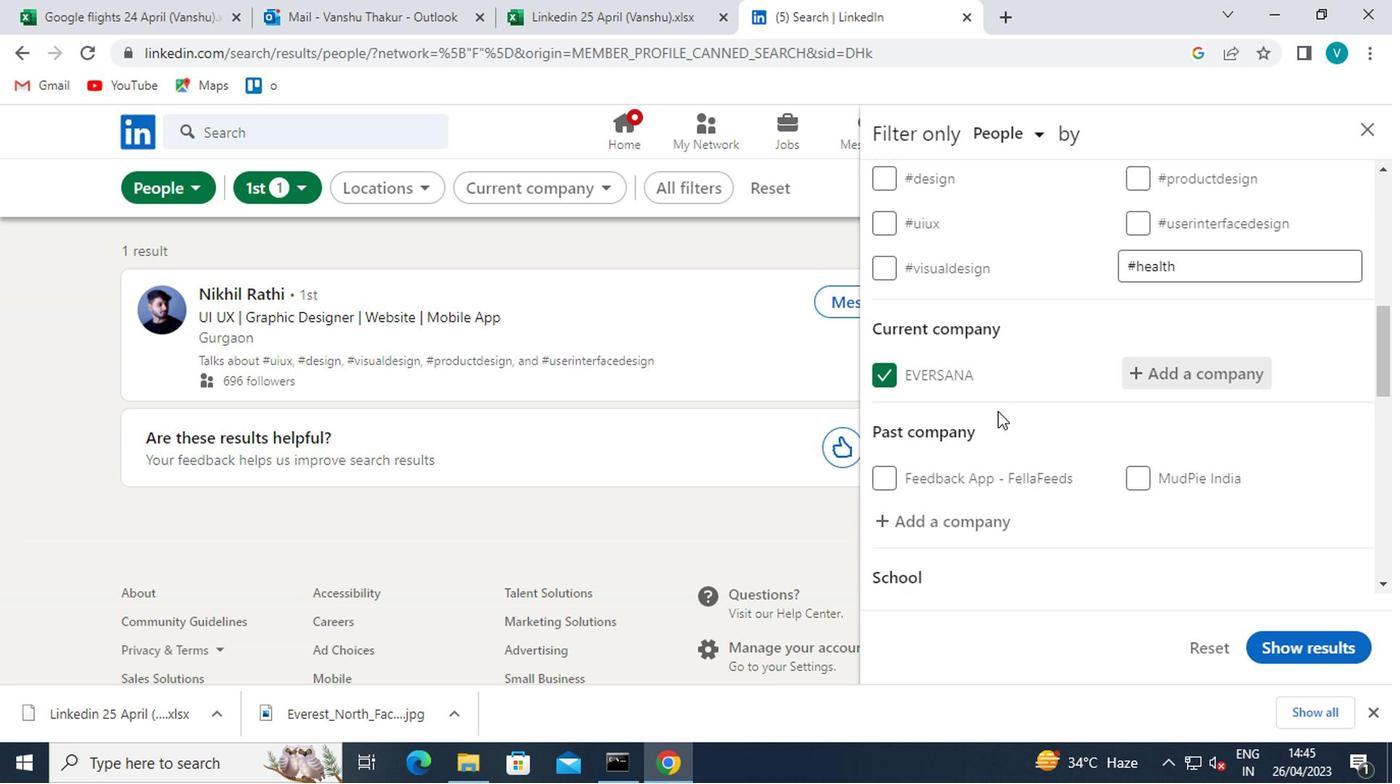 
Action: Mouse scrolled (993, 408) with delta (0, -1)
Screenshot: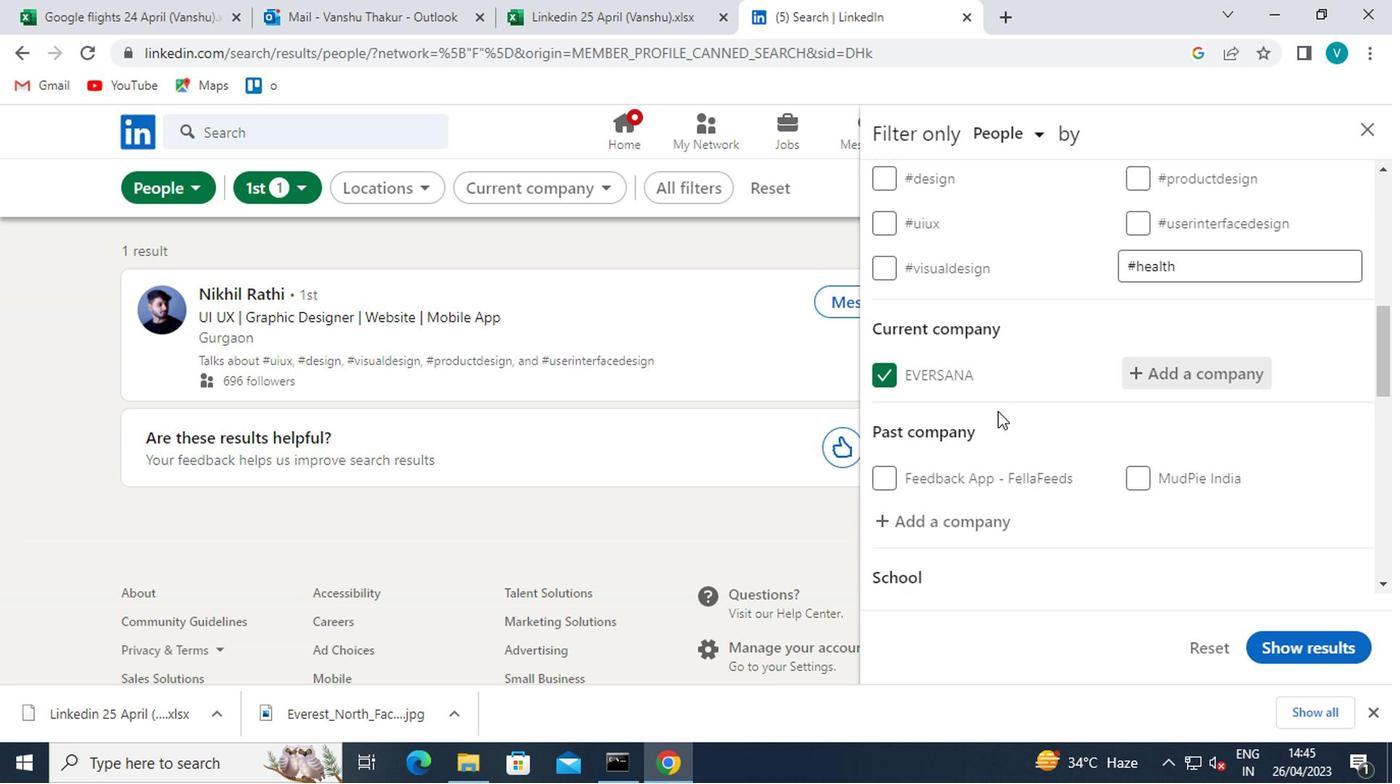 
Action: Mouse scrolled (993, 408) with delta (0, -1)
Screenshot: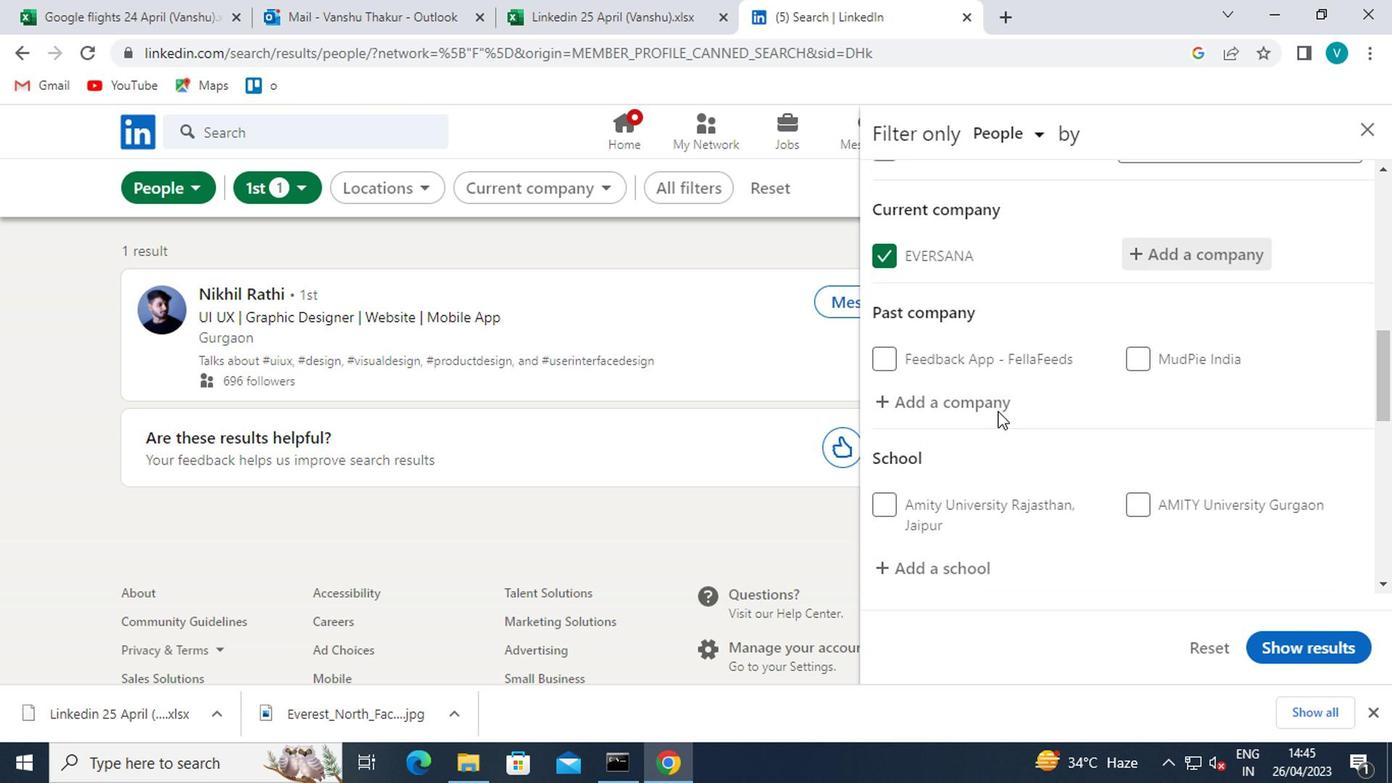 
Action: Mouse moved to (969, 396)
Screenshot: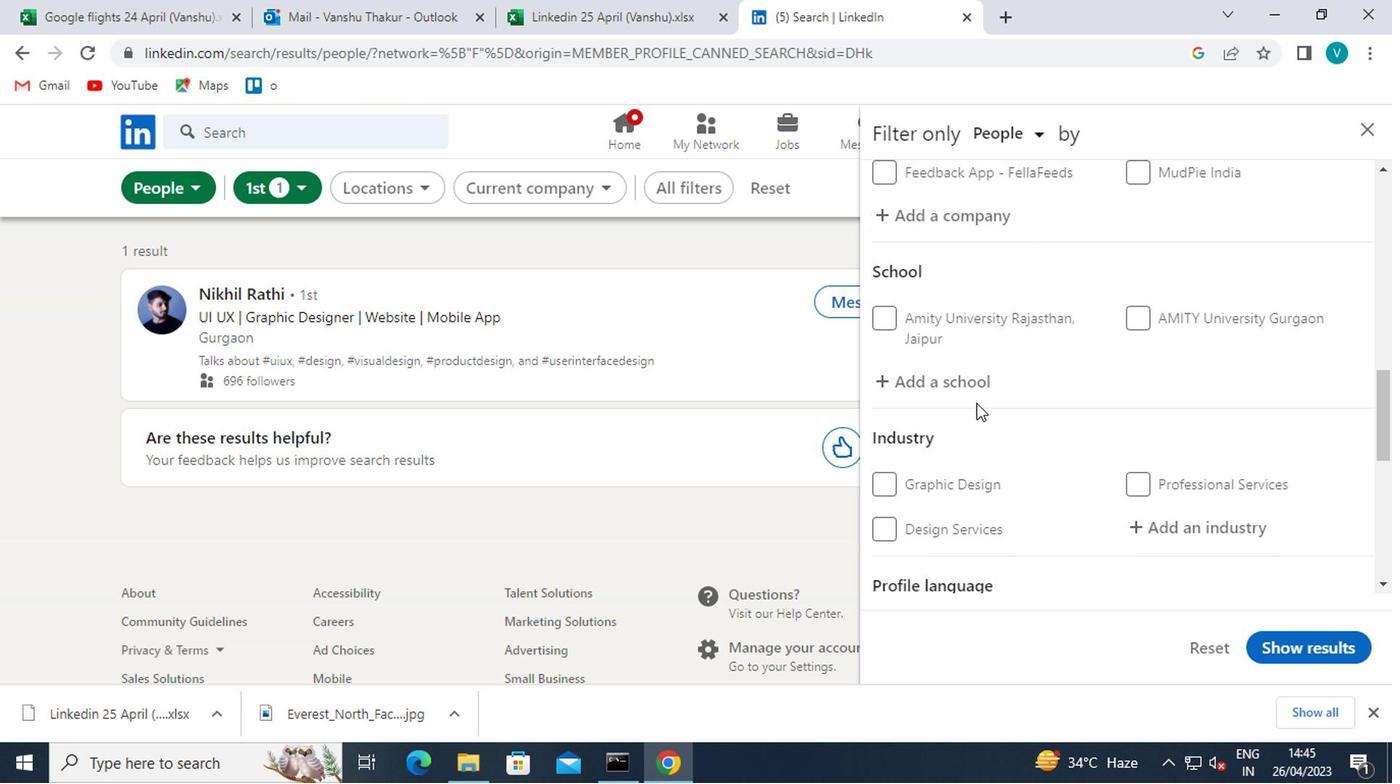 
Action: Mouse pressed left at (969, 396)
Screenshot: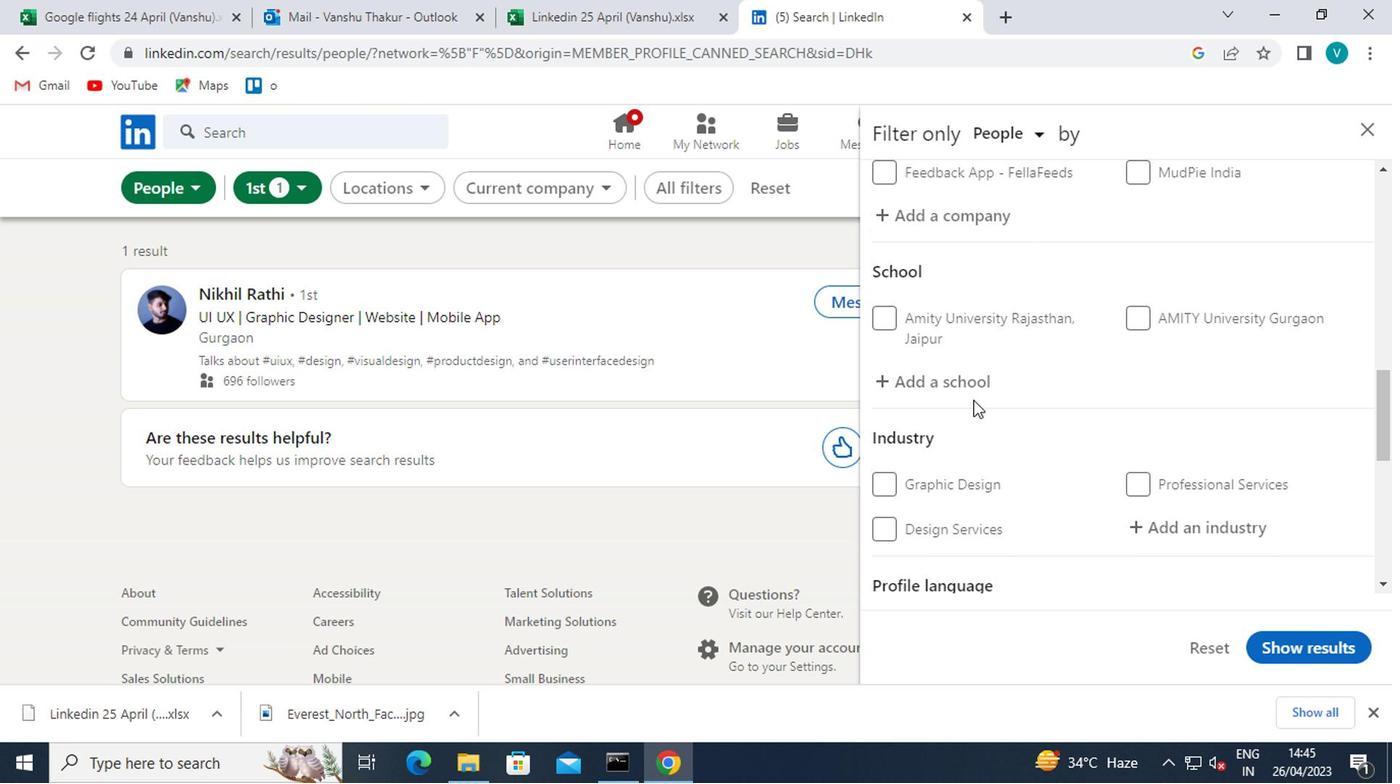 
Action: Mouse moved to (974, 391)
Screenshot: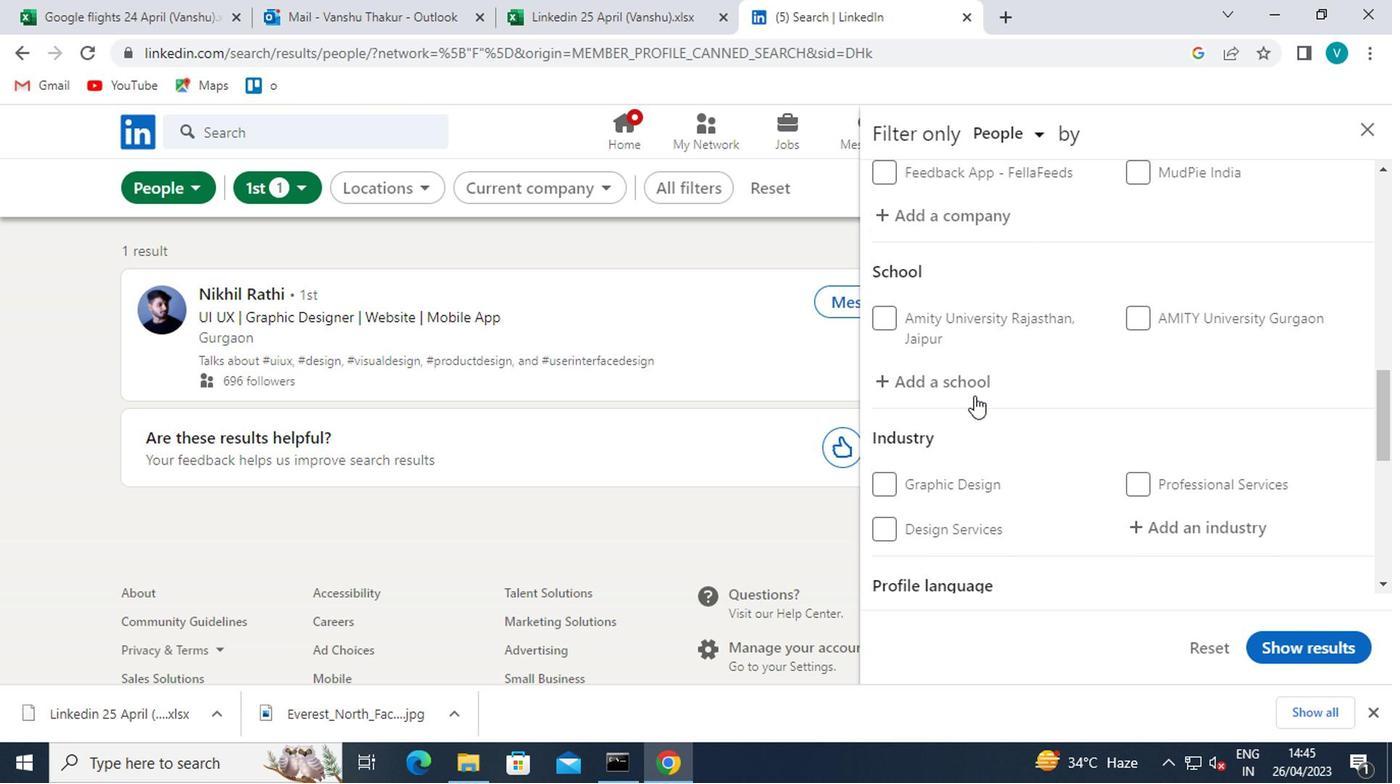 
Action: Mouse pressed left at (974, 391)
Screenshot: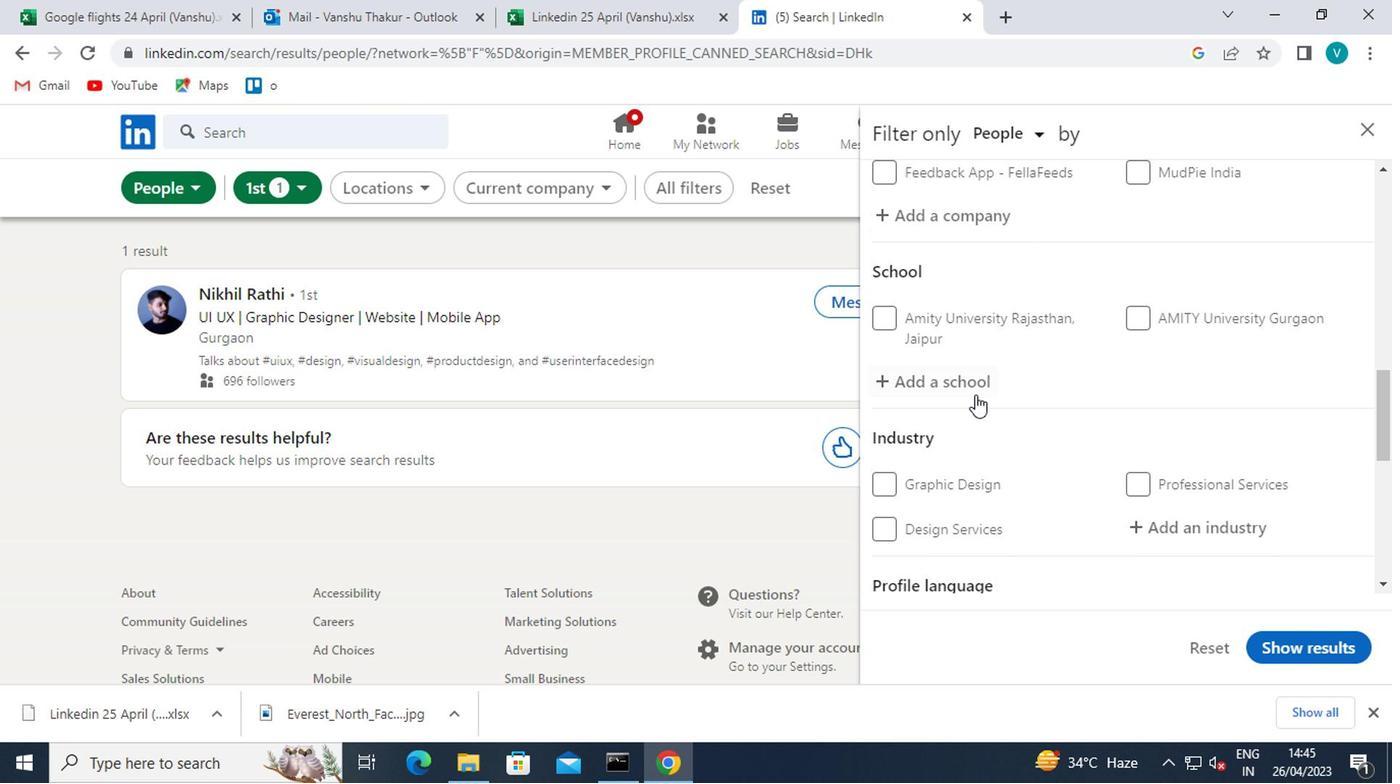 
Action: Key pressed <Key.shift><Key.shift><Key.shift><Key.shift><Key.shift><Key.shift><Key.shift><Key.shift><Key.shift><Key.shift>INVERTIS<Key.space>
Screenshot: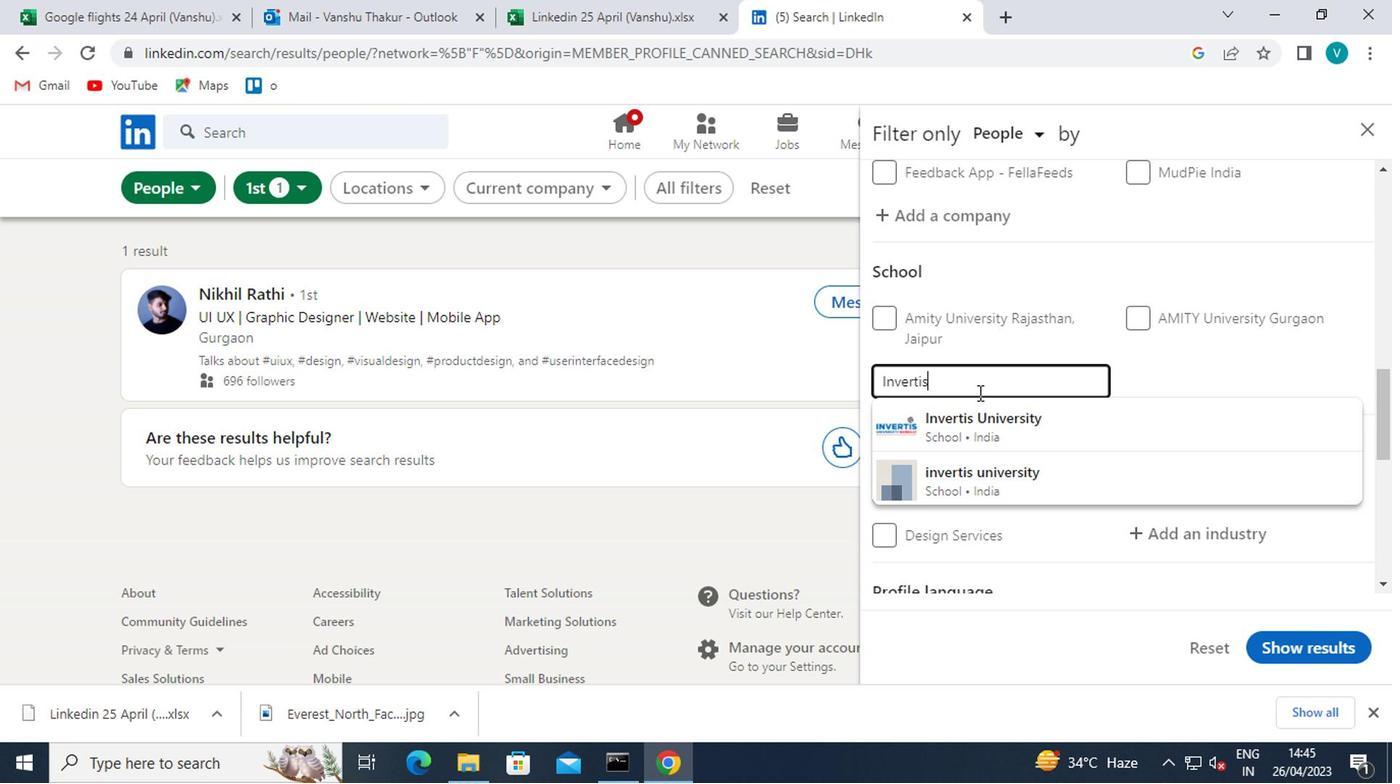 
Action: Mouse moved to (970, 406)
Screenshot: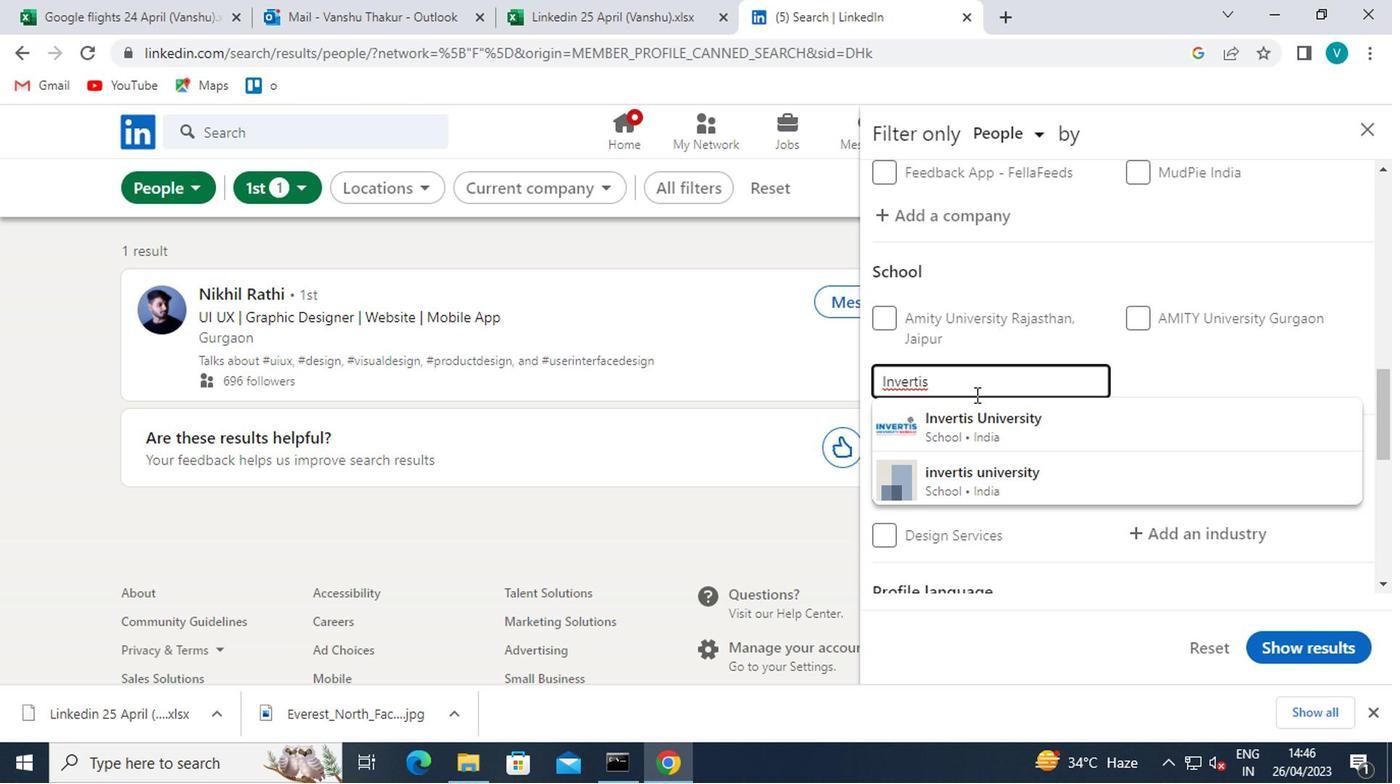 
Action: Mouse pressed left at (970, 406)
Screenshot: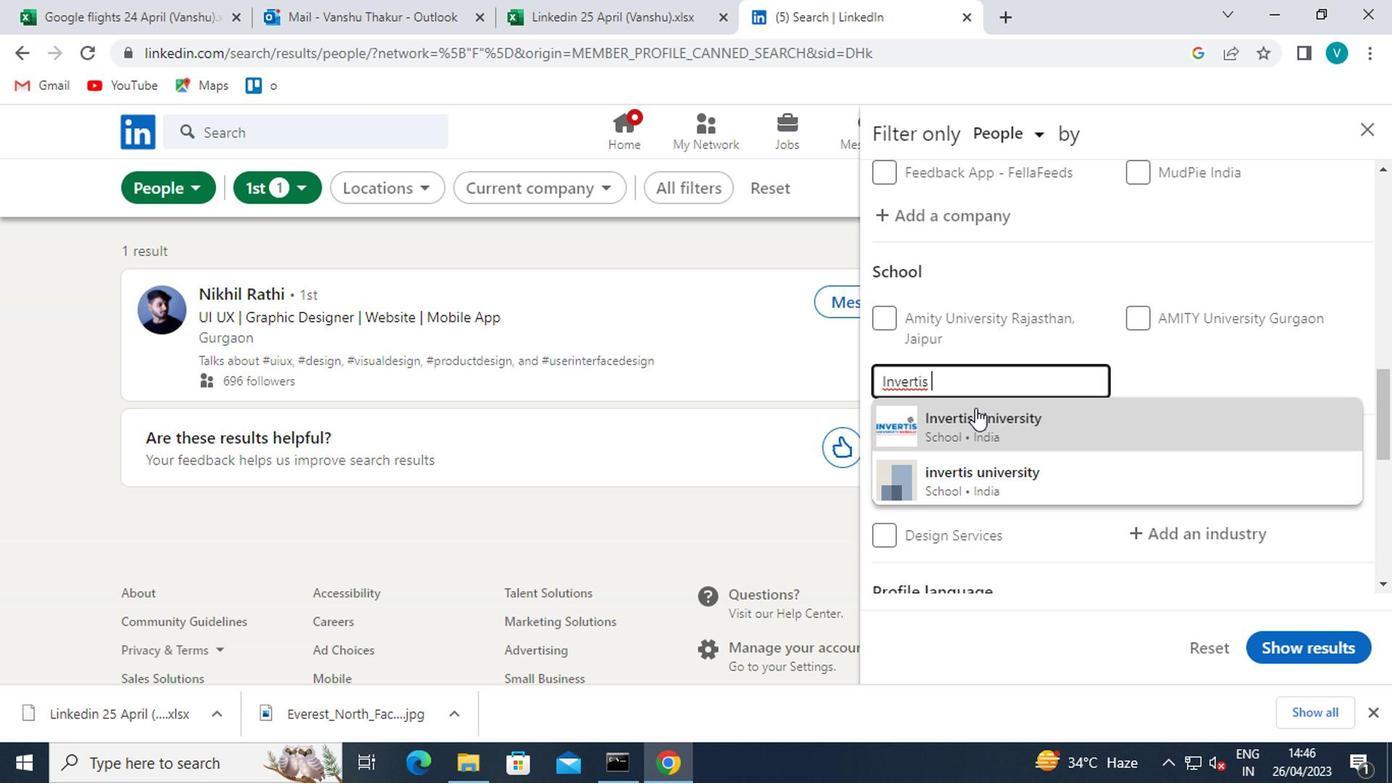 
Action: Mouse scrolled (970, 405) with delta (0, 0)
Screenshot: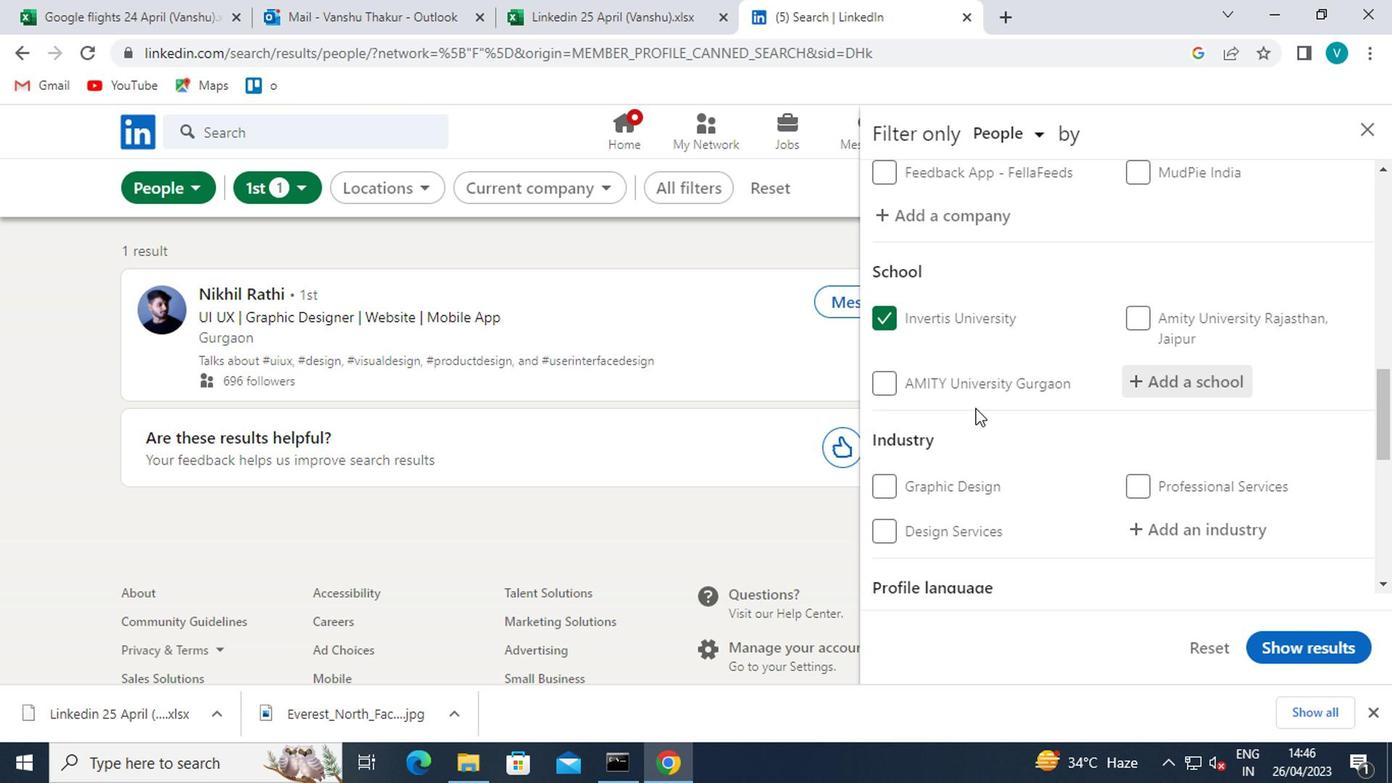 
Action: Mouse scrolled (970, 405) with delta (0, 0)
Screenshot: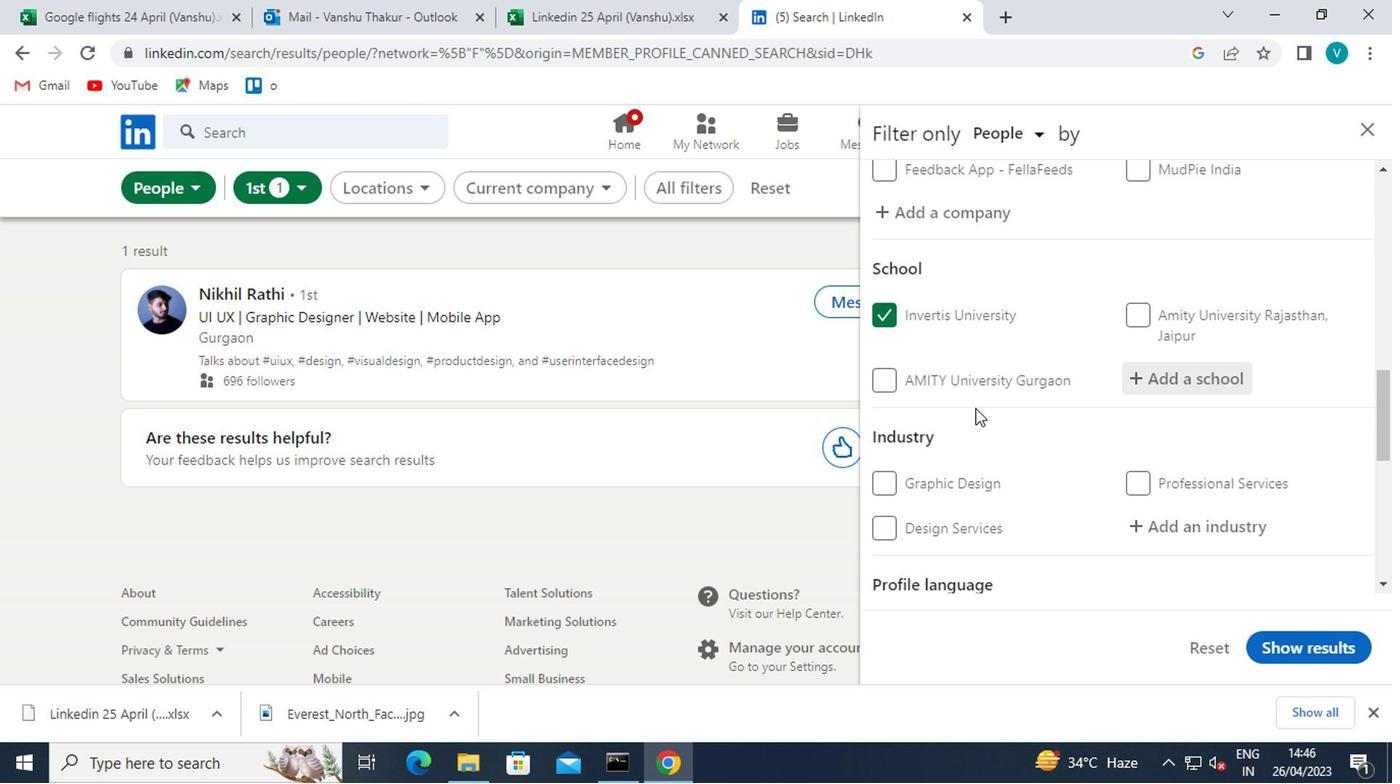
Action: Mouse moved to (1156, 328)
Screenshot: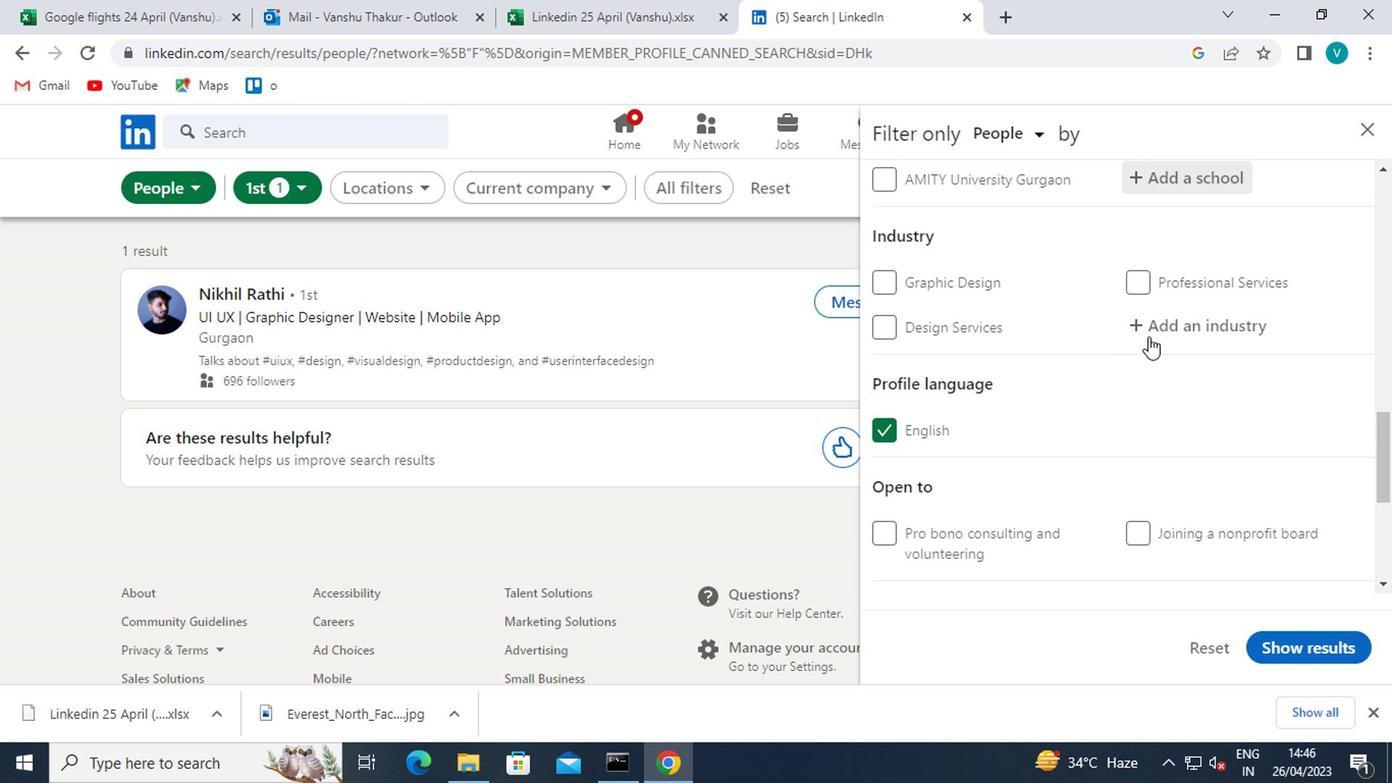
Action: Mouse pressed left at (1156, 328)
Screenshot: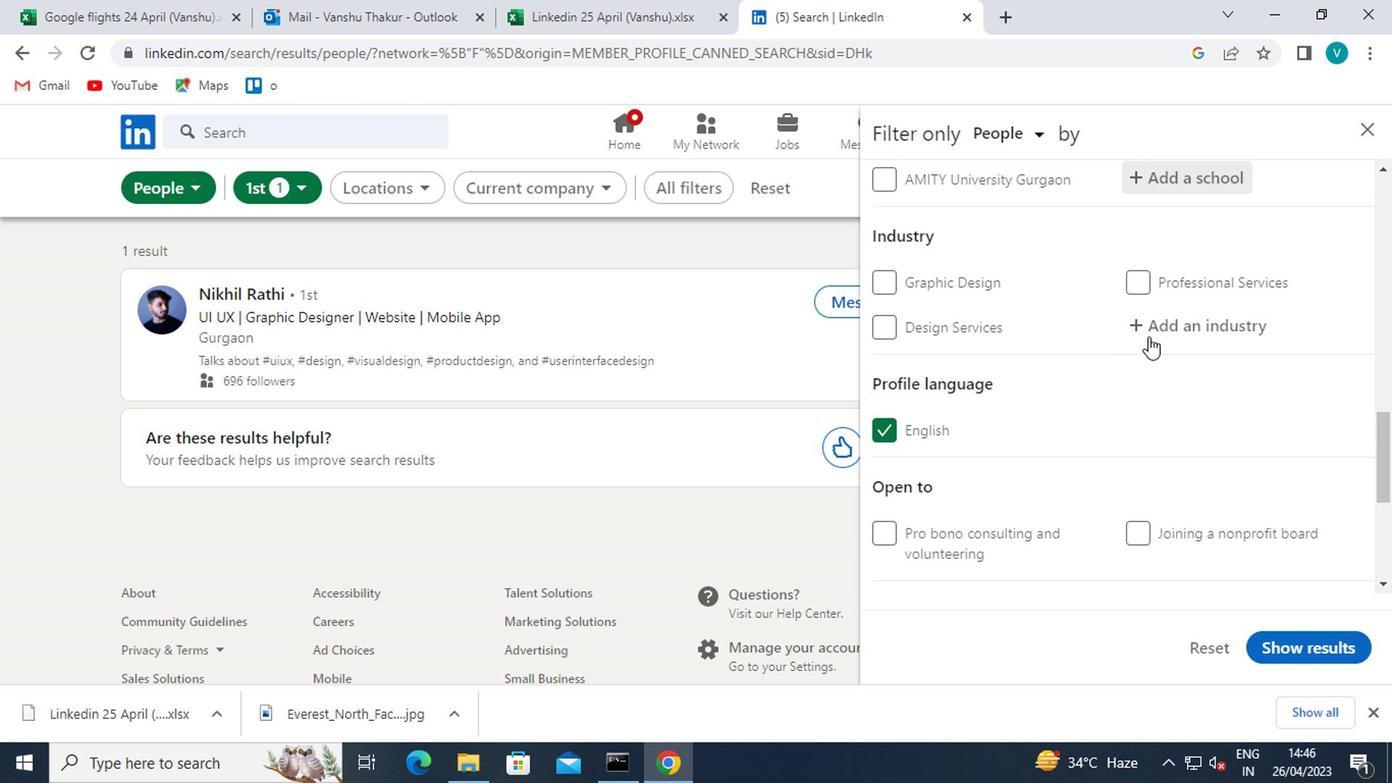 
Action: Mouse moved to (1145, 334)
Screenshot: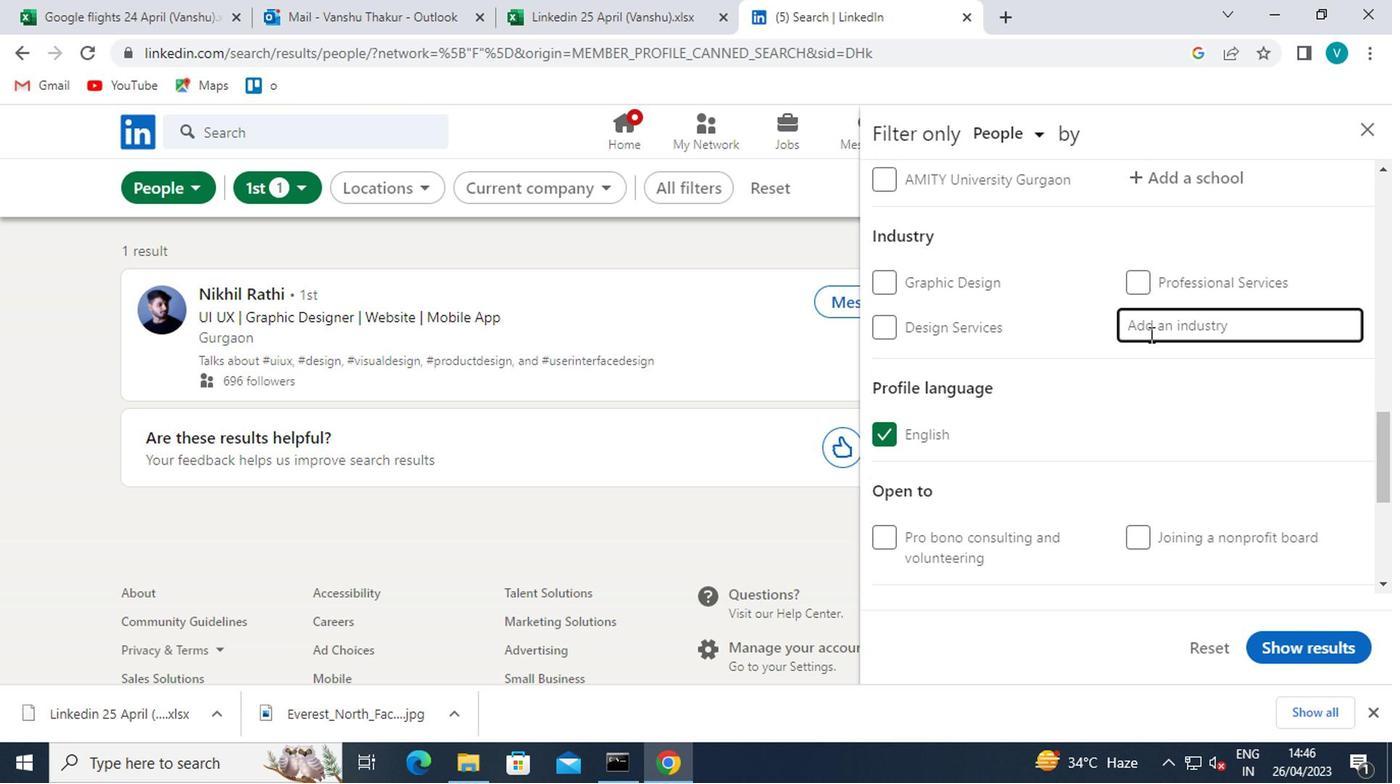 
Action: Key pressed <Key.shift>TRAVEL<Key.space>
Screenshot: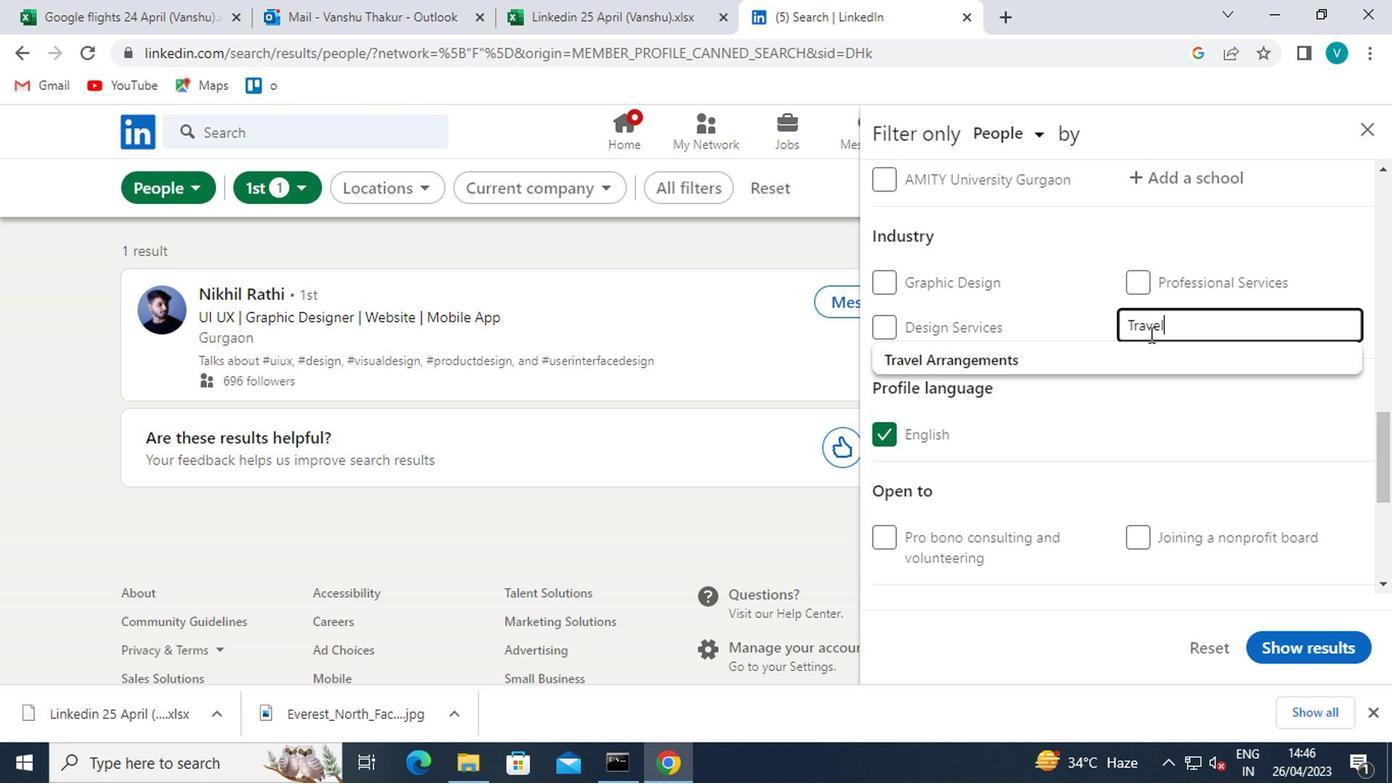 
Action: Mouse moved to (1054, 357)
Screenshot: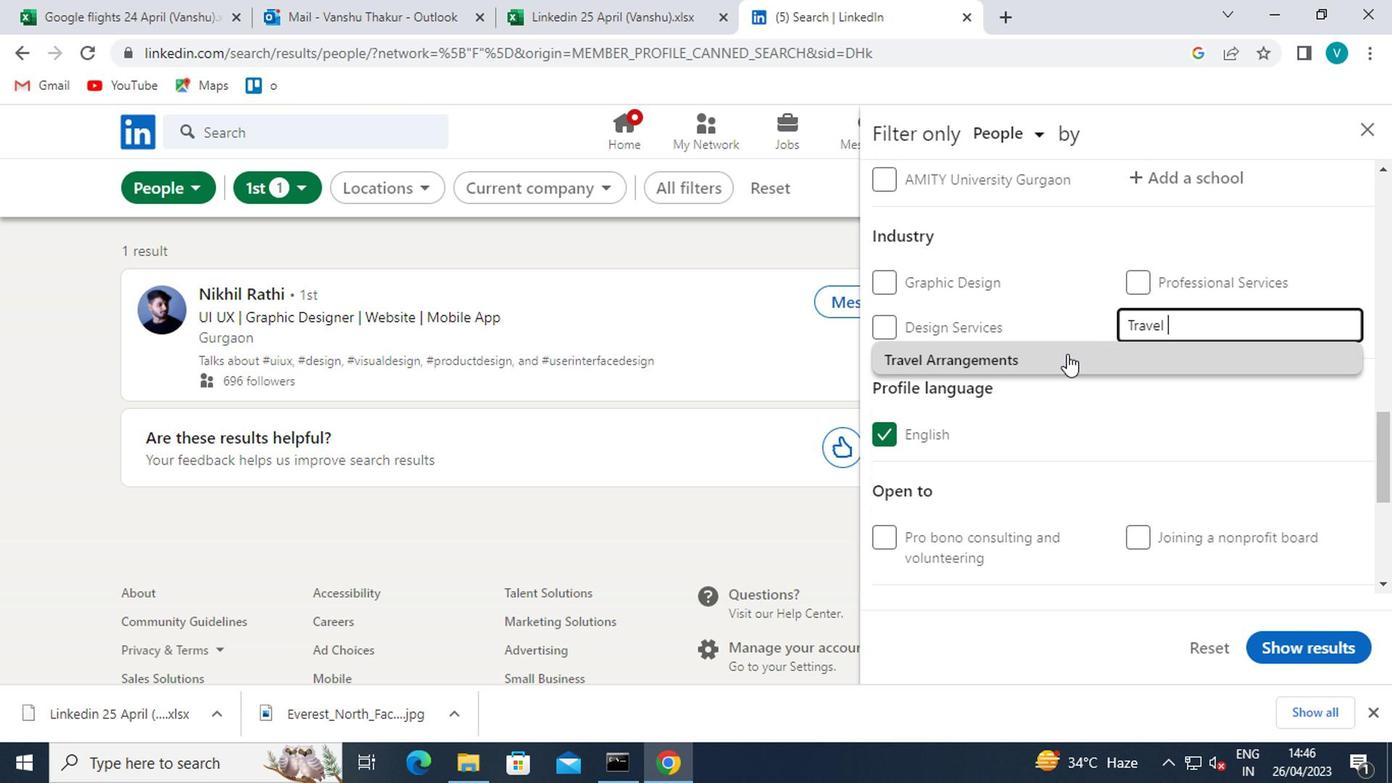 
Action: Mouse pressed left at (1054, 357)
Screenshot: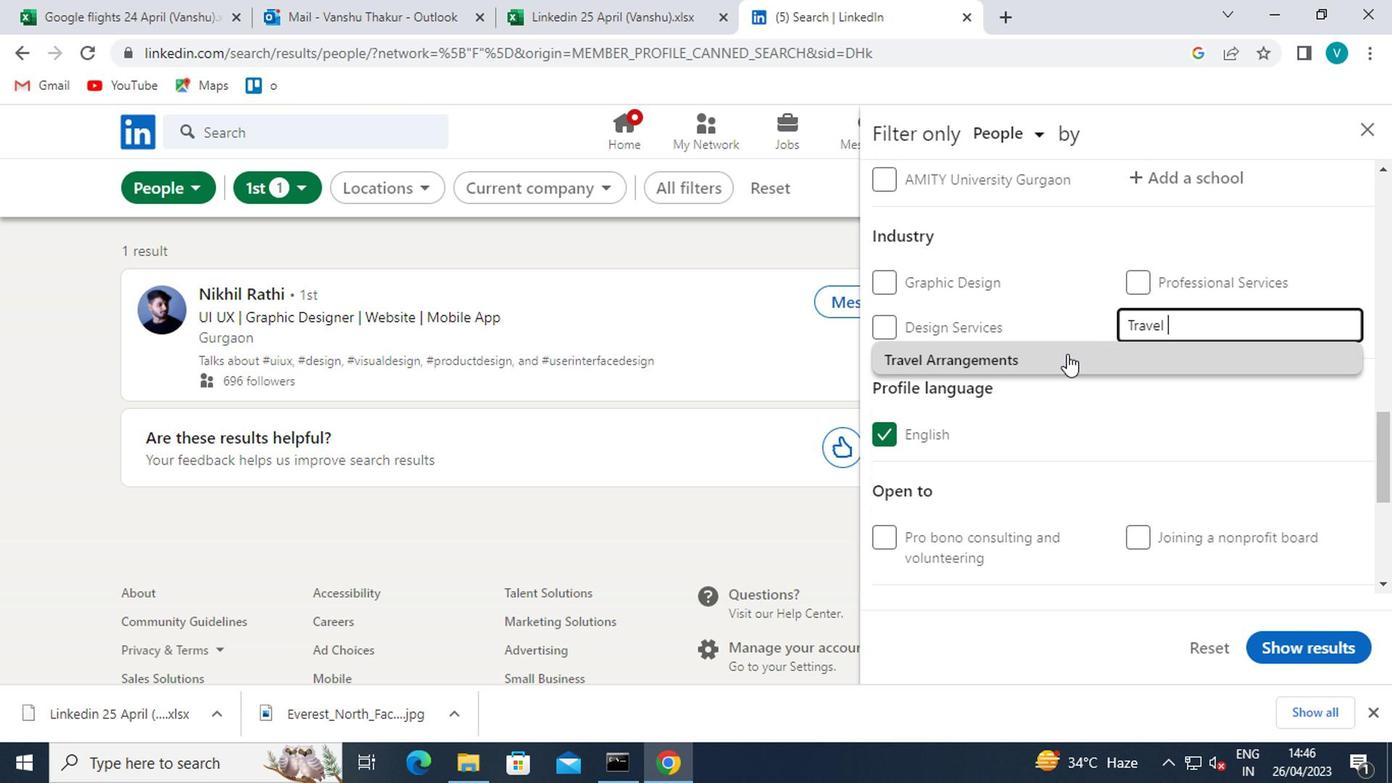 
Action: Mouse moved to (1050, 359)
Screenshot: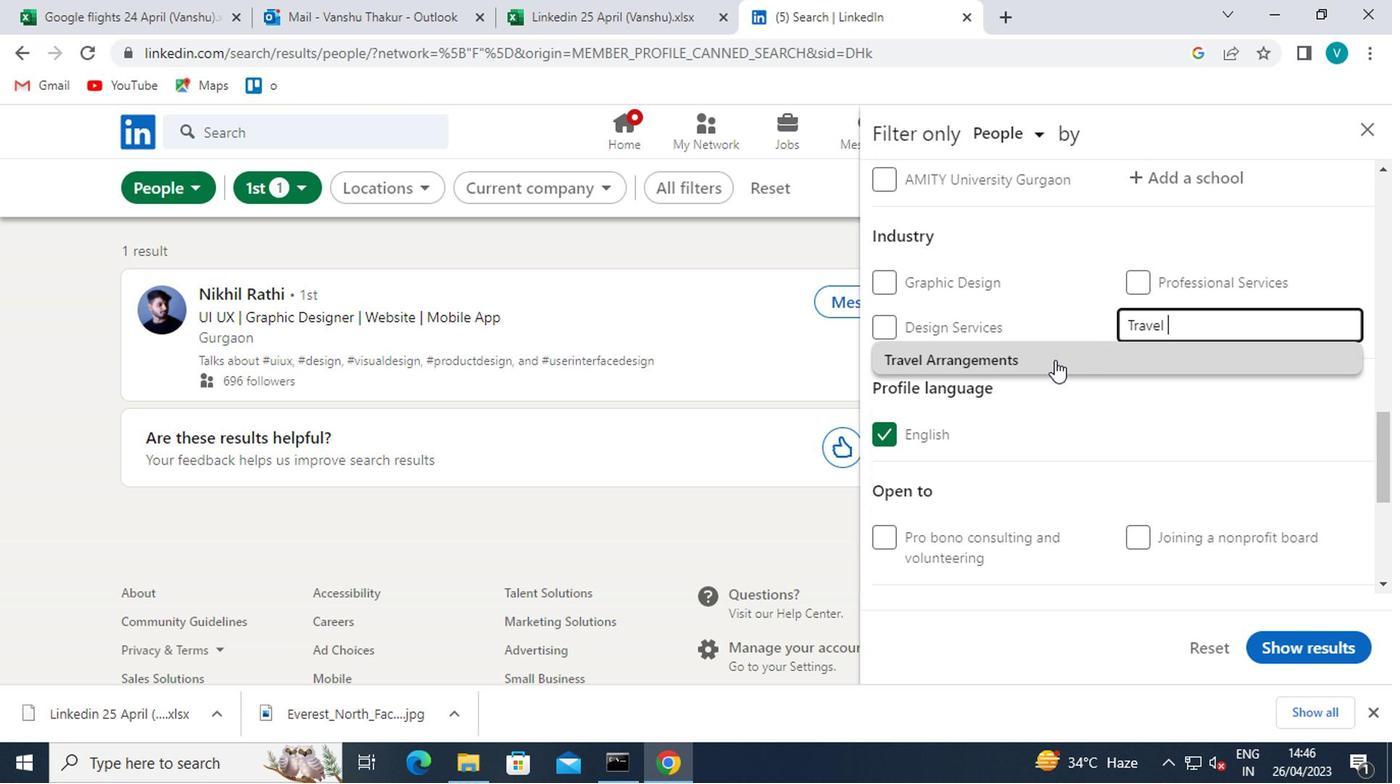 
Action: Mouse scrolled (1050, 358) with delta (0, -1)
Screenshot: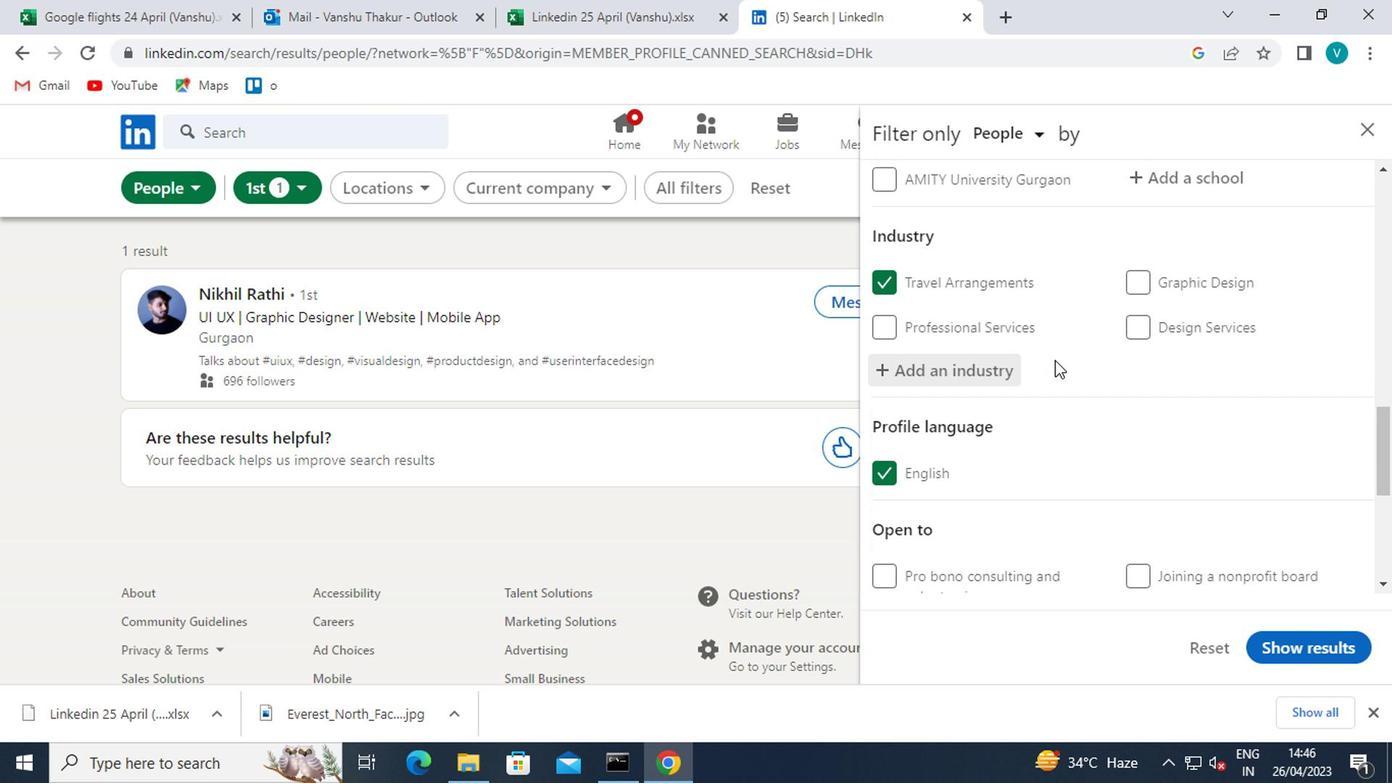 
Action: Mouse scrolled (1050, 358) with delta (0, -1)
Screenshot: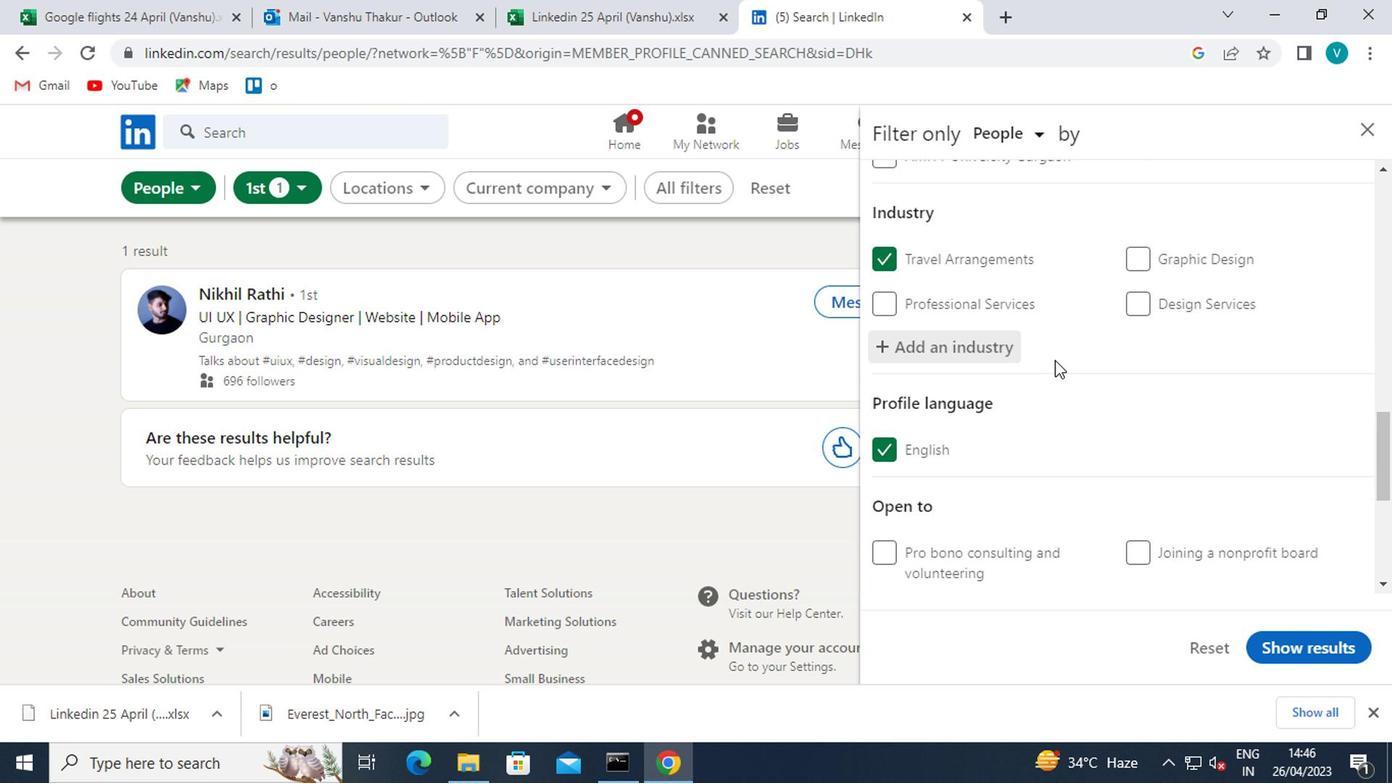 
Action: Mouse scrolled (1050, 358) with delta (0, -1)
Screenshot: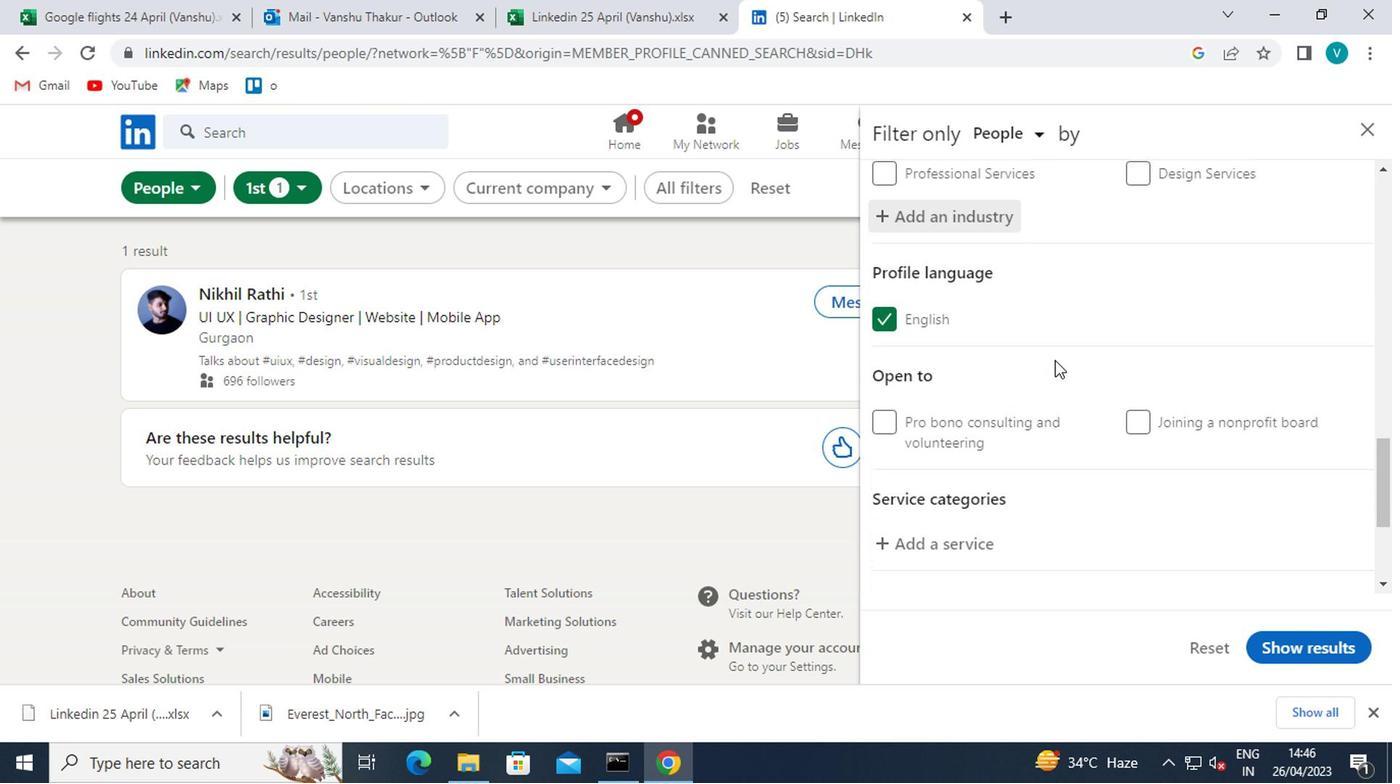 
Action: Mouse scrolled (1050, 358) with delta (0, -1)
Screenshot: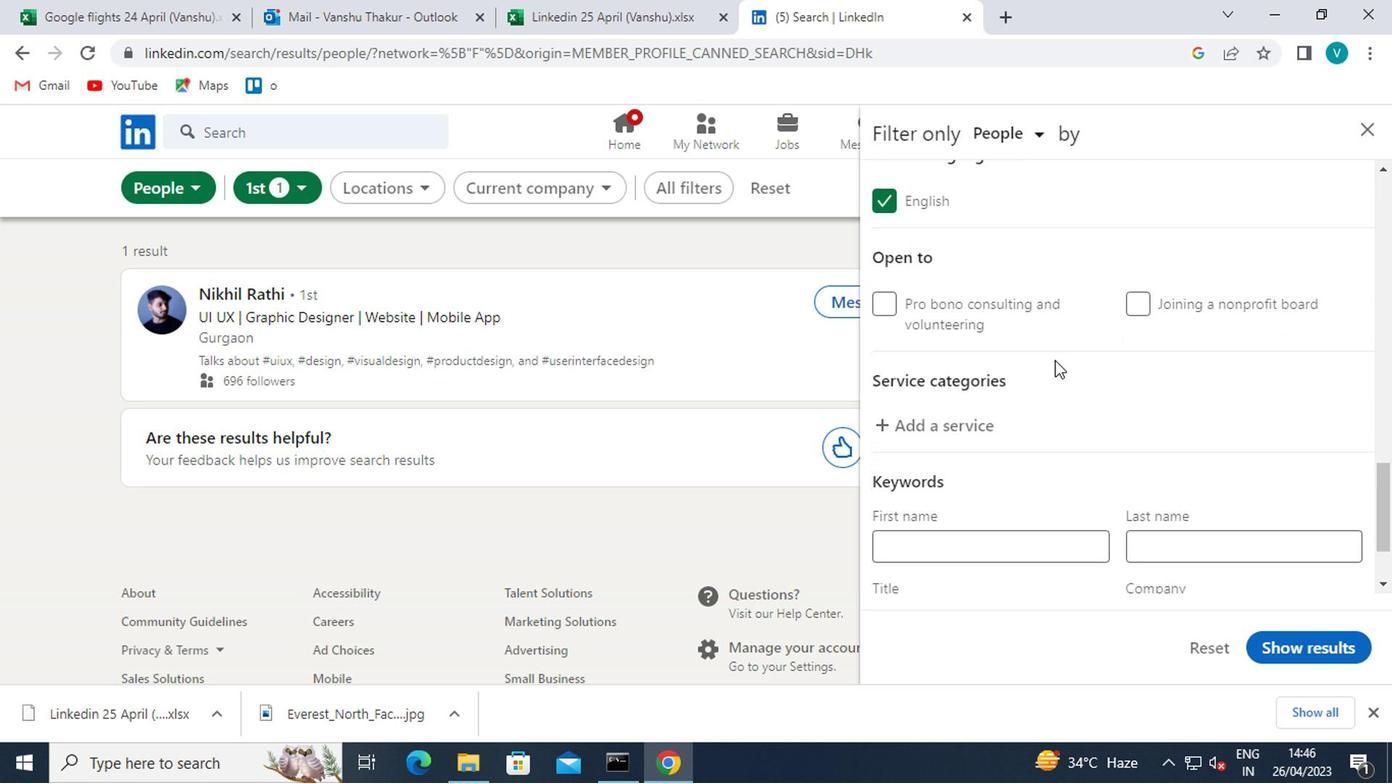 
Action: Mouse moved to (962, 316)
Screenshot: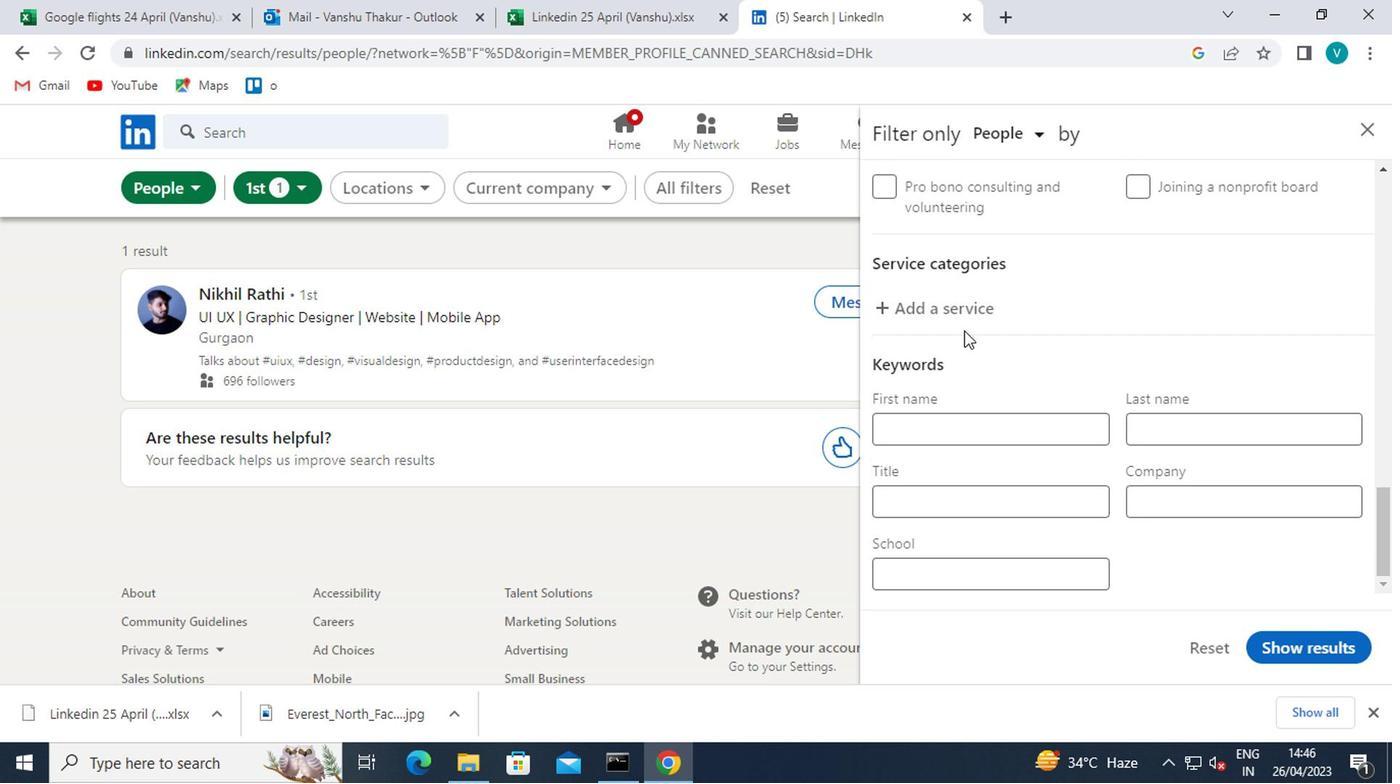 
Action: Mouse pressed left at (962, 316)
Screenshot: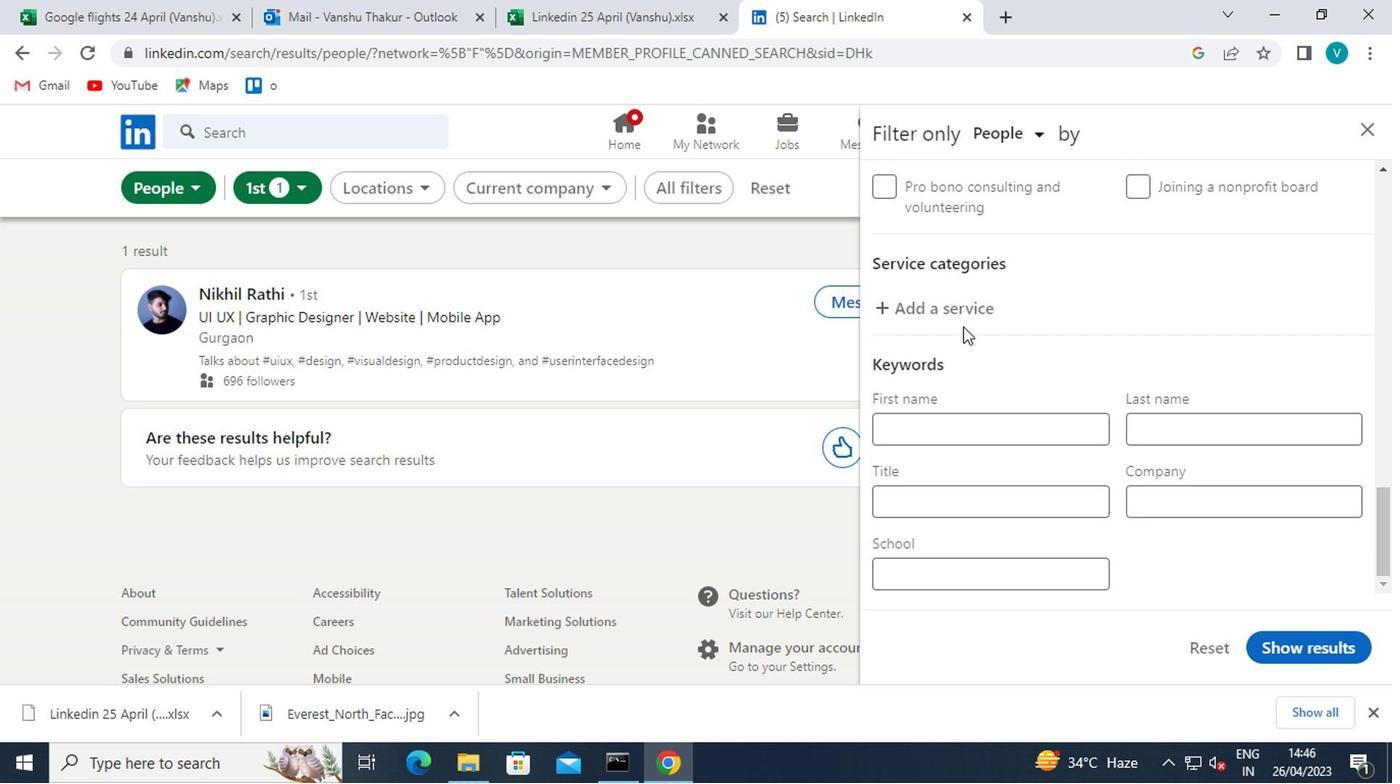 
Action: Key pressed <Key.shift><Key.shift><Key.shift><Key.shift><Key.shift><Key.shift><Key.shift><Key.shift><Key.shift><Key.shift><Key.shift><Key.shift><Key.shift><Key.shift><Key.shift><Key.shift><Key.shift><Key.shift><Key.shift><Key.shift><Key.shift><Key.shift><Key.shift><Key.shift><Key.shift><Key.shift><Key.shift><Key.shift><Key.shift><Key.shift><Key.shift><Key.shift><Key.shift><Key.shift><Key.shift><Key.shift><Key.shift><Key.shift><Key.shift>PORTAIT
Screenshot: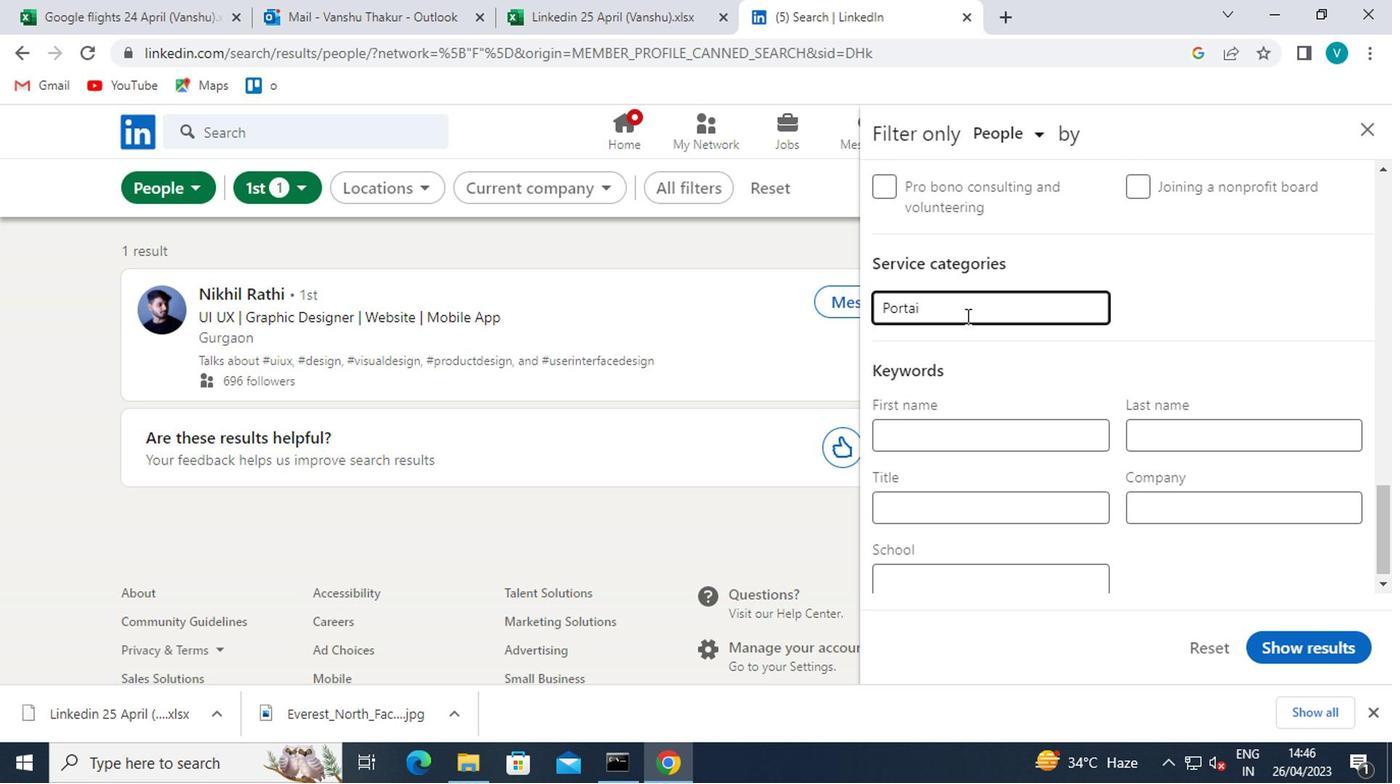 
Action: Mouse moved to (904, 308)
Screenshot: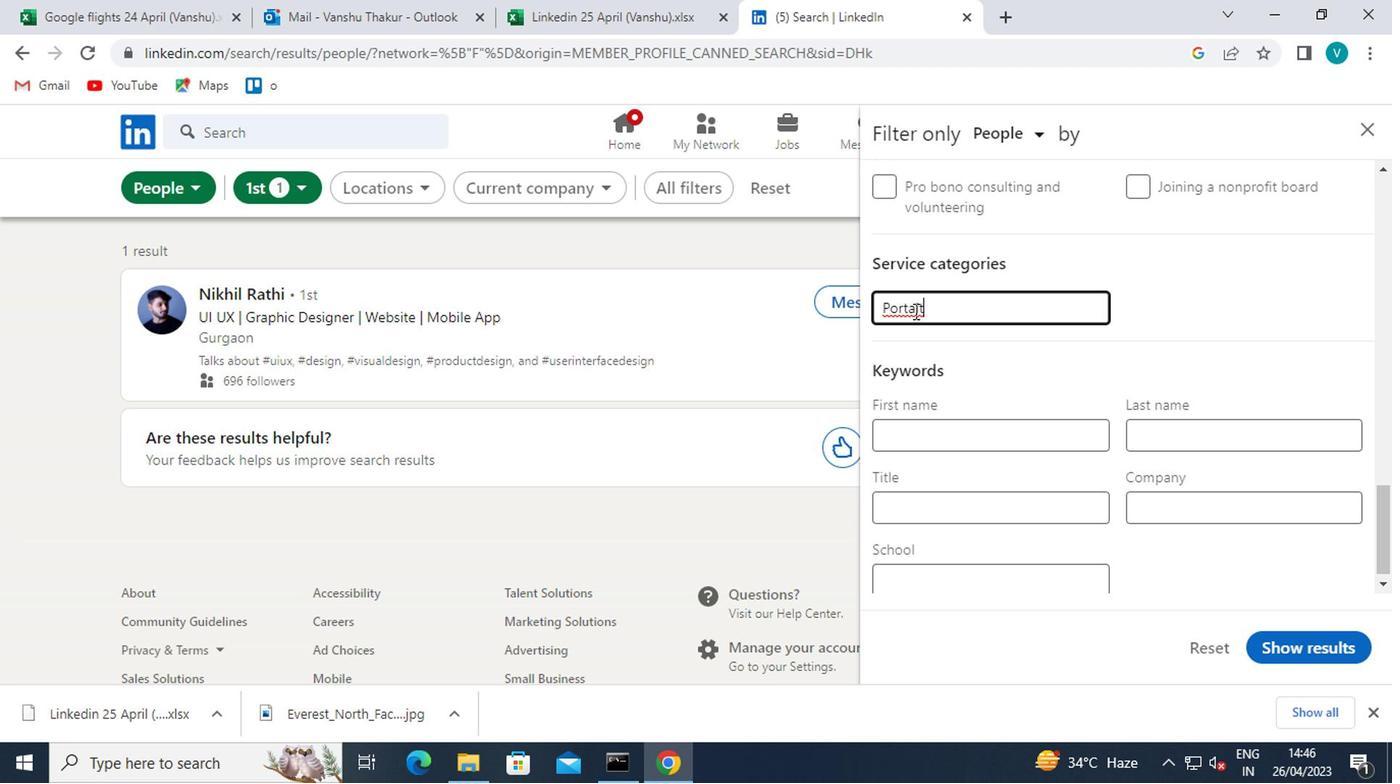 
Action: Mouse pressed left at (904, 308)
Screenshot: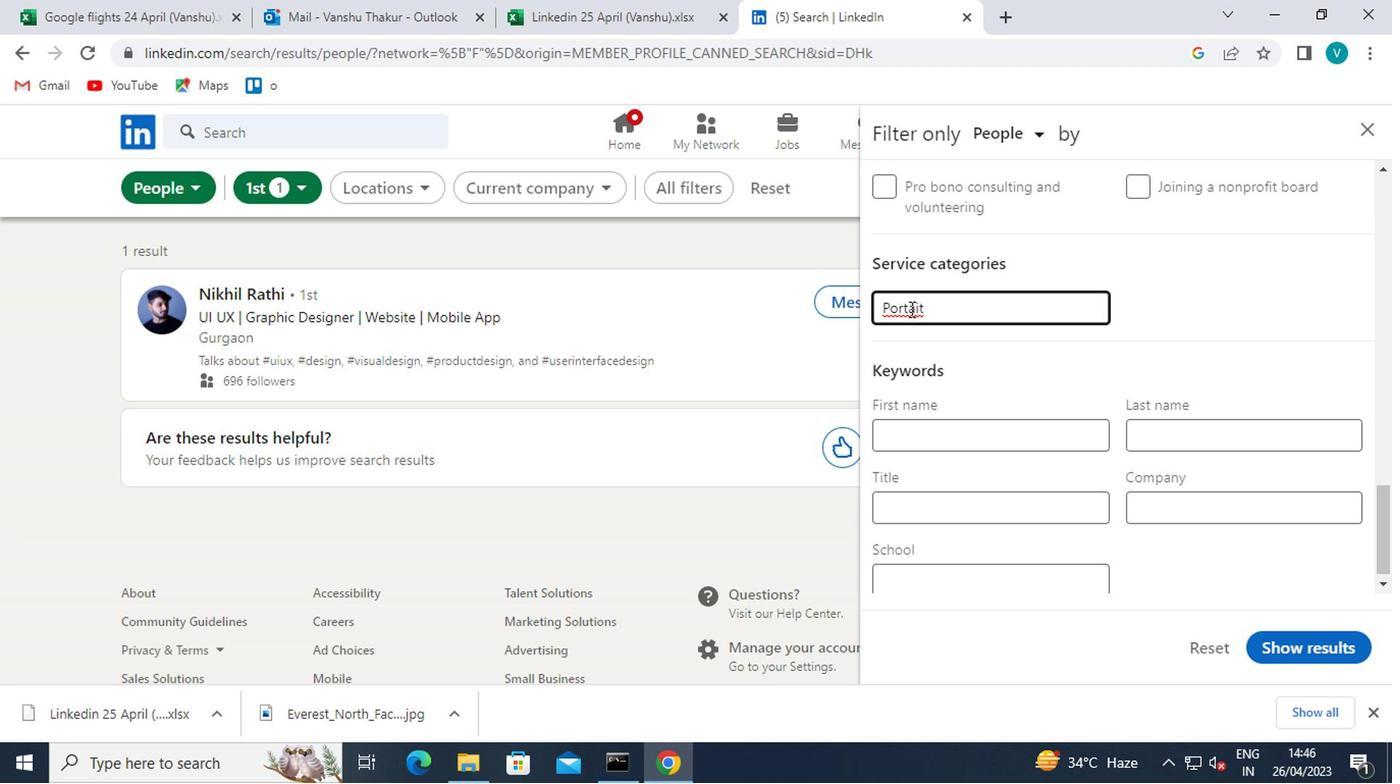 
Action: Mouse moved to (931, 311)
Screenshot: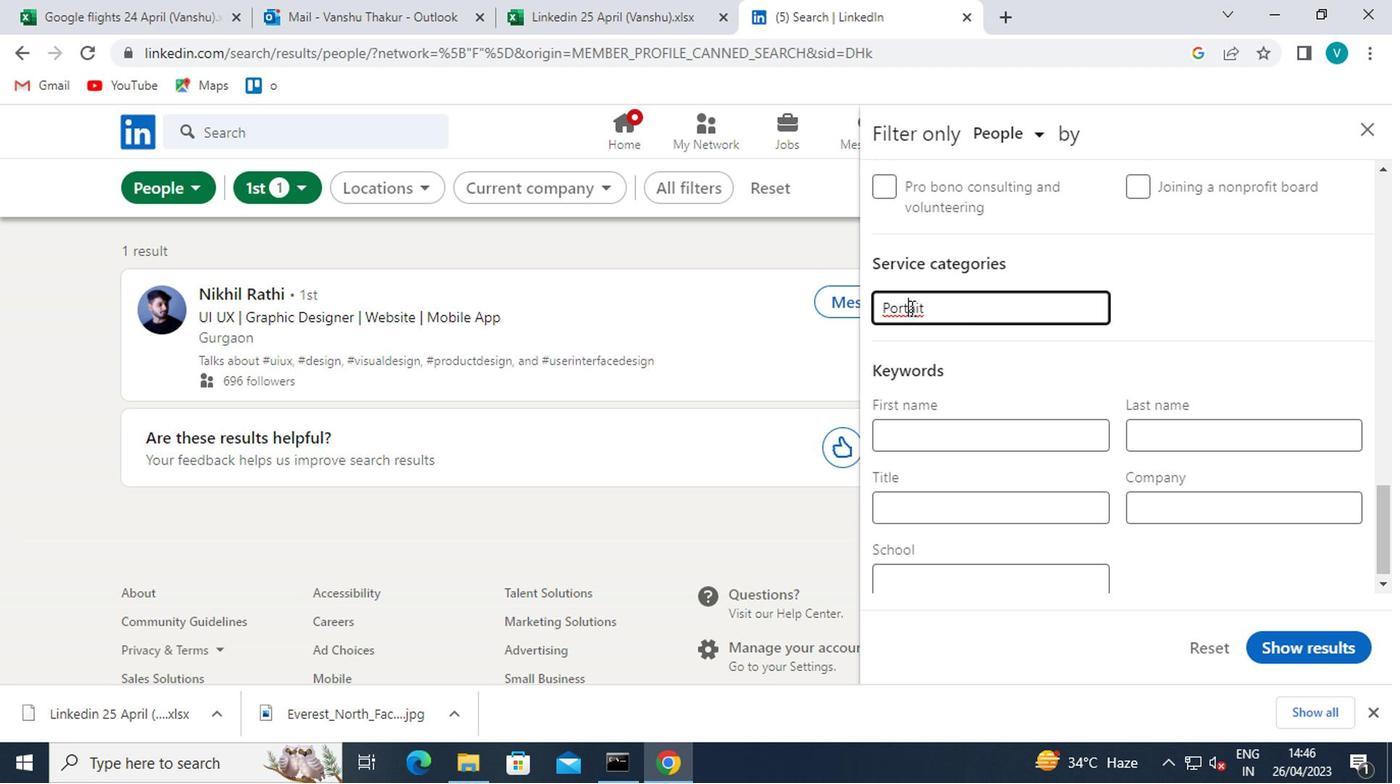 
Action: Key pressed R
Screenshot: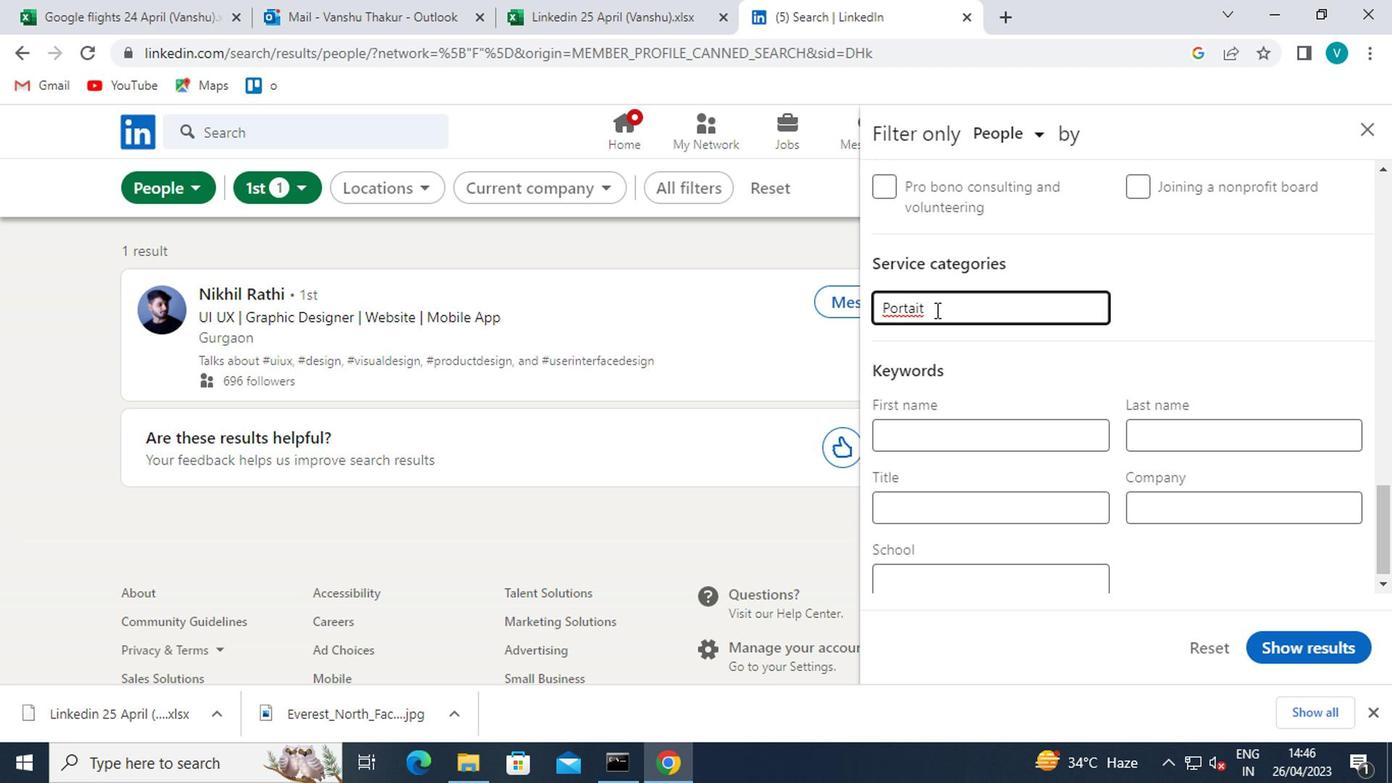 
Action: Mouse moved to (942, 311)
Screenshot: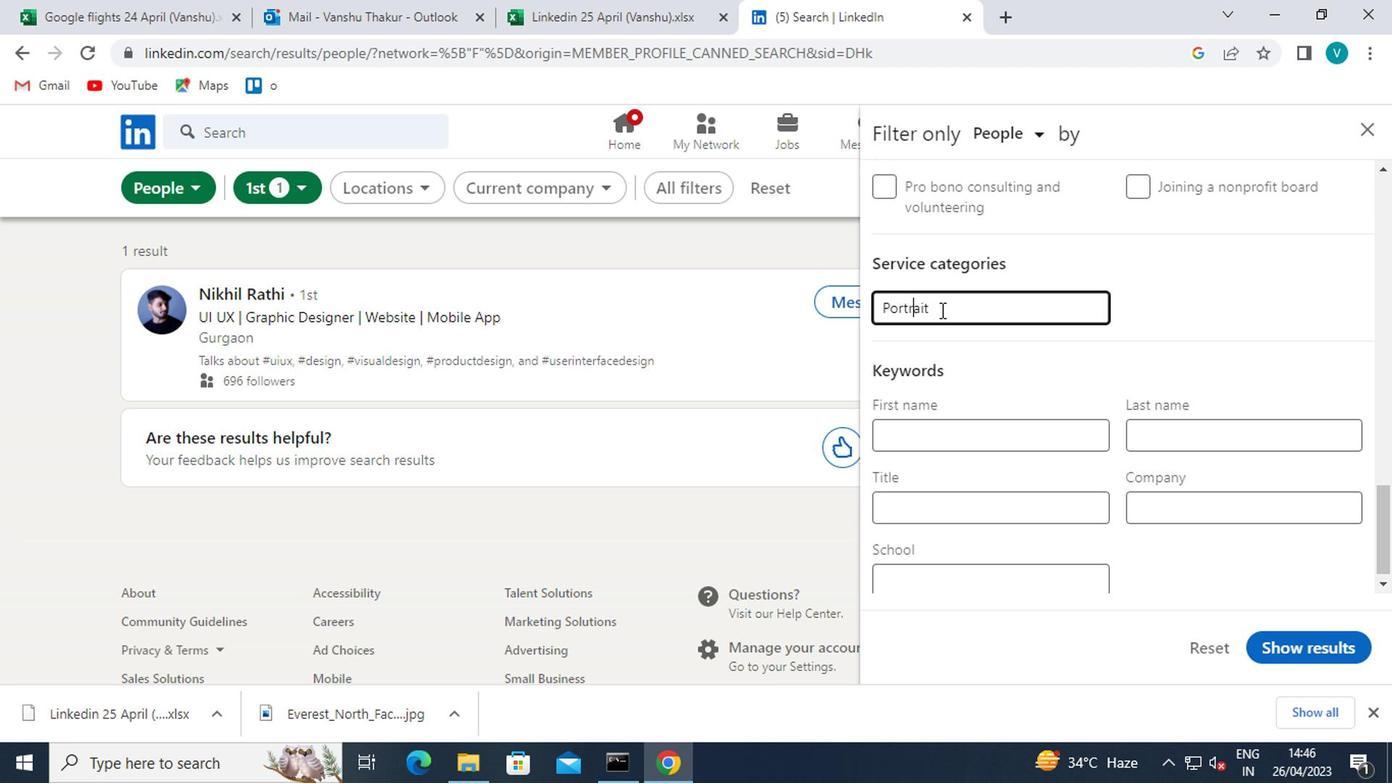 
Action: Mouse pressed left at (942, 311)
Screenshot: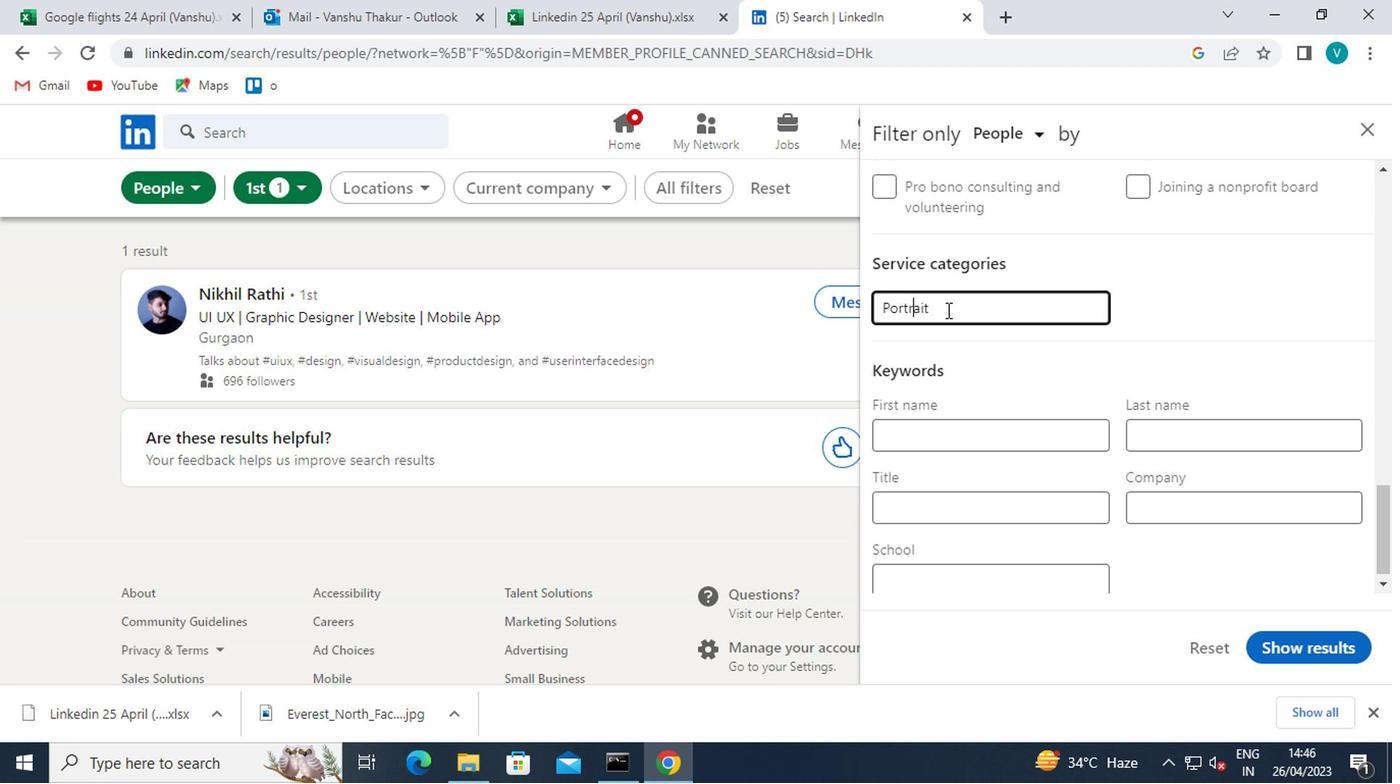 
Action: Mouse moved to (955, 342)
Screenshot: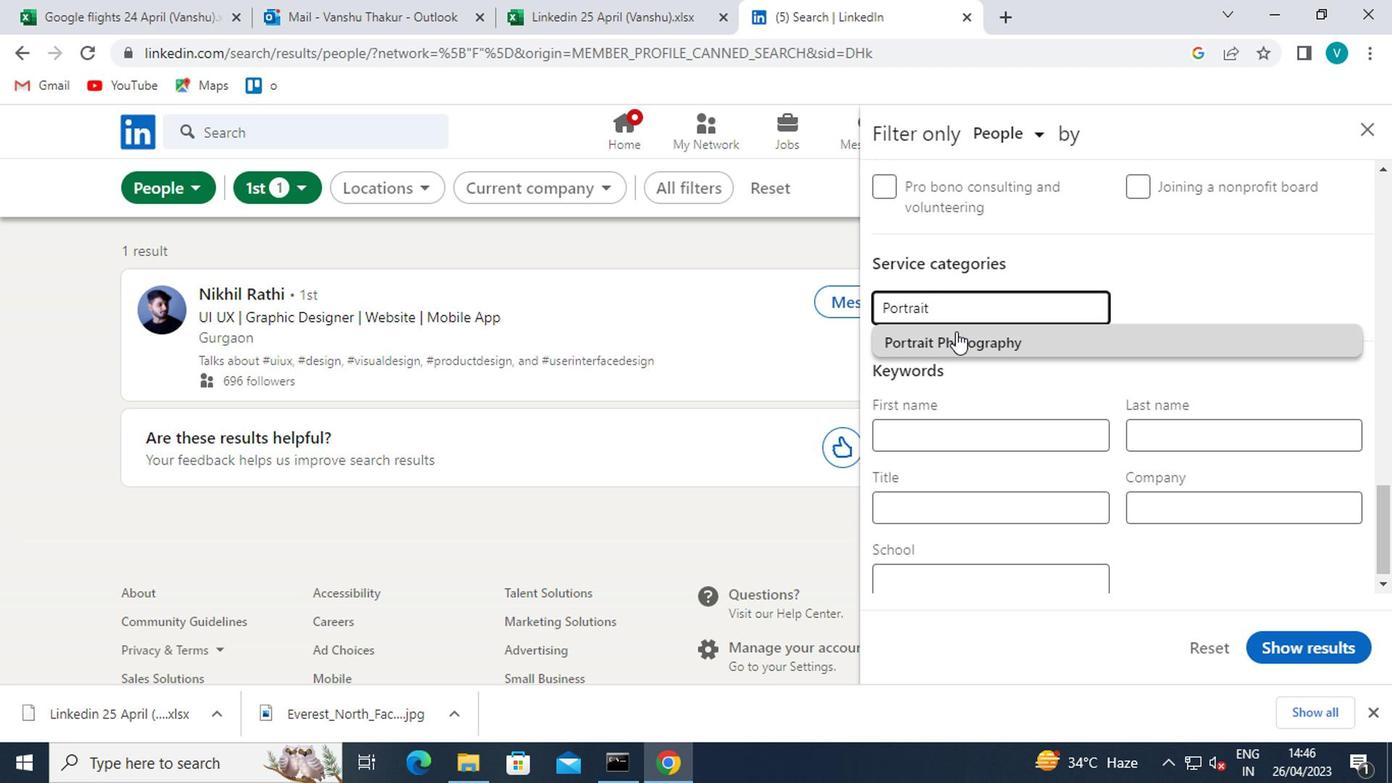 
Action: Mouse pressed left at (955, 342)
Screenshot: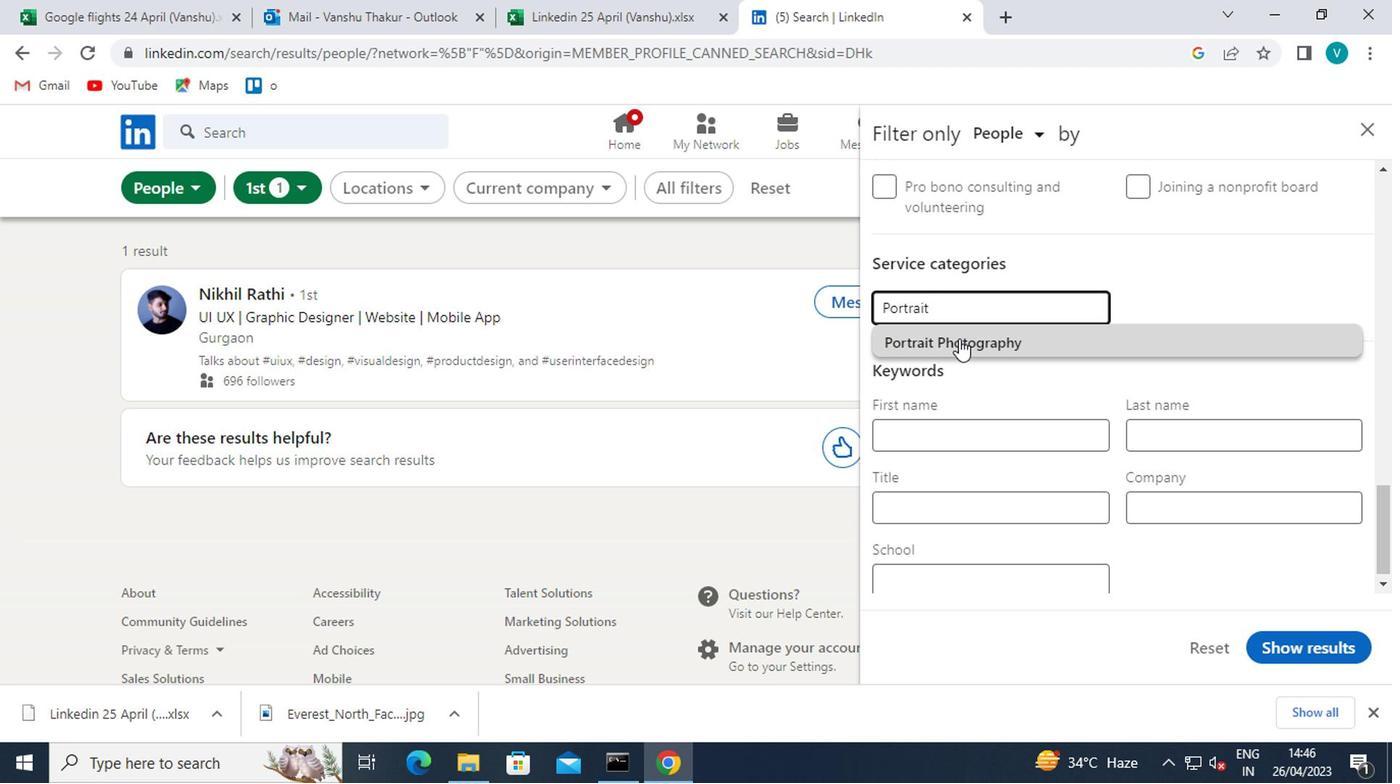 
Action: Mouse moved to (957, 377)
Screenshot: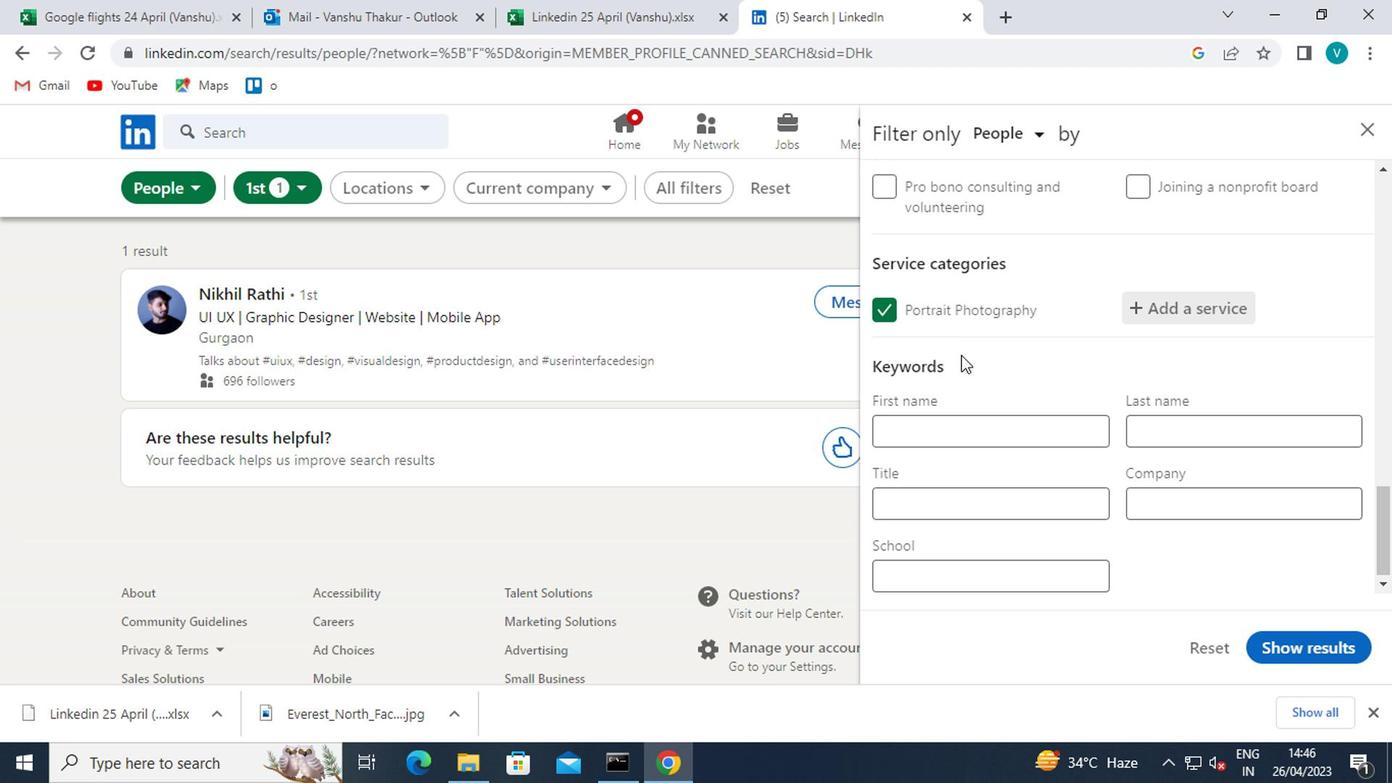 
Action: Mouse scrolled (957, 376) with delta (0, -1)
Screenshot: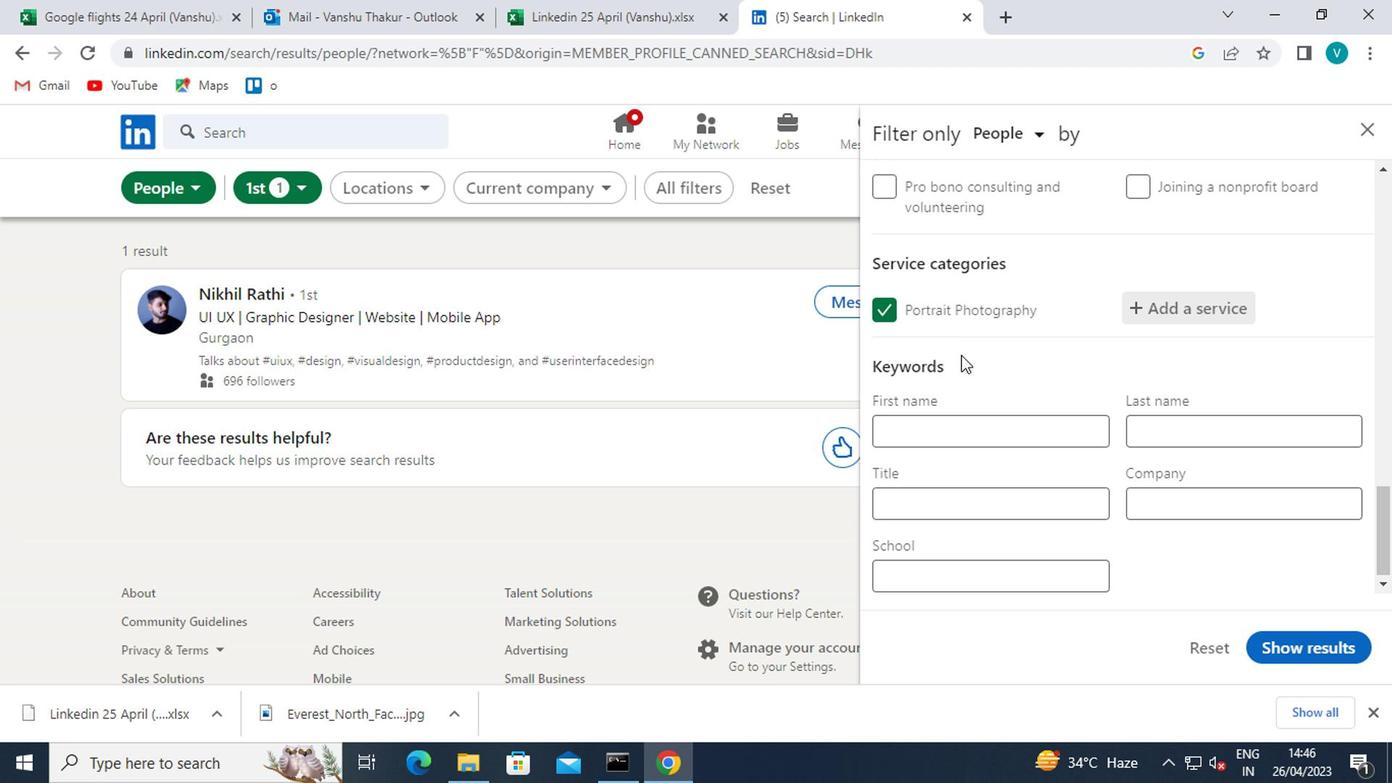 
Action: Mouse moved to (933, 493)
Screenshot: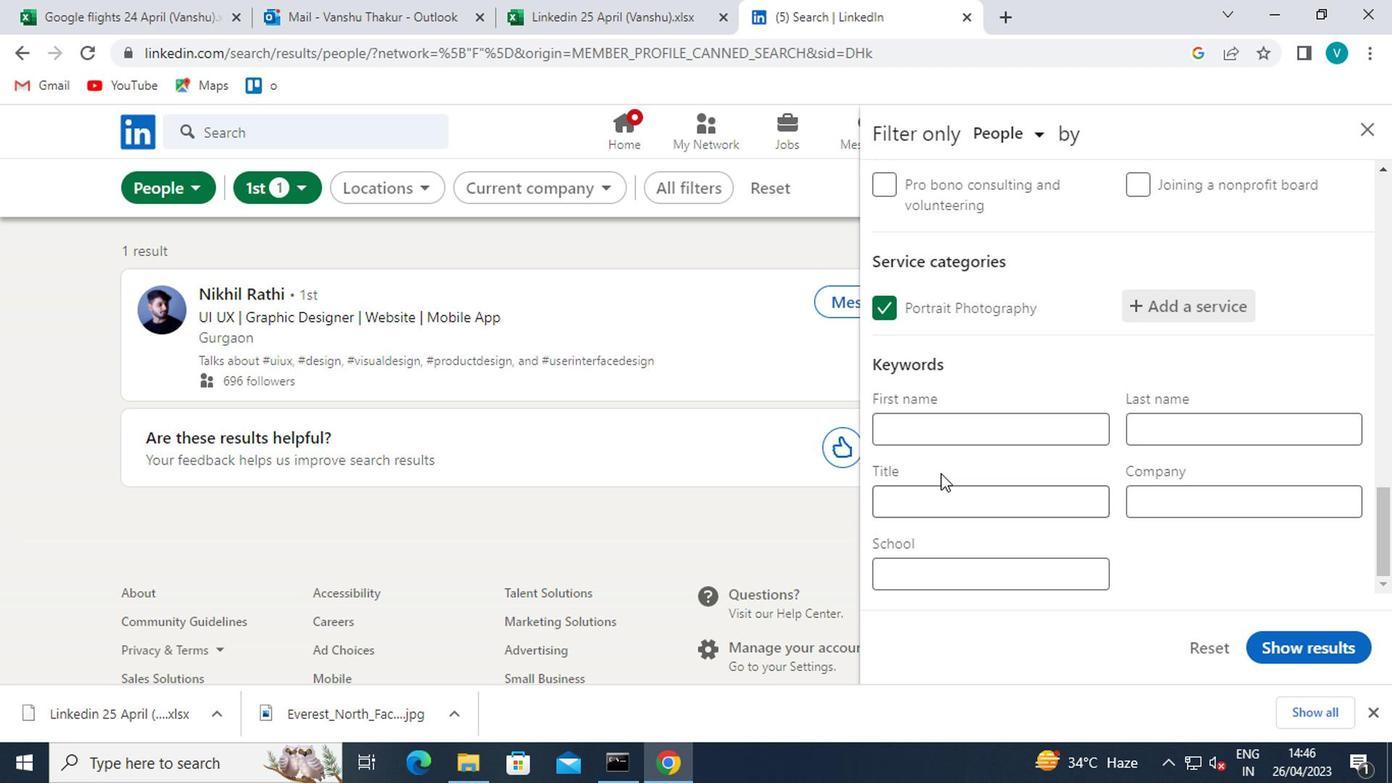 
Action: Mouse pressed left at (933, 493)
Screenshot: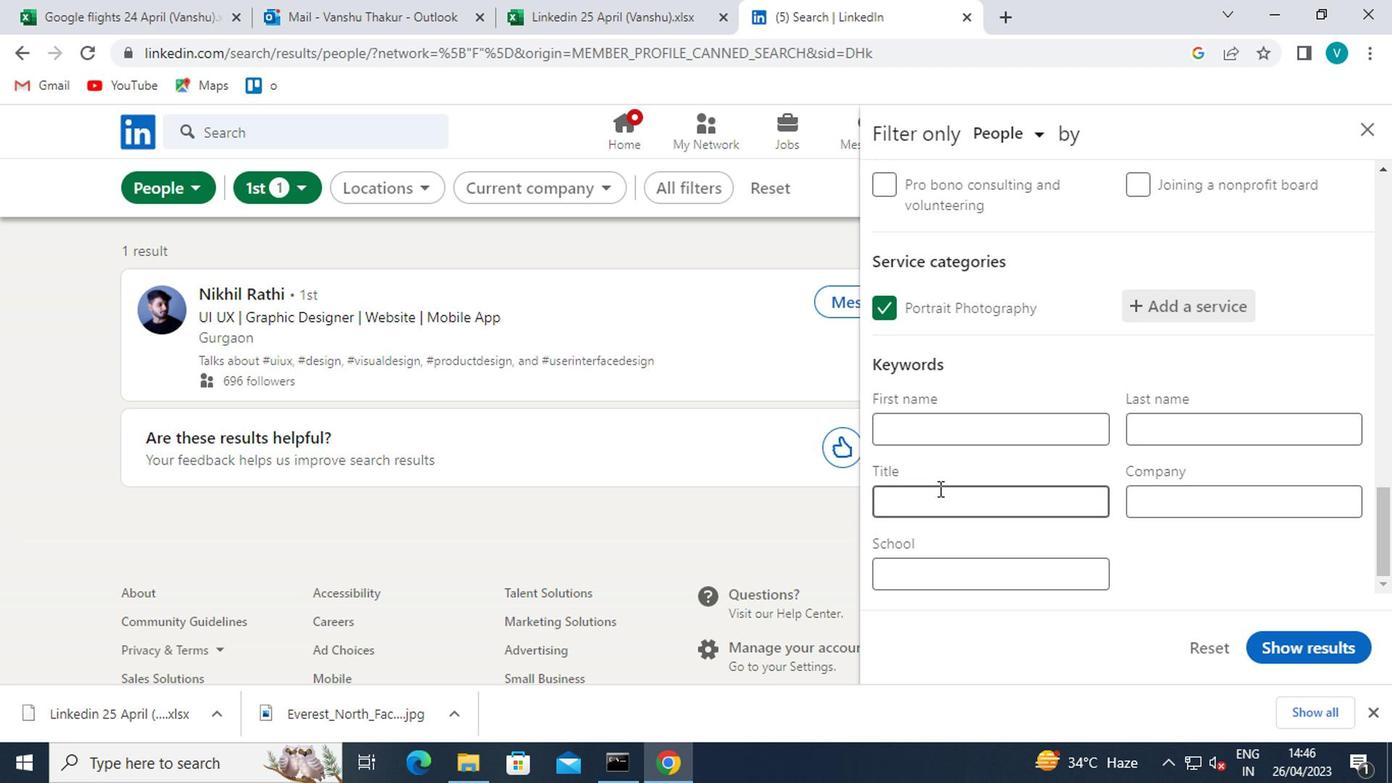 
Action: Mouse moved to (934, 493)
Screenshot: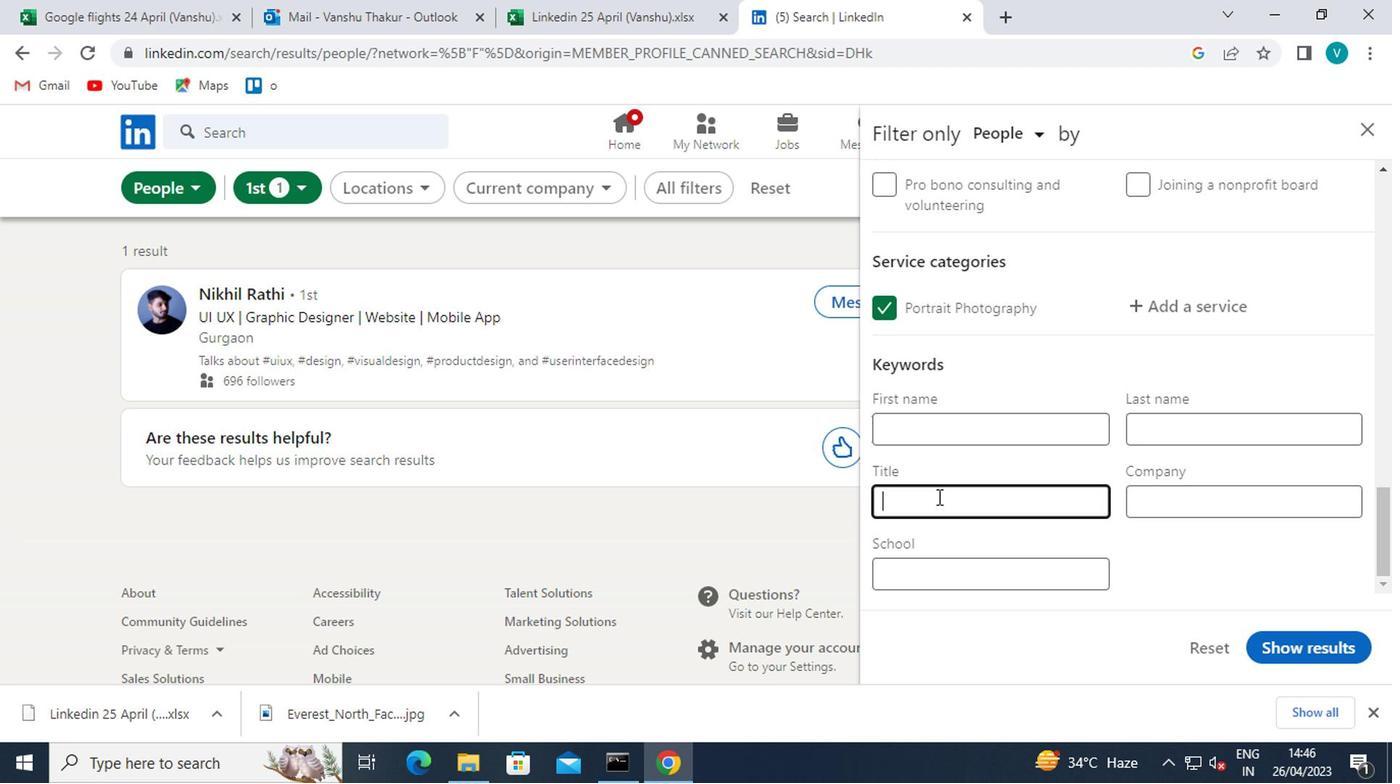 
Action: Key pressed <Key.shift>MANAG
Screenshot: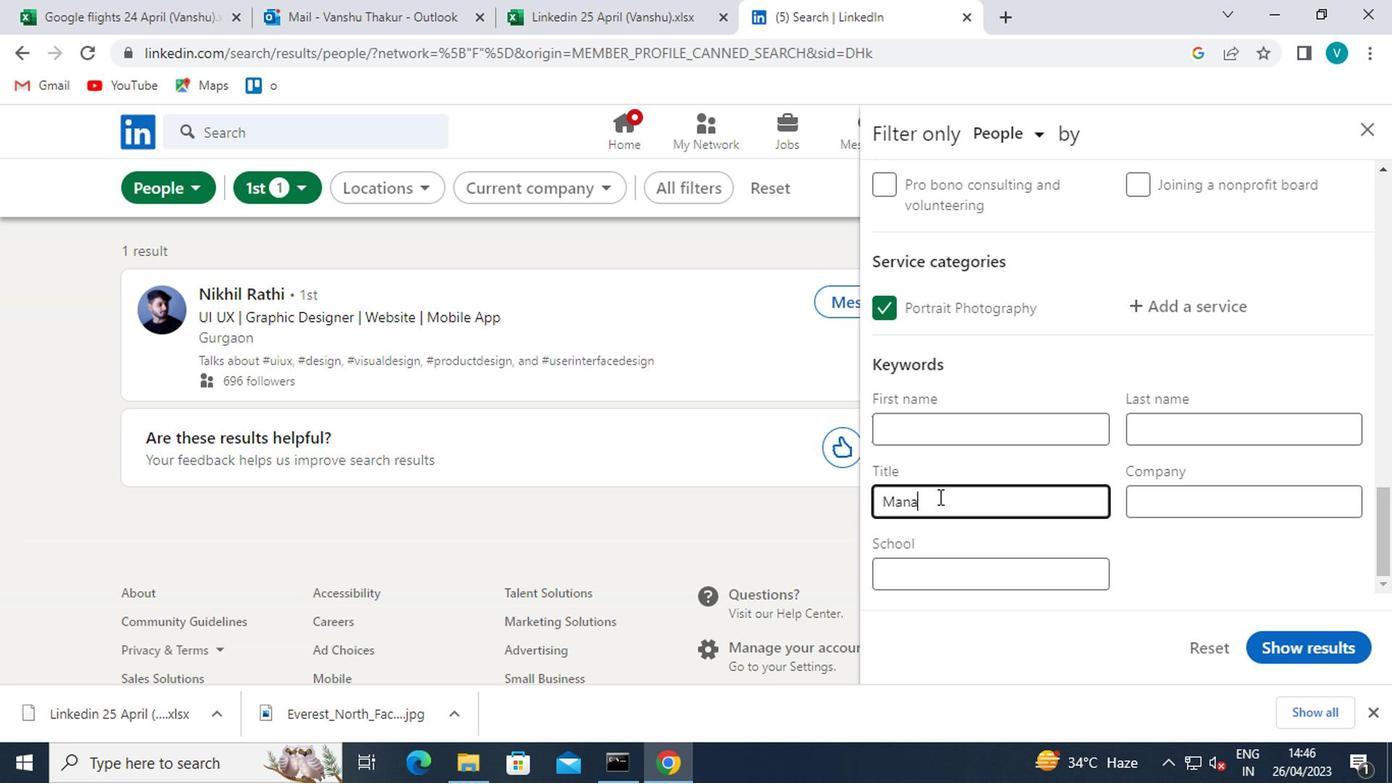 
Action: Mouse moved to (804, 402)
Screenshot: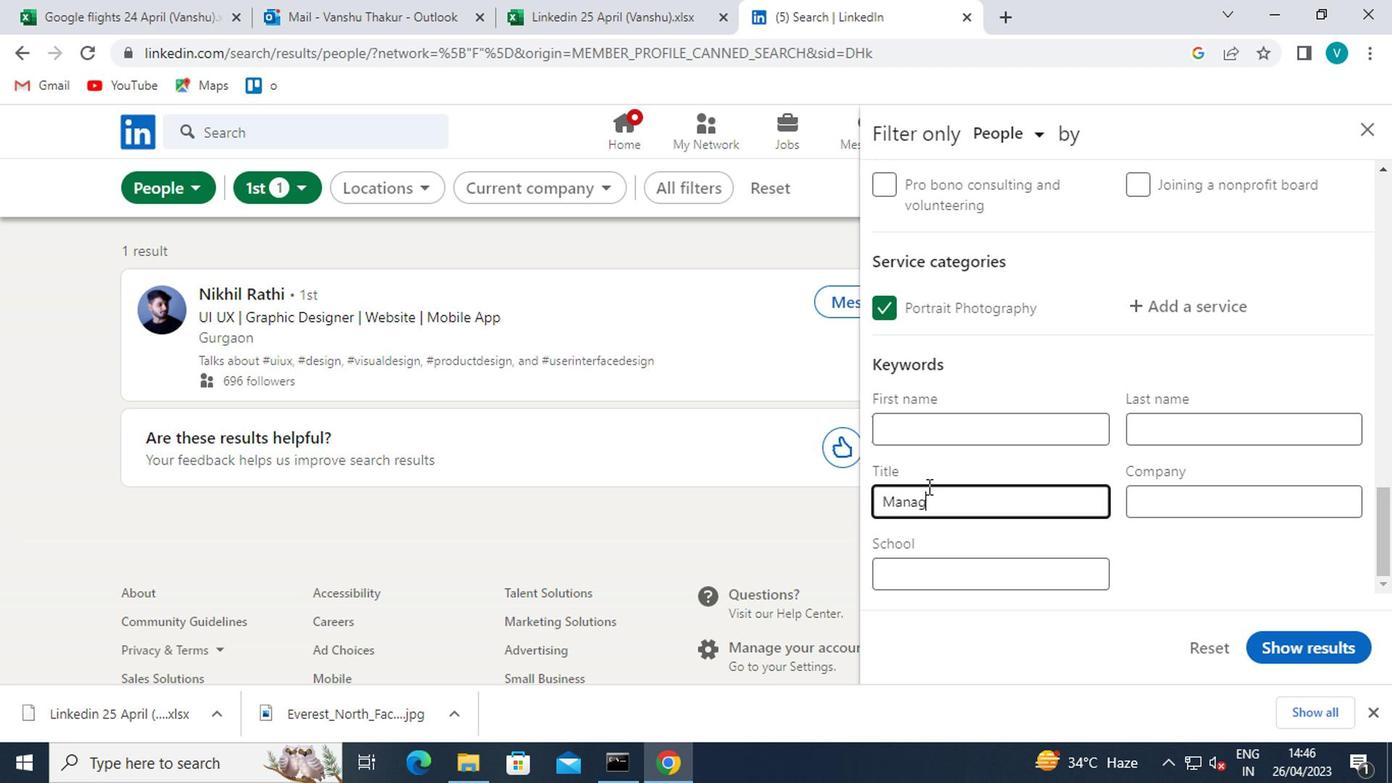 
Action: Key pressed E
Screenshot: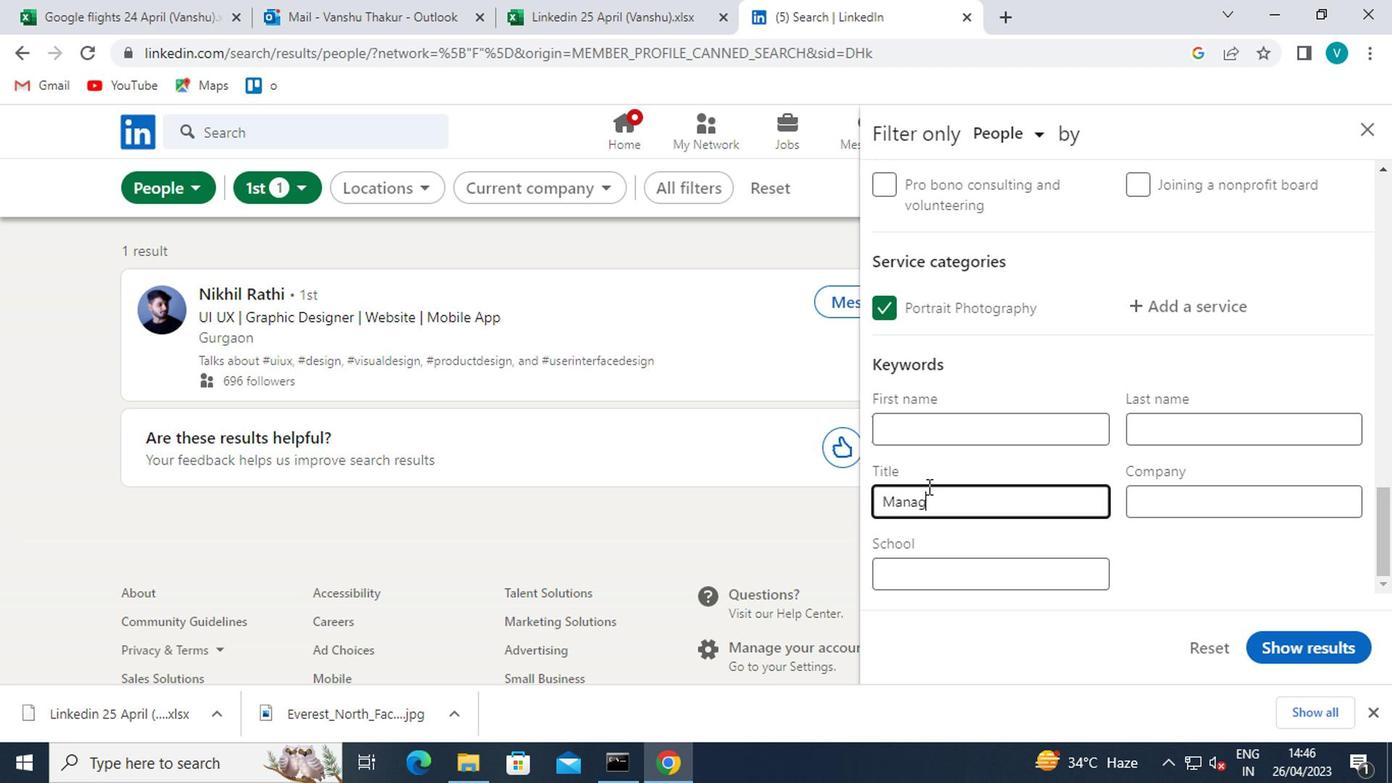 
Action: Mouse moved to (791, 391)
Screenshot: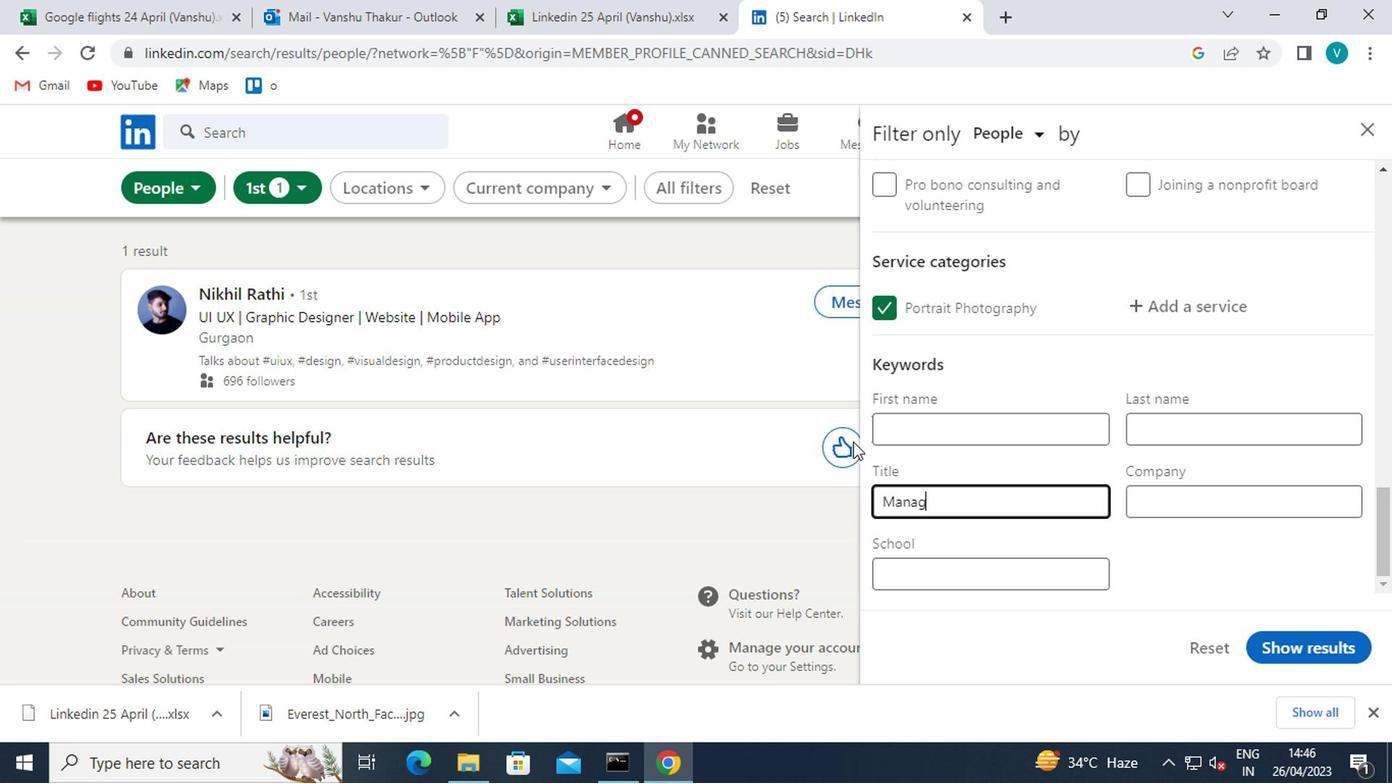 
Action: Key pressed MENT
Screenshot: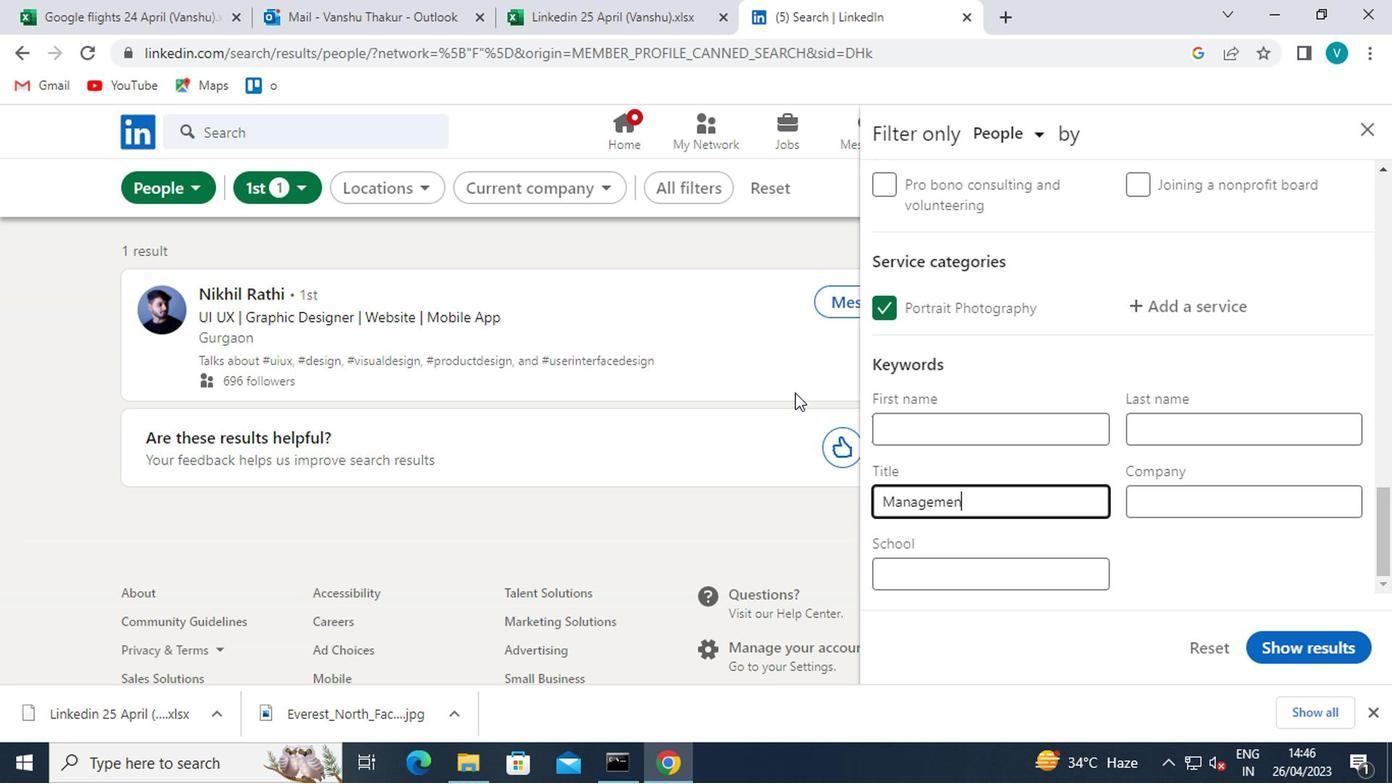 
Action: Mouse moved to (789, 391)
Screenshot: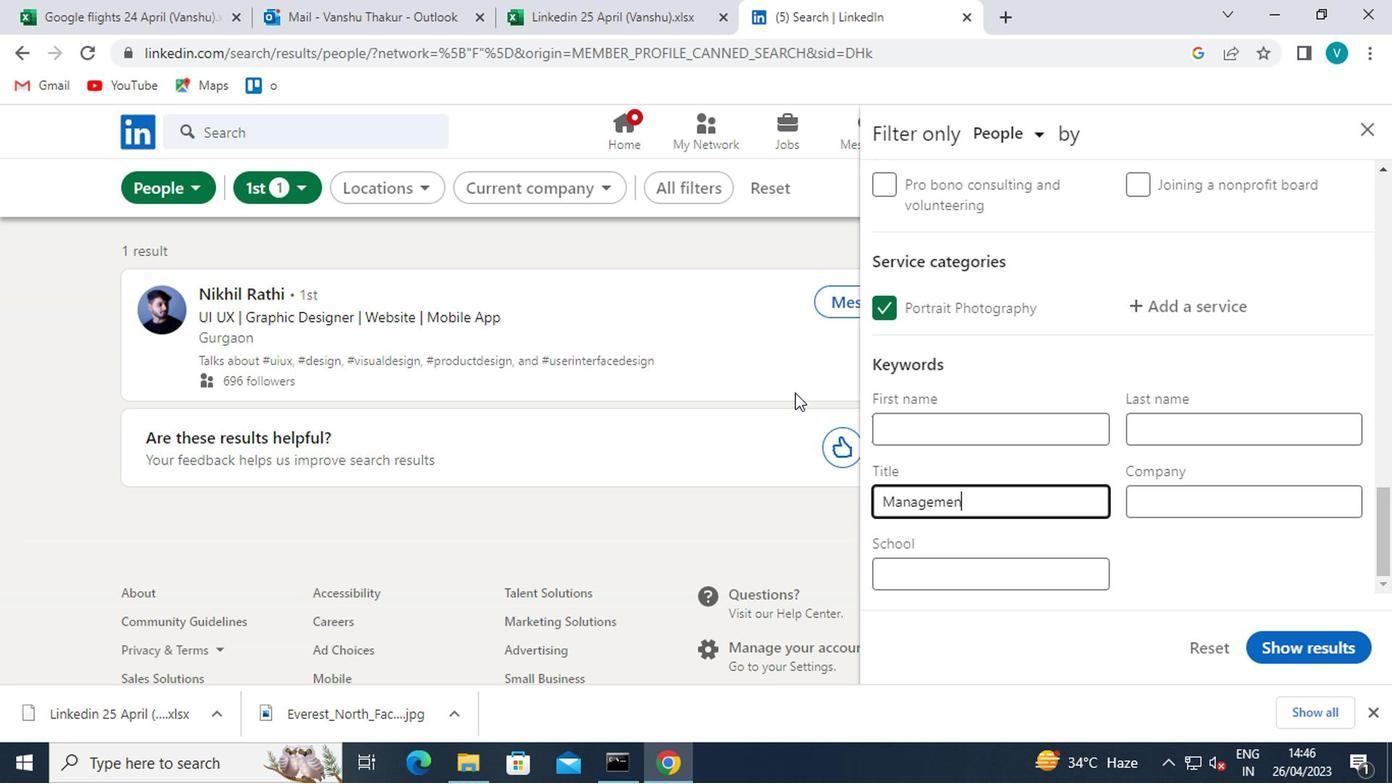 
Action: Key pressed <Key.space><Key.shift>C
Screenshot: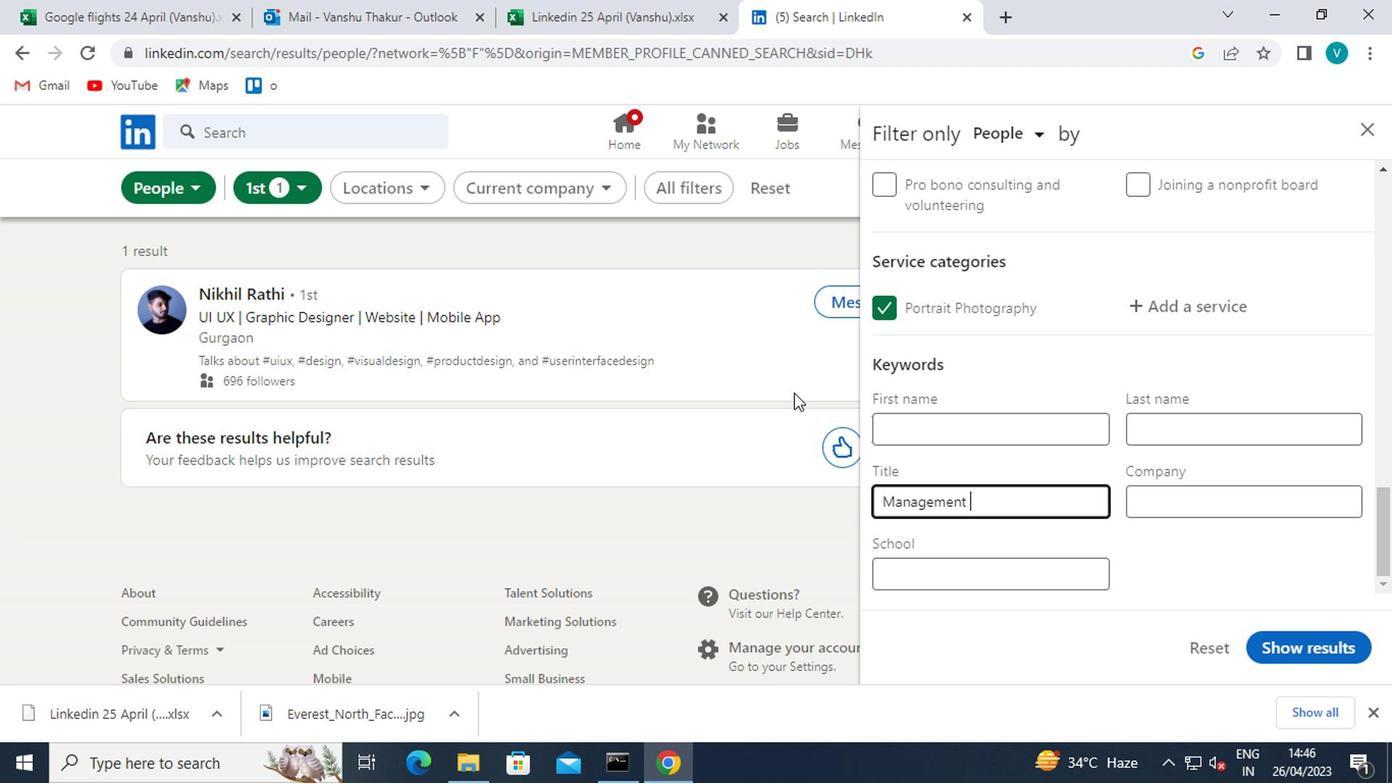 
Action: Mouse moved to (789, 390)
Screenshot: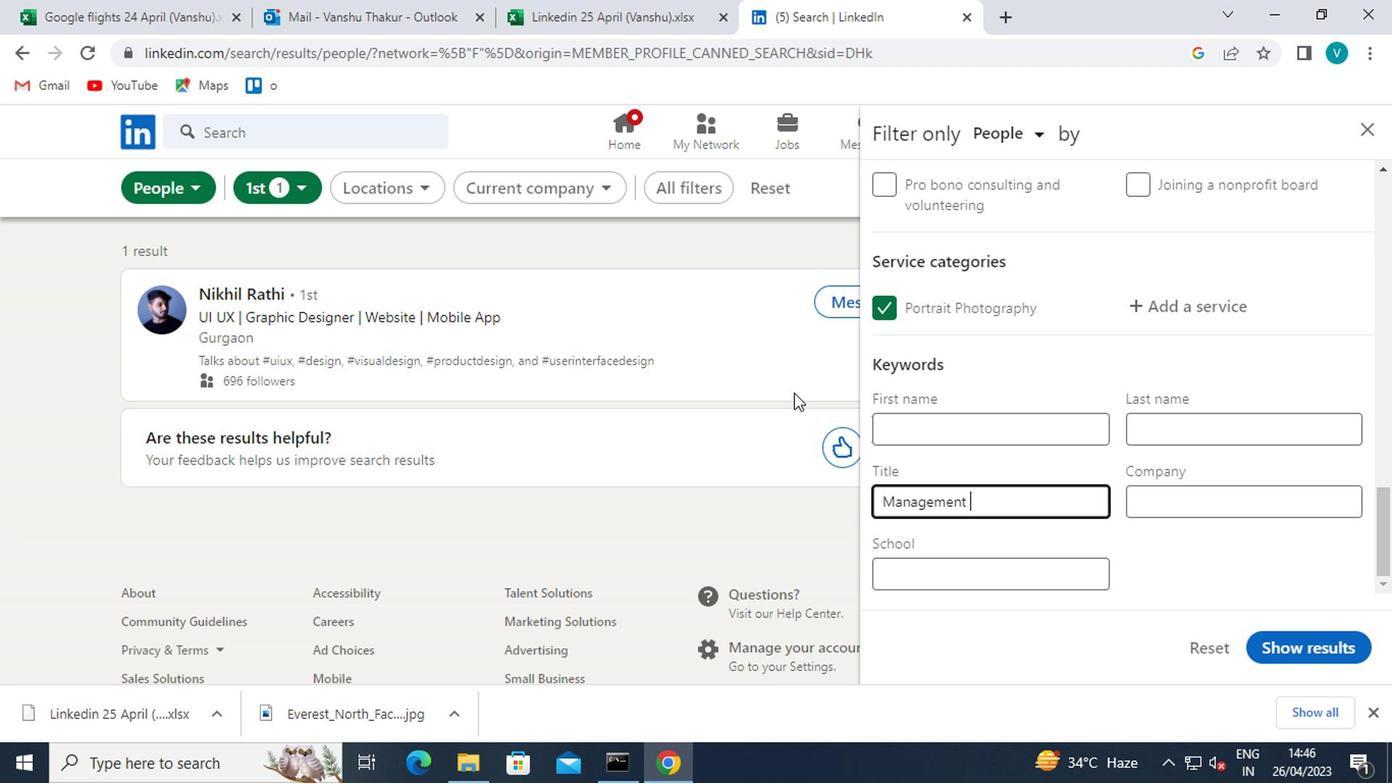 
Action: Key pressed ONSU
Screenshot: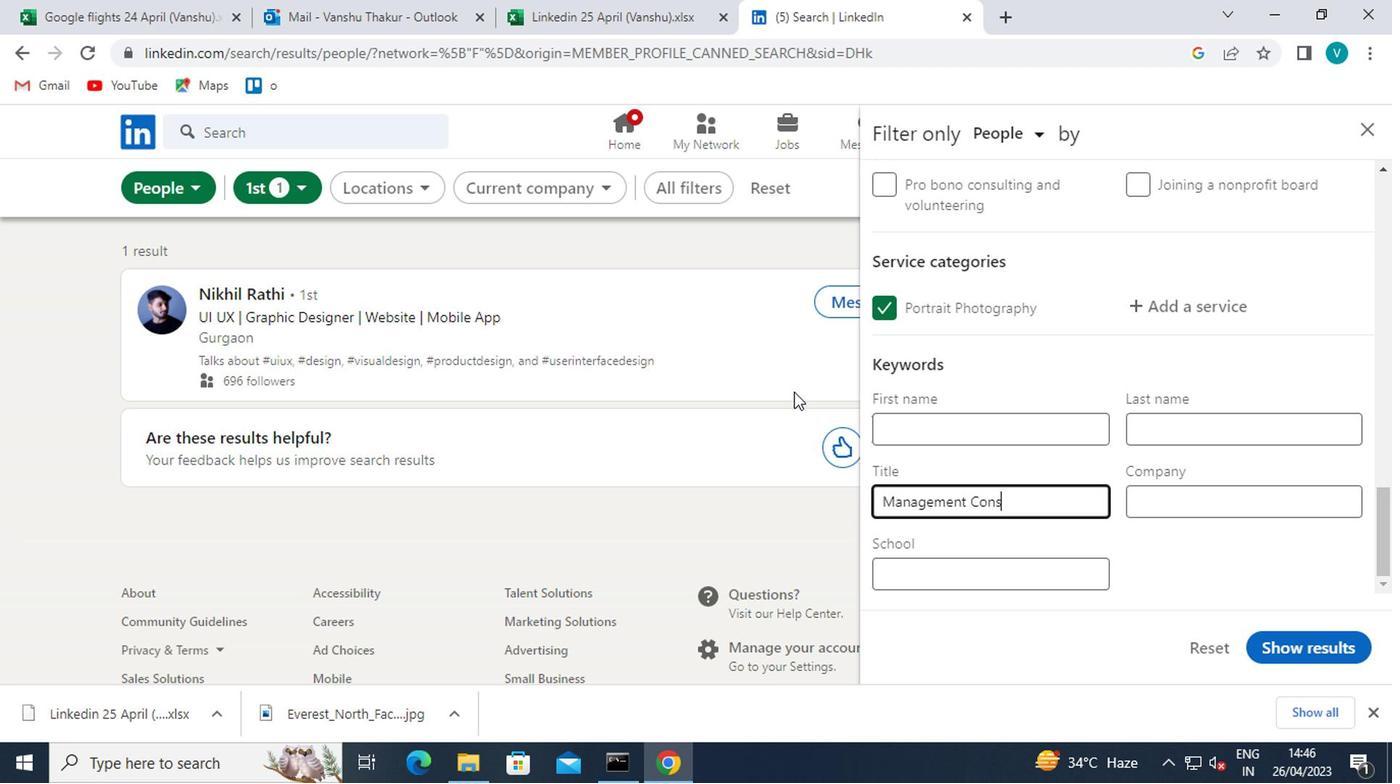 
Action: Mouse moved to (788, 390)
Screenshot: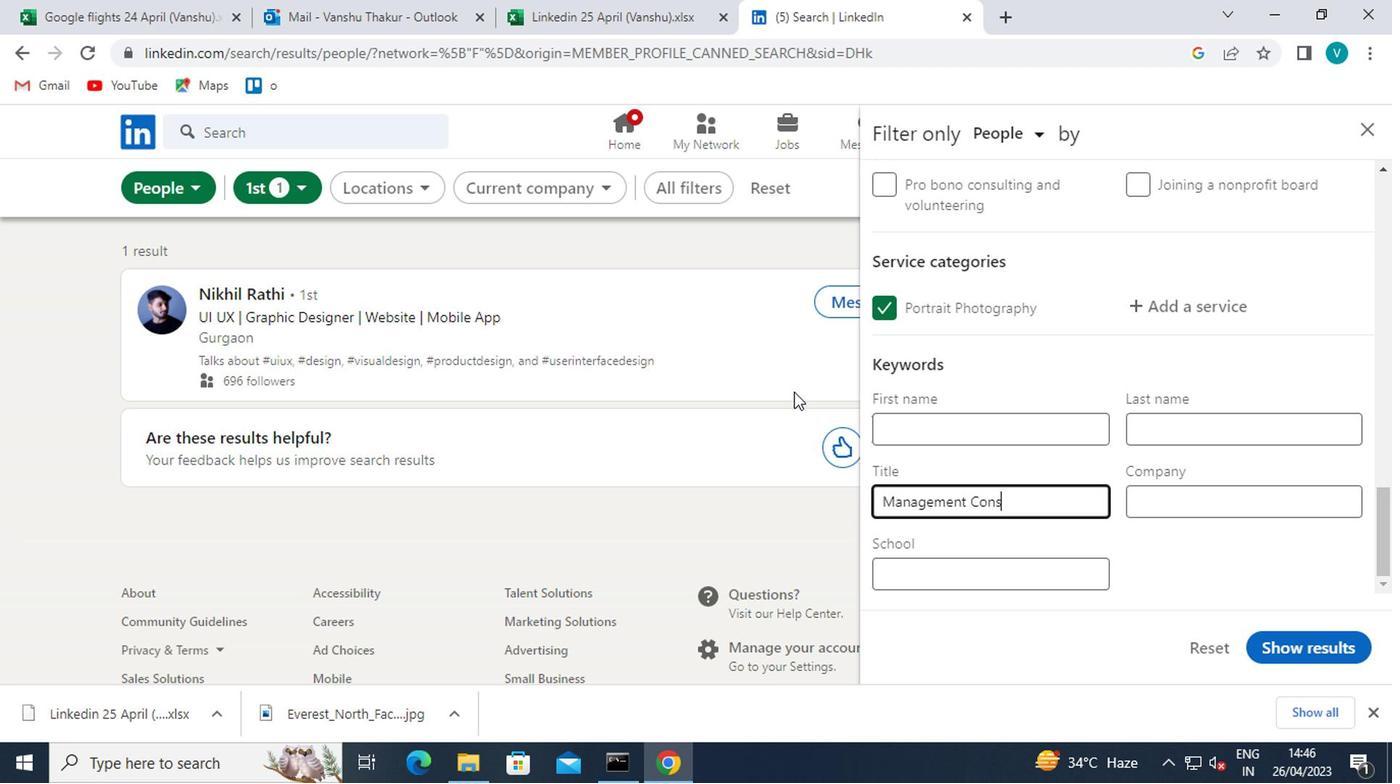 
Action: Key pressed LT
Screenshot: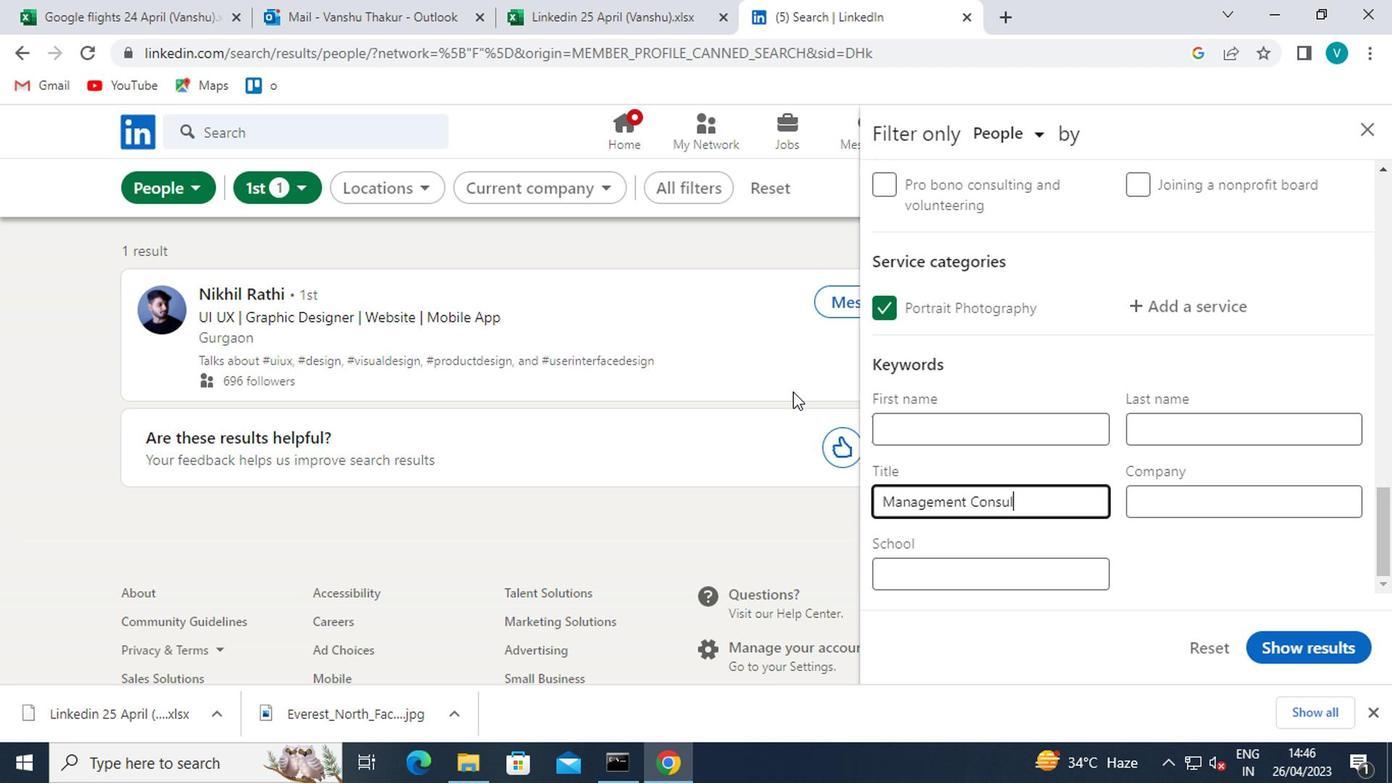 
Action: Mouse moved to (788, 389)
Screenshot: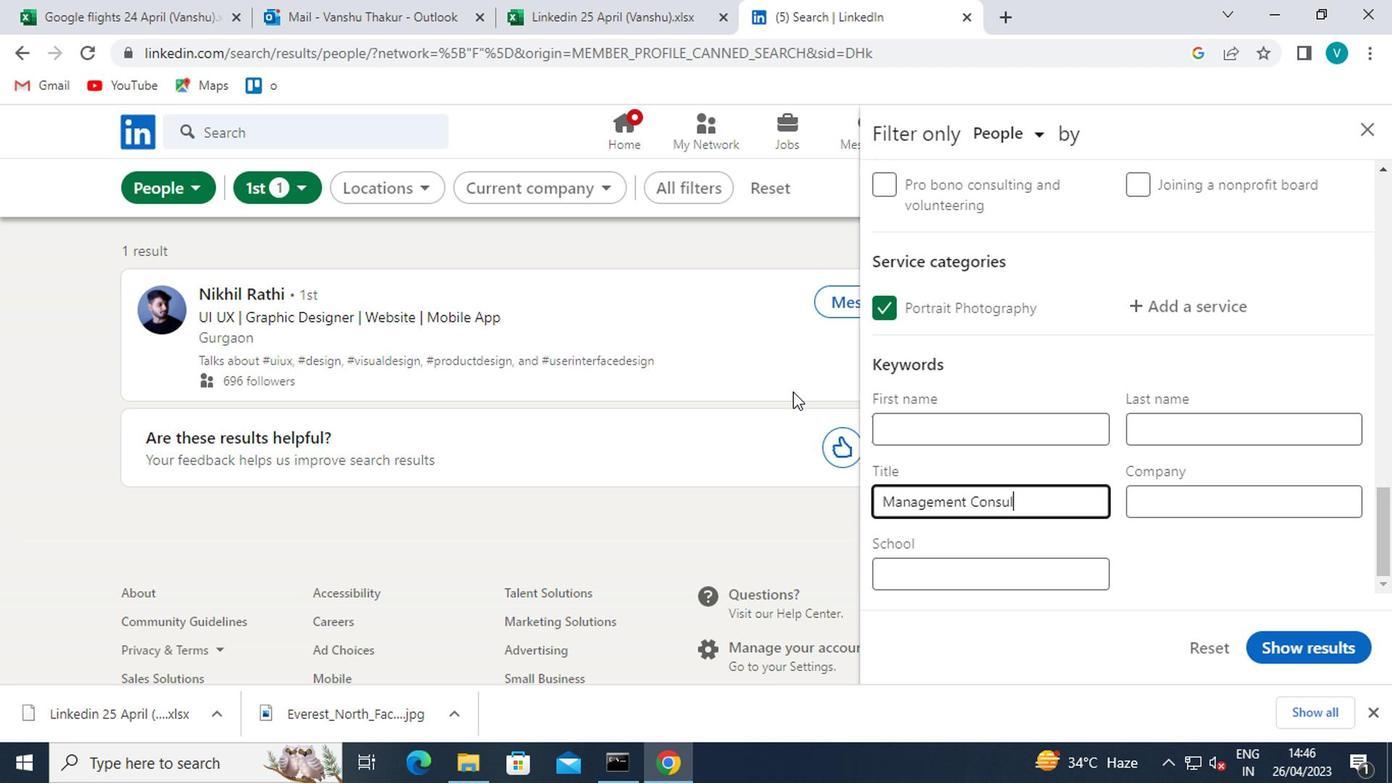
Action: Key pressed ANT
Screenshot: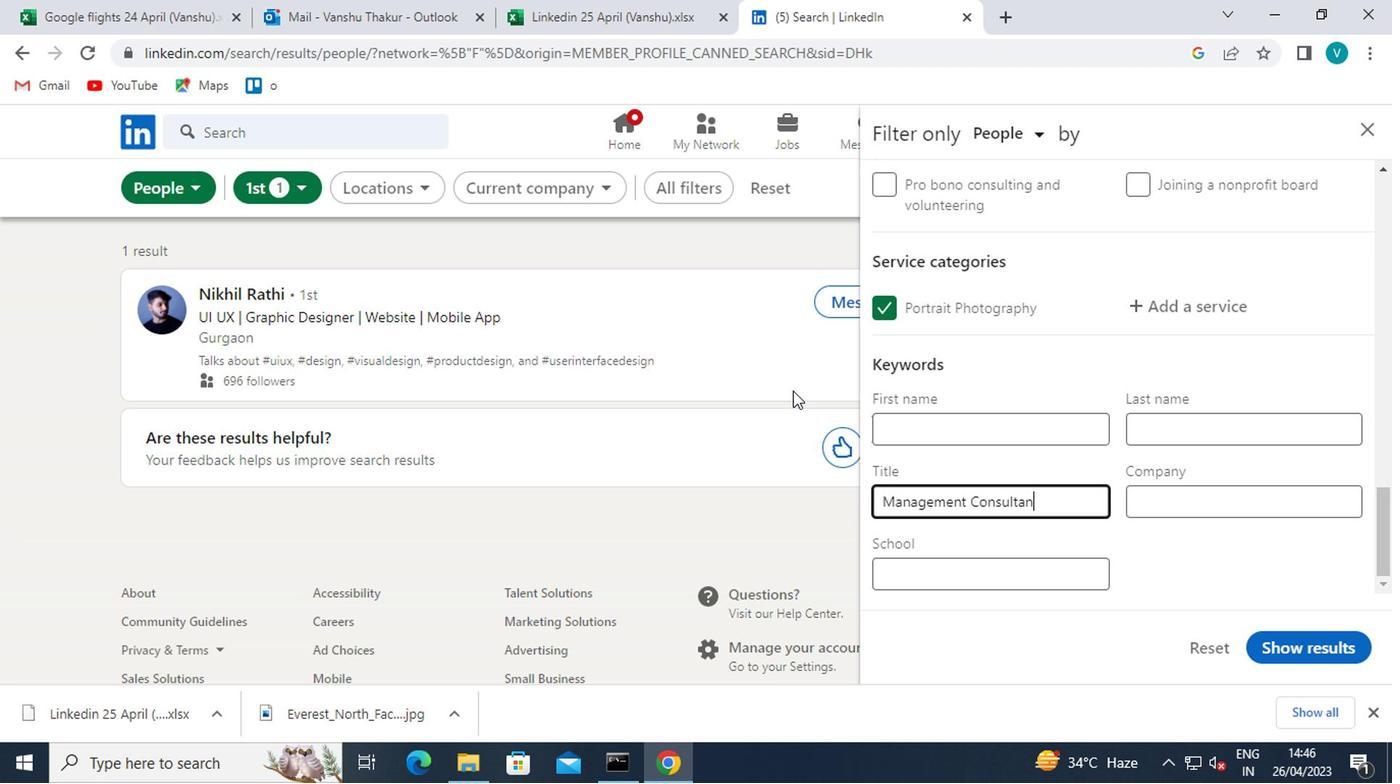 
Action: Mouse moved to (1316, 630)
Screenshot: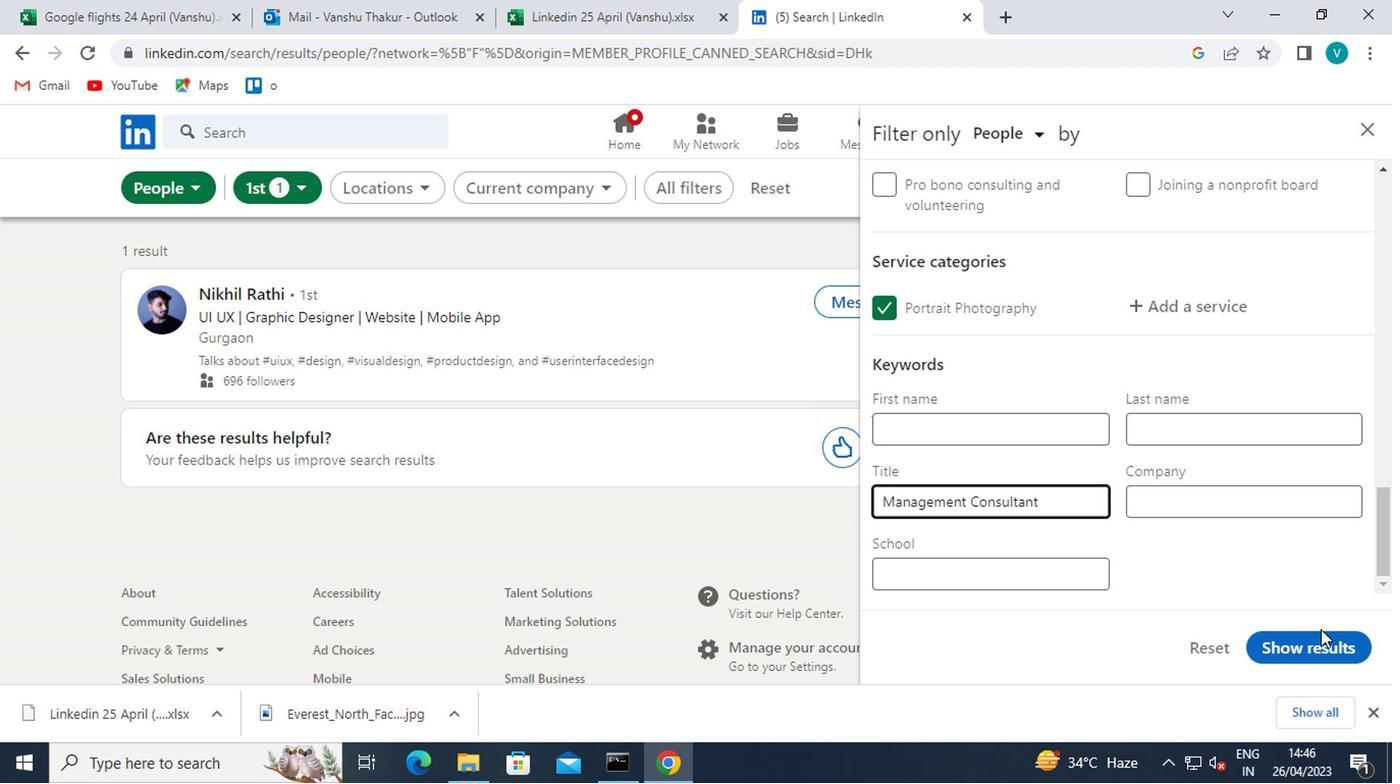 
Action: Mouse pressed left at (1316, 630)
Screenshot: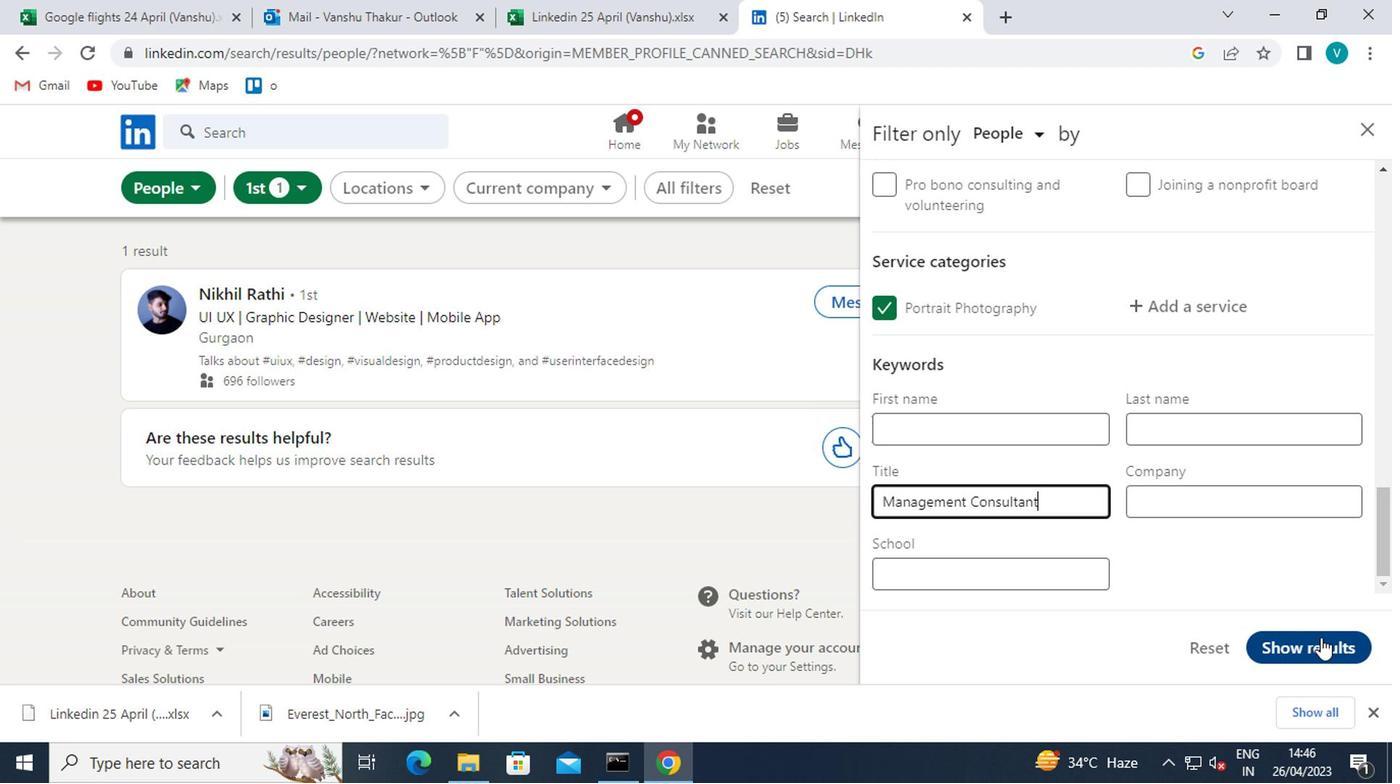 
